 Task: Add a dependency to the task Create a new online store for a retail business , the existing task  Implement a new enterprise resource planning (ERP) system in the project AgileBuddy
Action: Mouse moved to (65, 378)
Screenshot: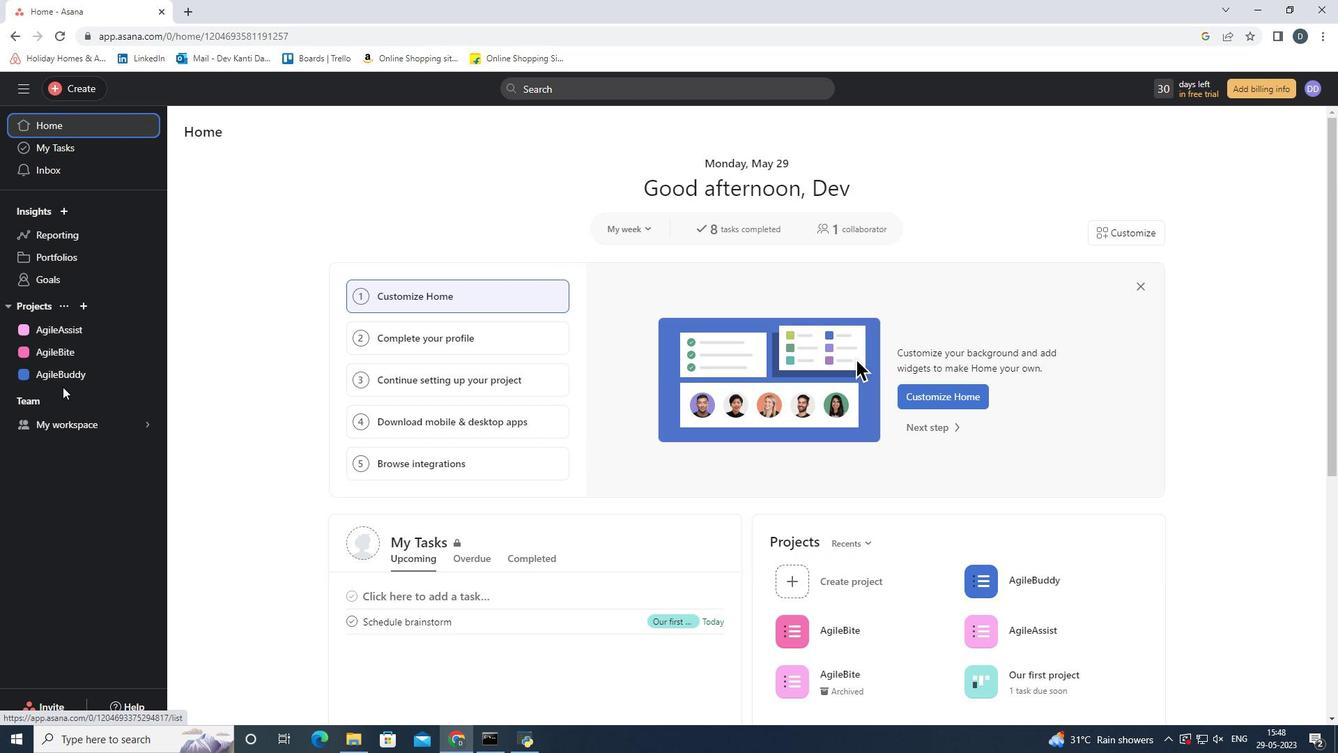 
Action: Mouse pressed left at (65, 378)
Screenshot: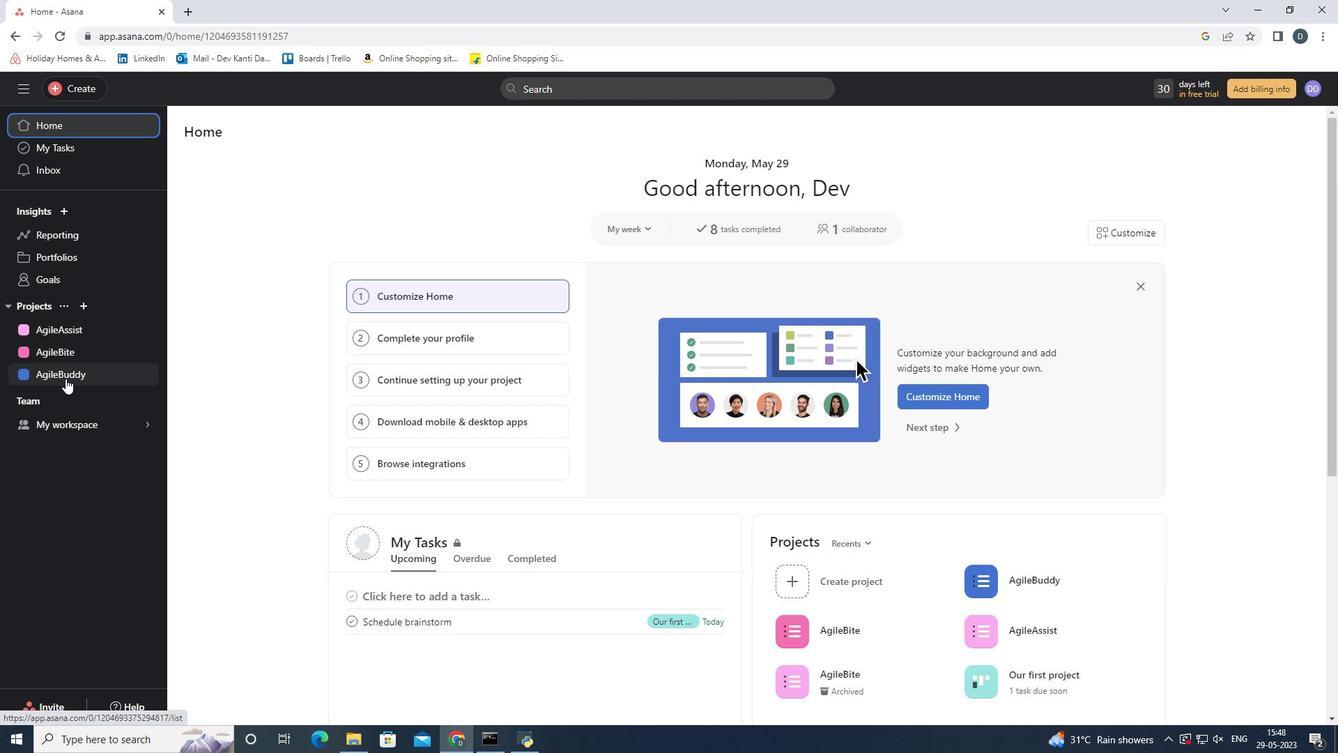 
Action: Mouse moved to (470, 508)
Screenshot: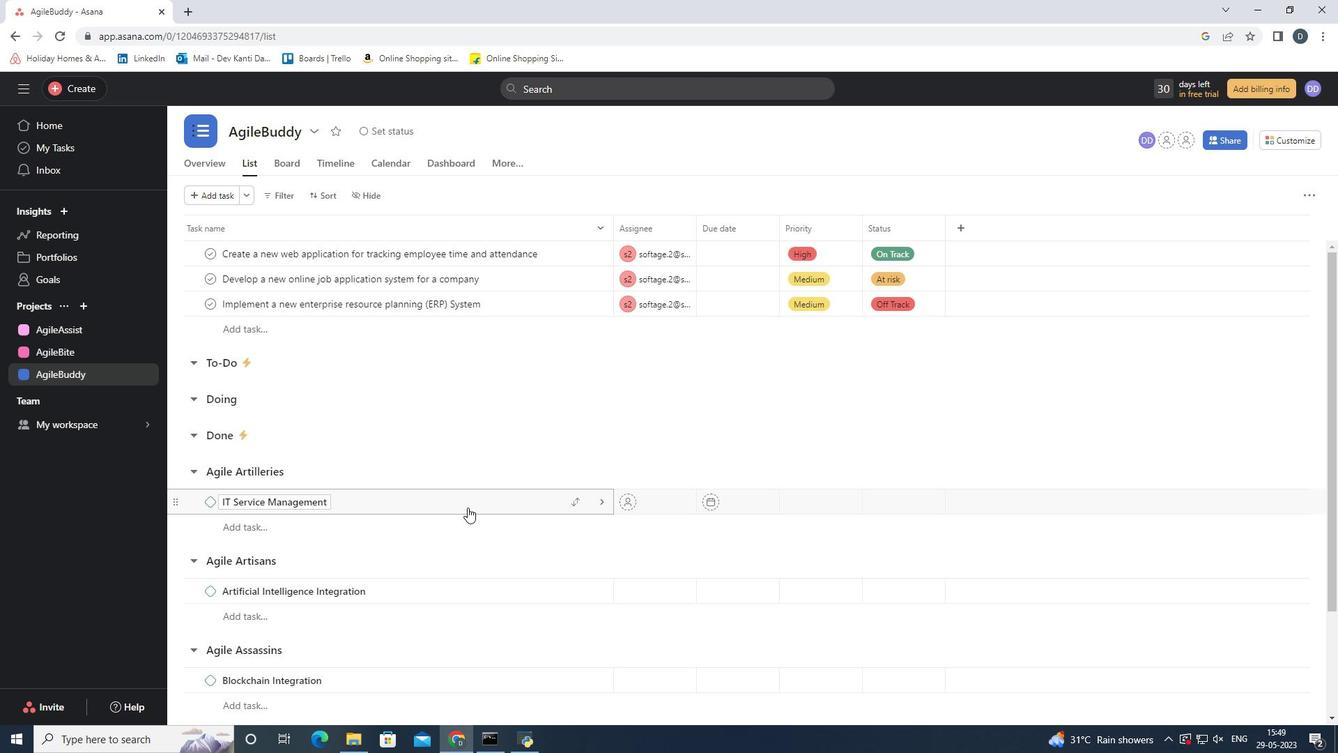 
Action: Mouse scrolled (470, 507) with delta (0, 0)
Screenshot: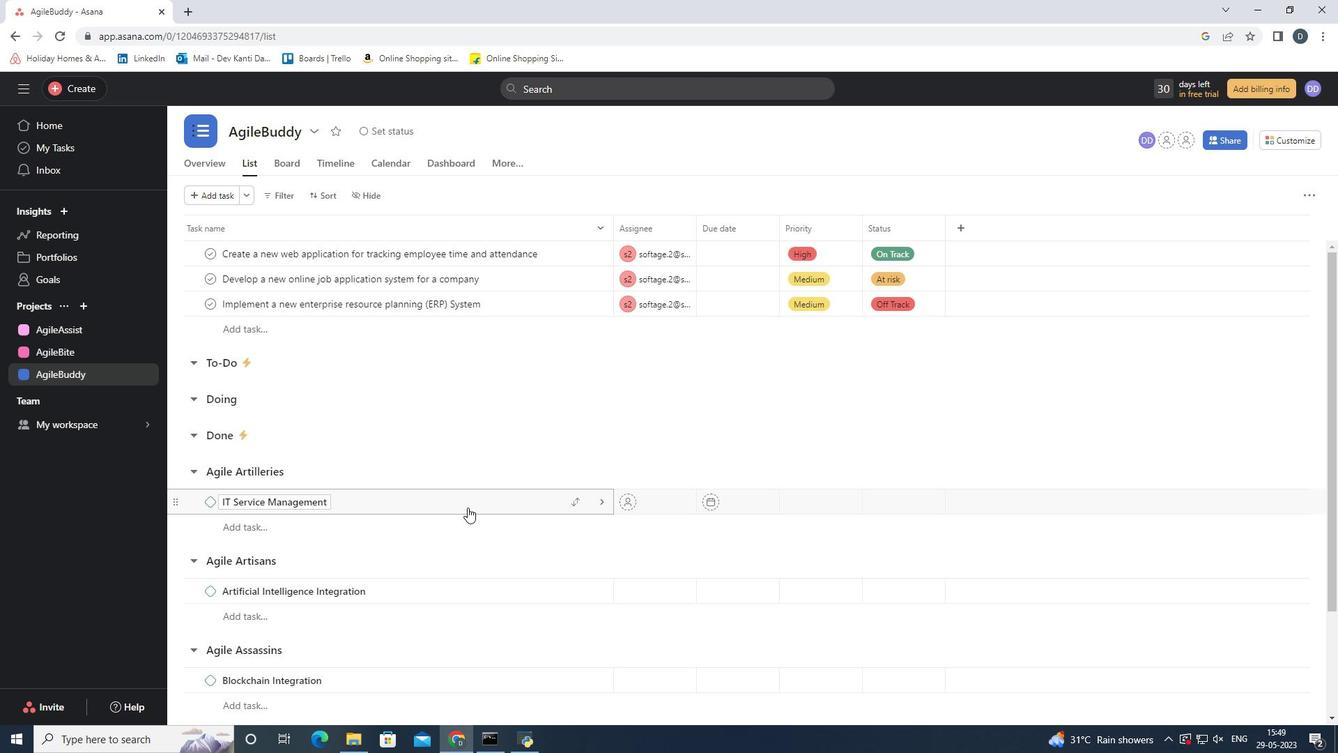
Action: Mouse moved to (472, 509)
Screenshot: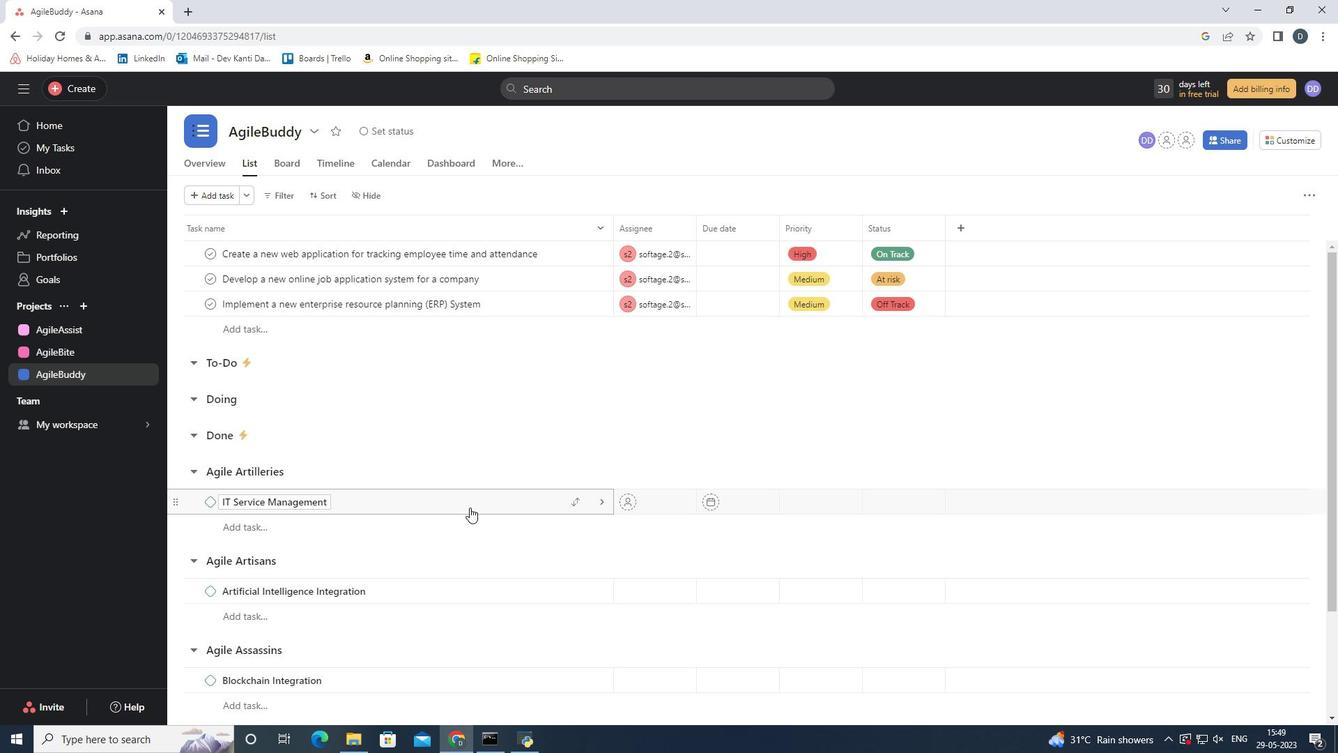 
Action: Mouse scrolled (472, 508) with delta (0, 0)
Screenshot: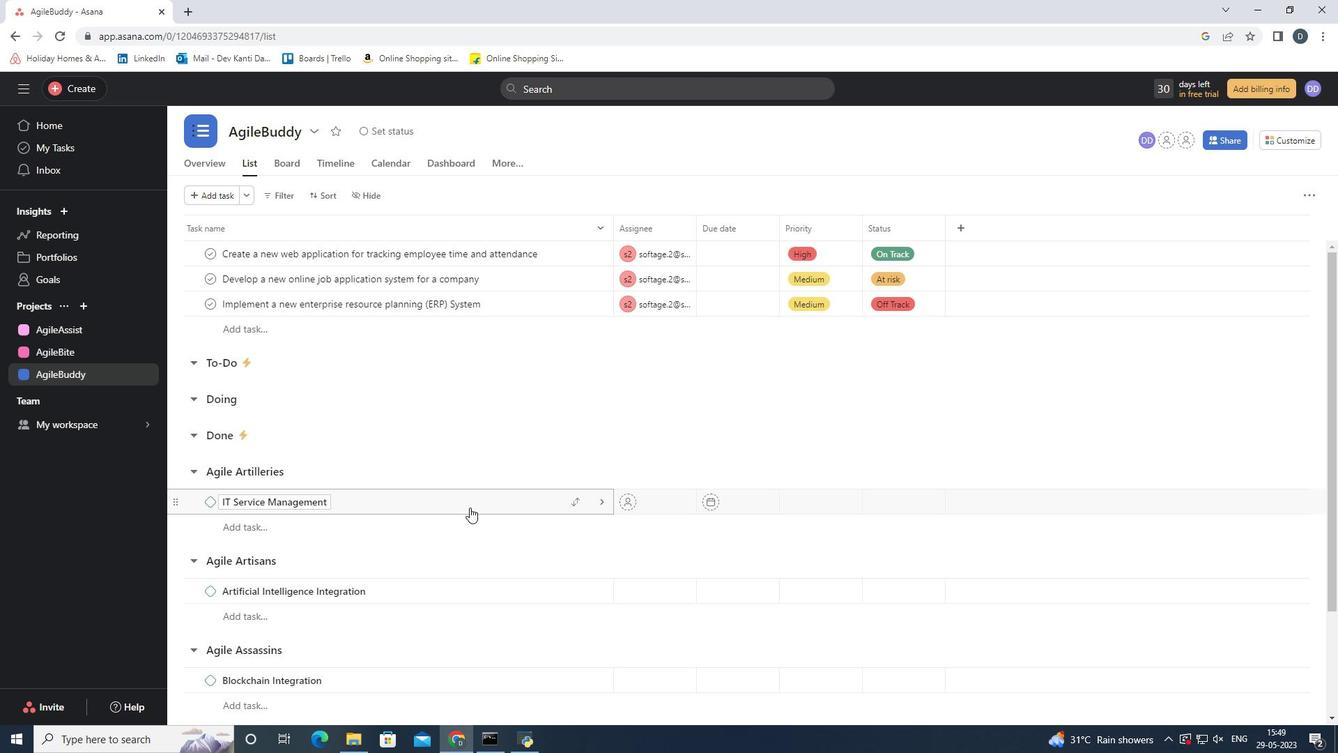 
Action: Mouse moved to (477, 513)
Screenshot: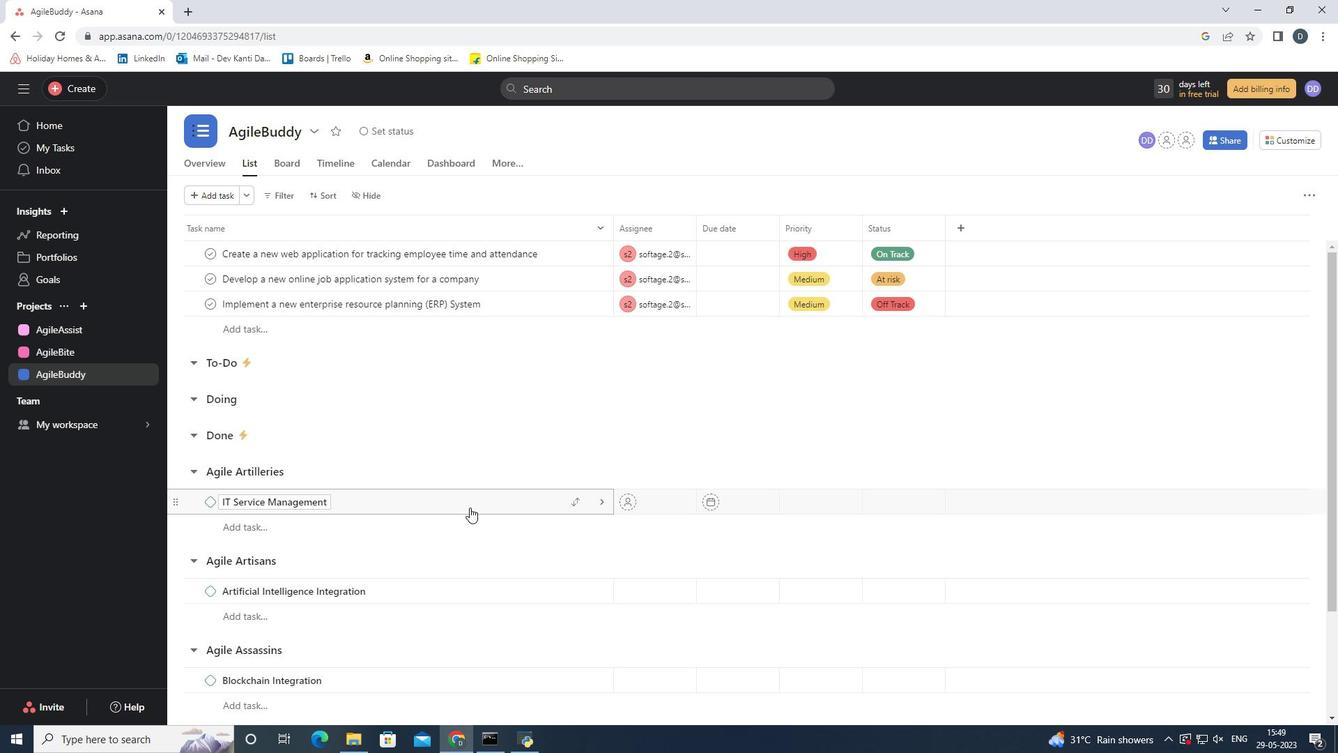 
Action: Mouse scrolled (474, 510) with delta (0, 0)
Screenshot: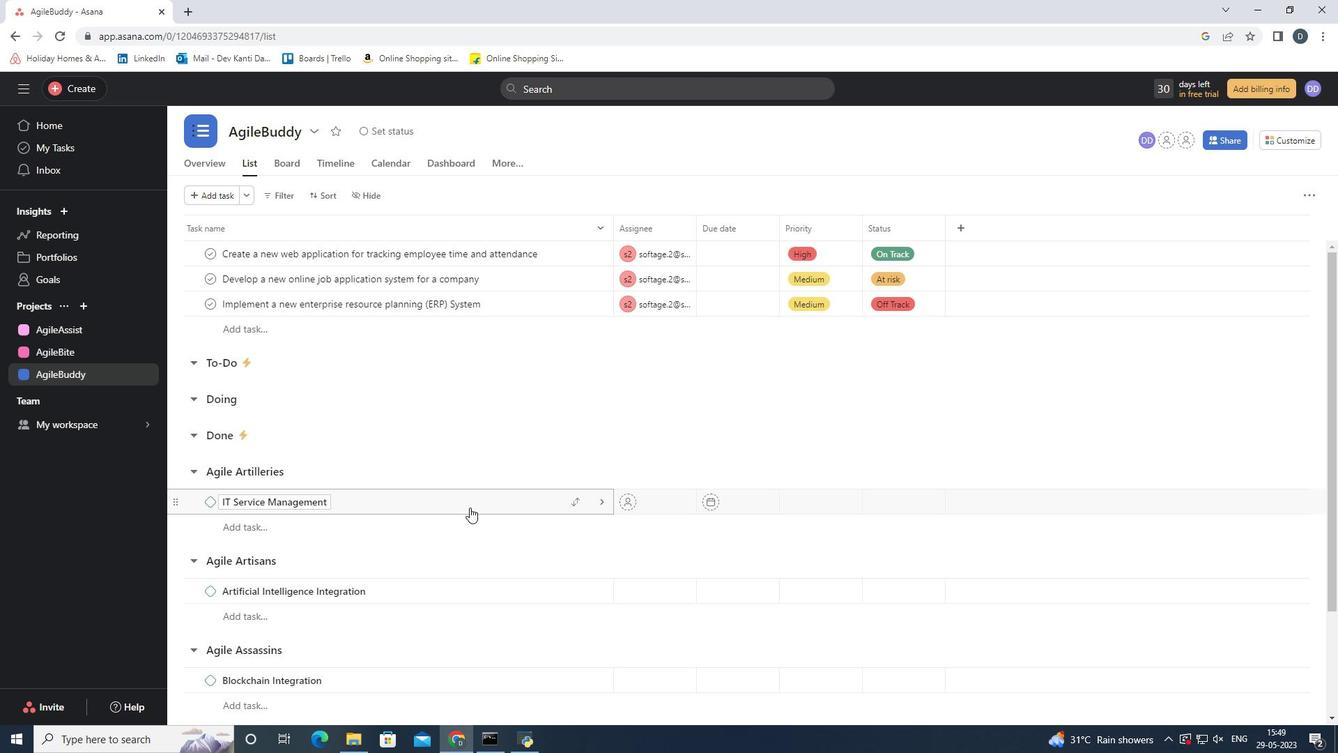 
Action: Mouse moved to (477, 513)
Screenshot: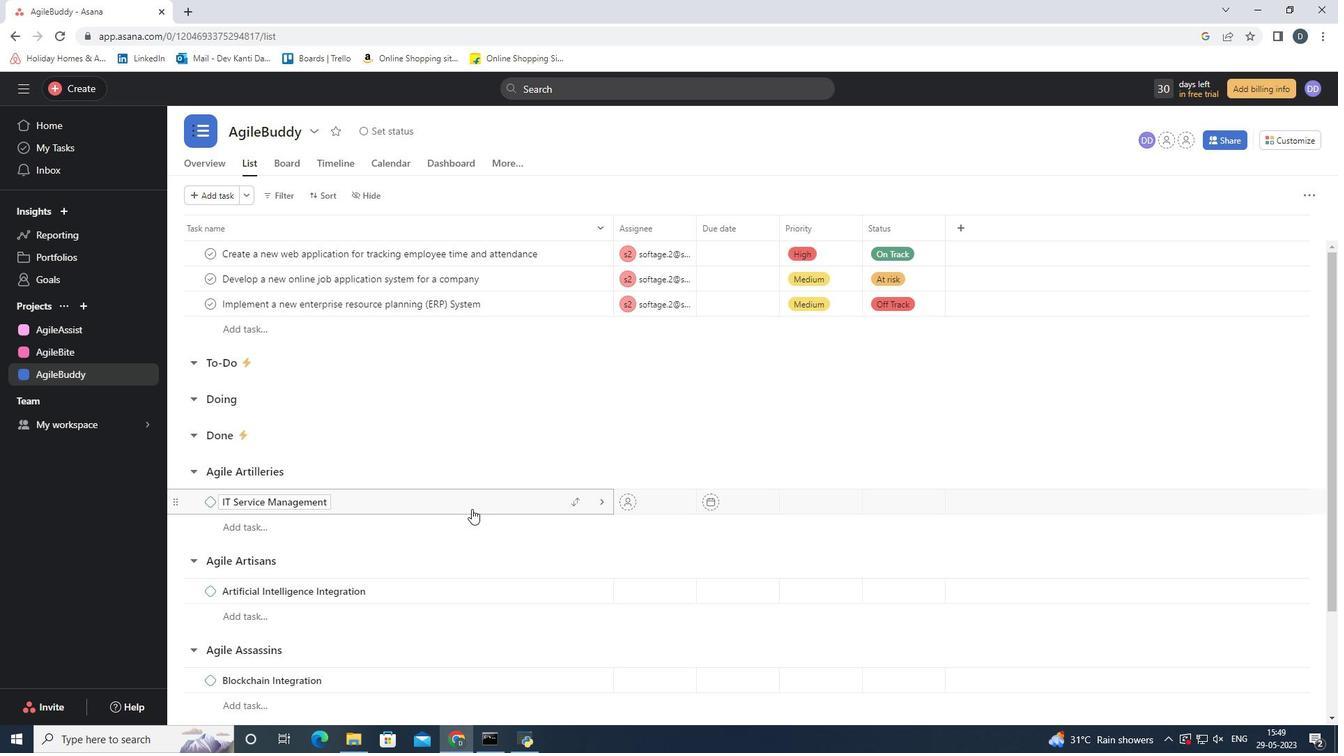 
Action: Mouse scrolled (475, 510) with delta (0, 0)
Screenshot: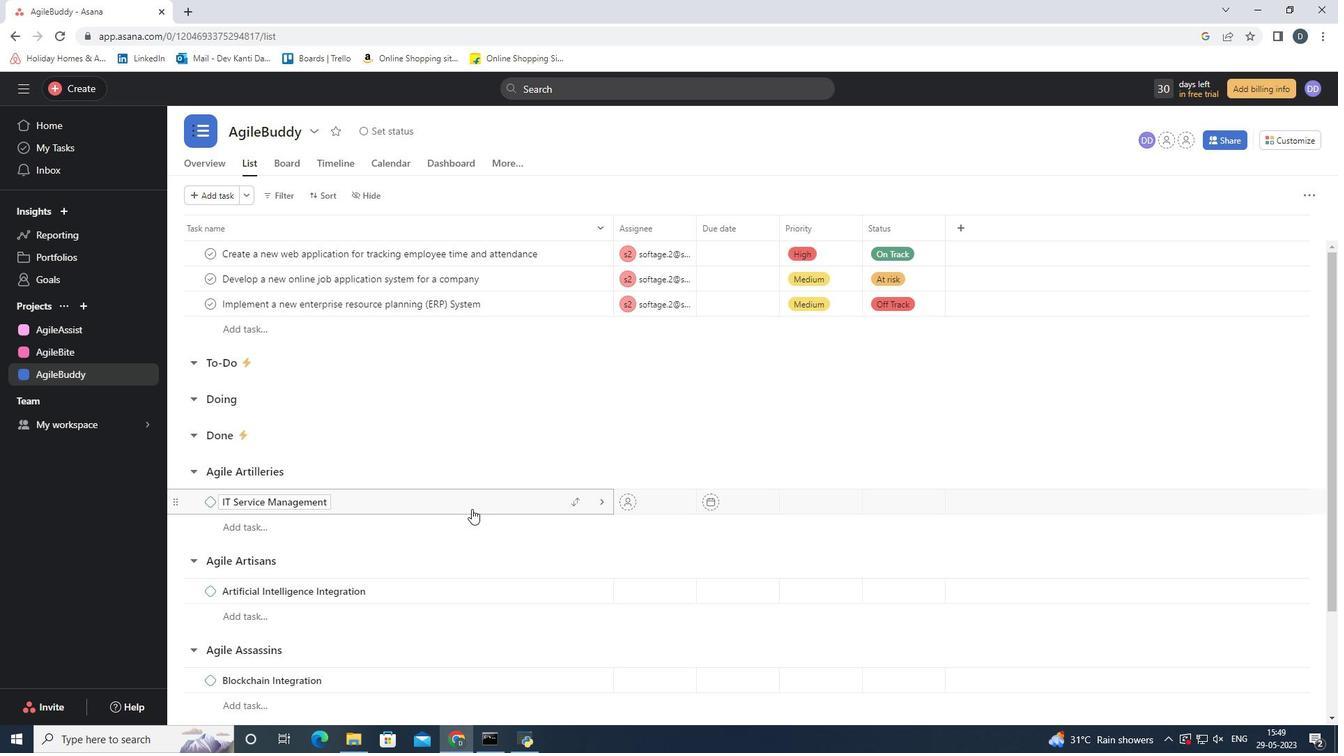 
Action: Mouse moved to (601, 635)
Screenshot: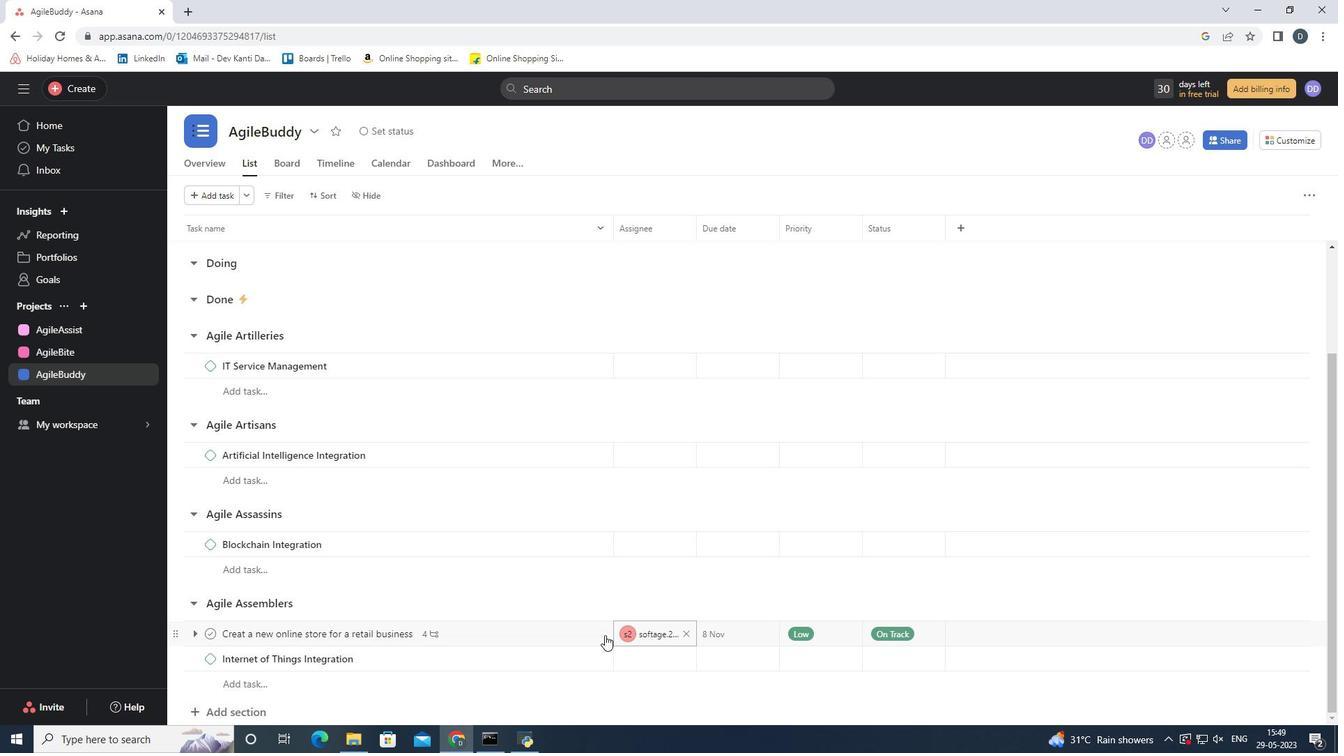 
Action: Mouse pressed left at (601, 635)
Screenshot: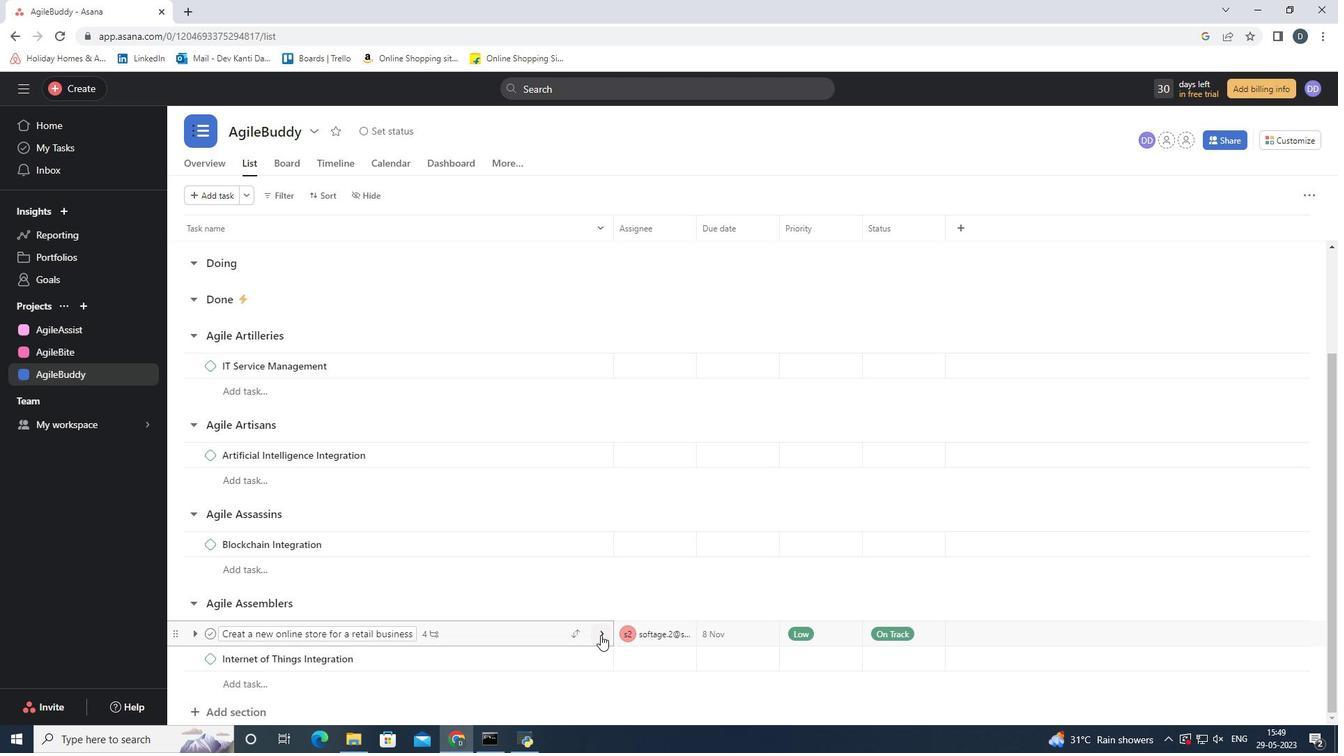 
Action: Mouse moved to (1007, 412)
Screenshot: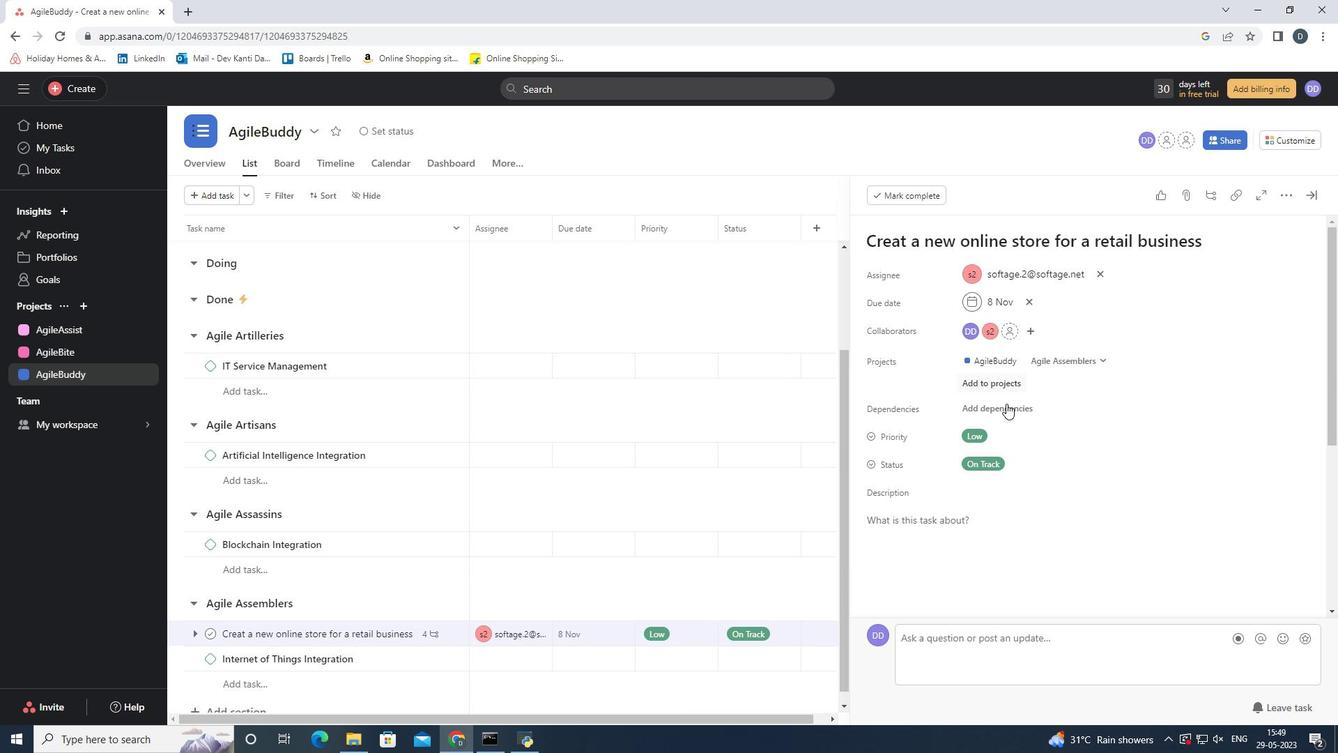 
Action: Mouse pressed left at (1007, 412)
Screenshot: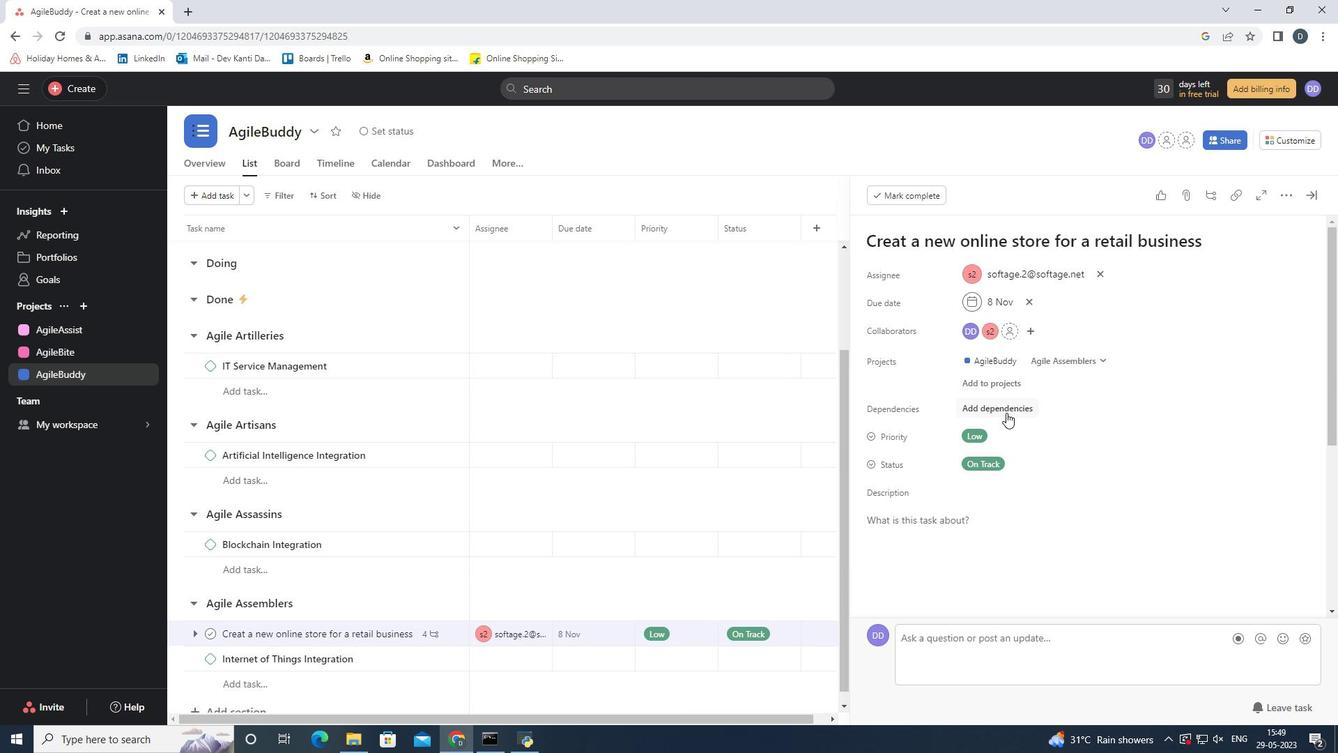 
Action: Mouse moved to (1191, 440)
Screenshot: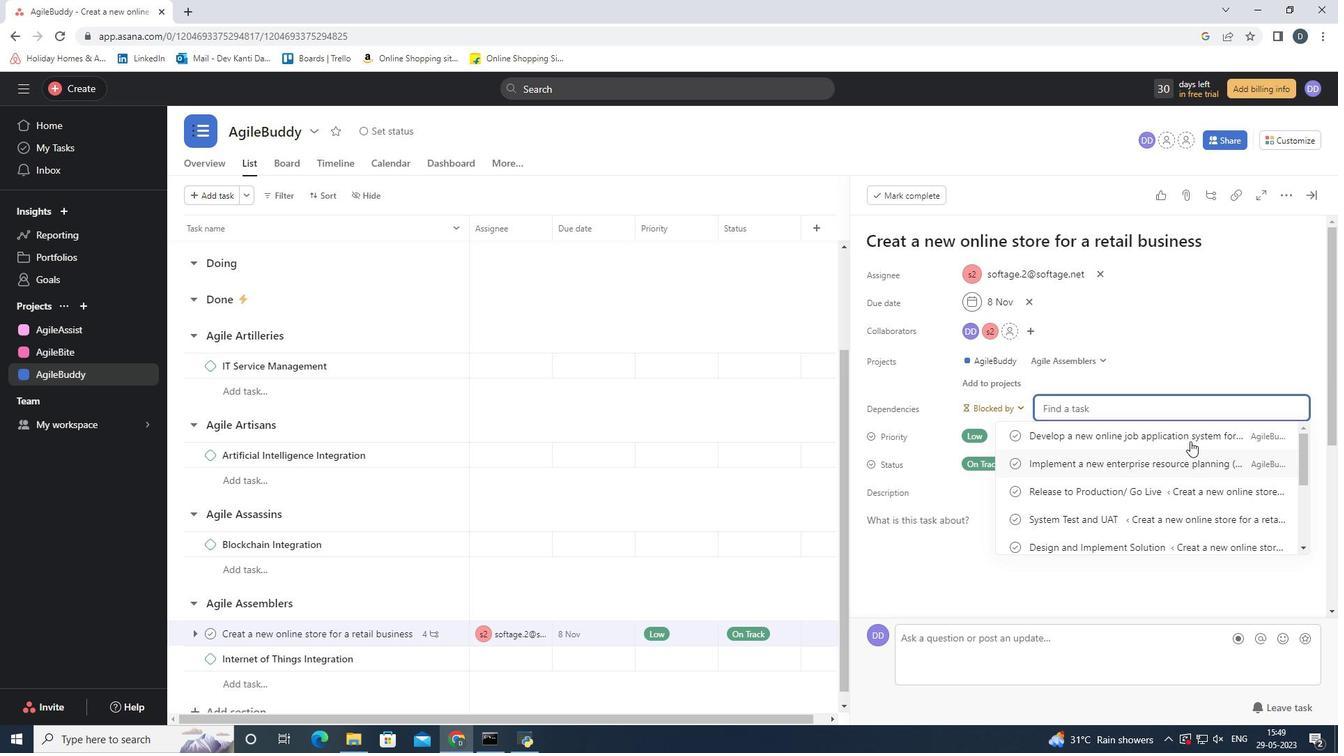 
Action: Mouse scrolled (1191, 440) with delta (0, 0)
Screenshot: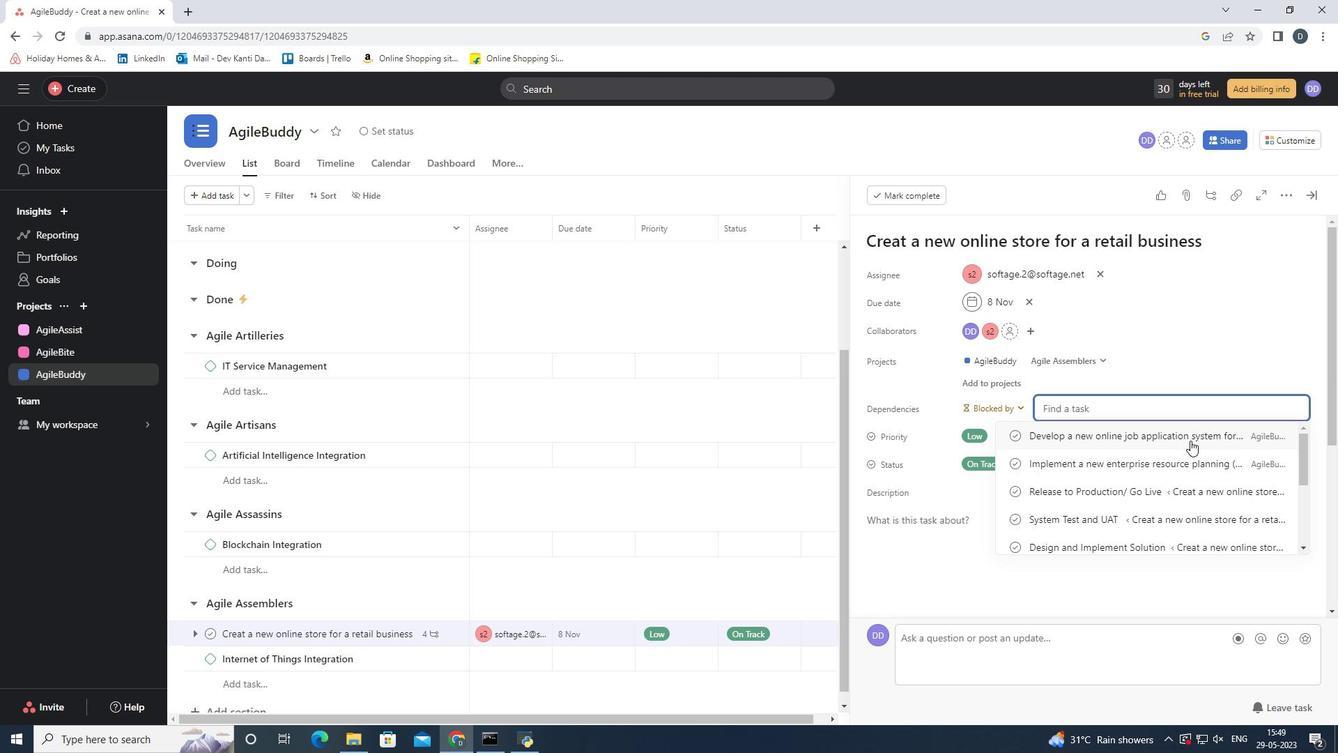 
Action: Mouse moved to (1196, 511)
Screenshot: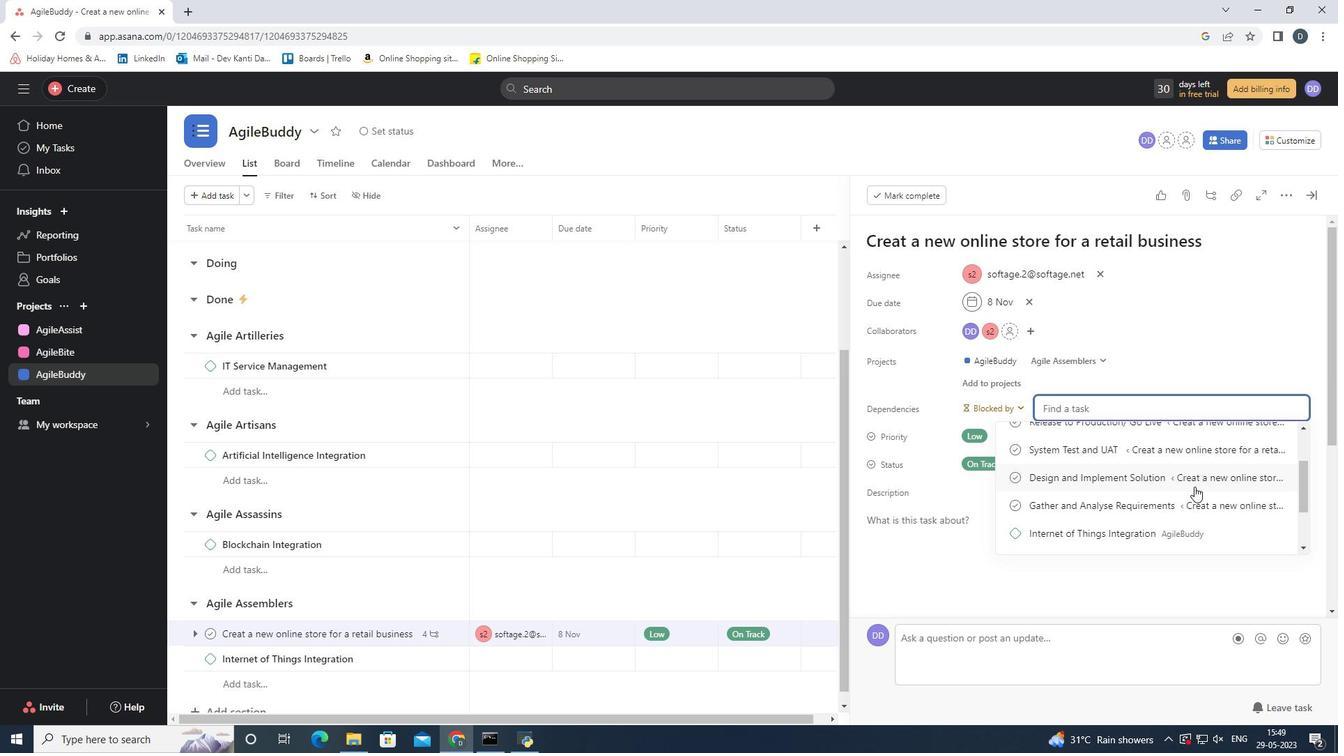 
Action: Mouse scrolled (1196, 511) with delta (0, 0)
Screenshot: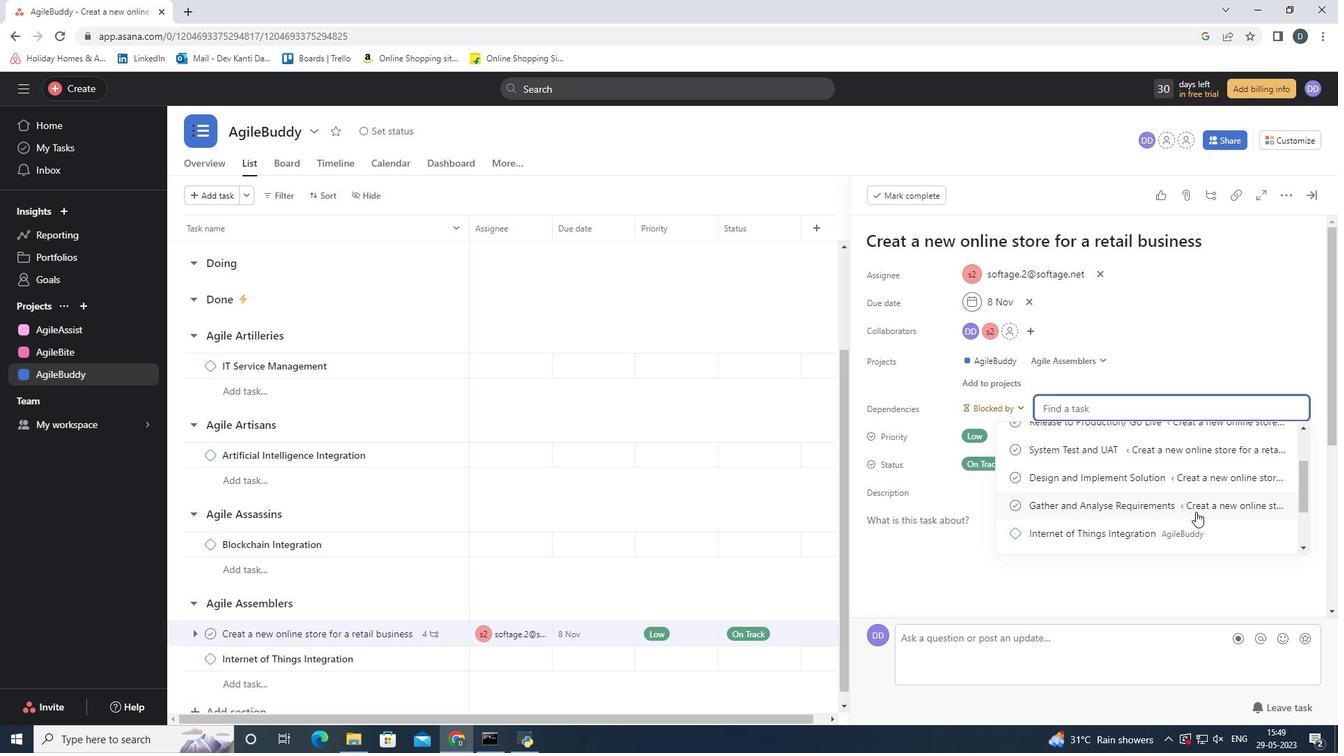 
Action: Mouse scrolled (1196, 511) with delta (0, 0)
Screenshot: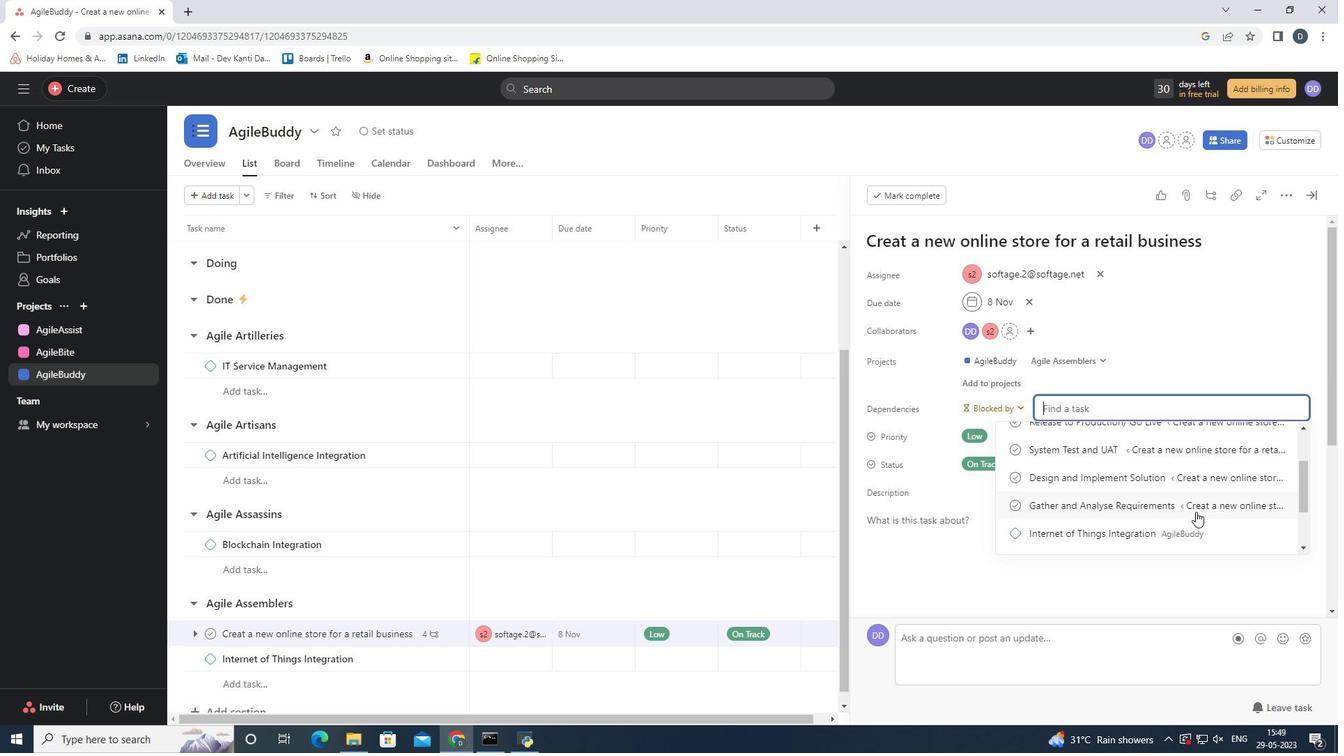 
Action: Mouse moved to (1202, 493)
Screenshot: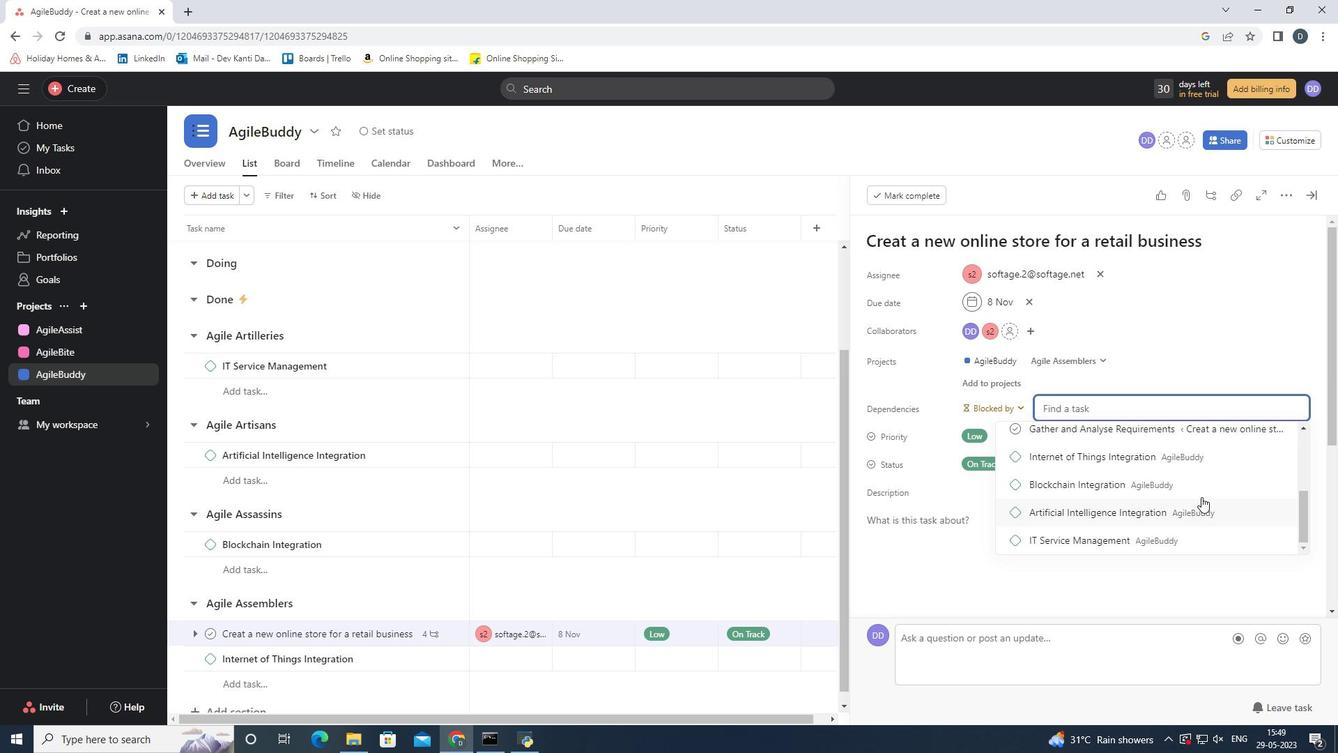 
Action: Mouse scrolled (1202, 493) with delta (0, 0)
Screenshot: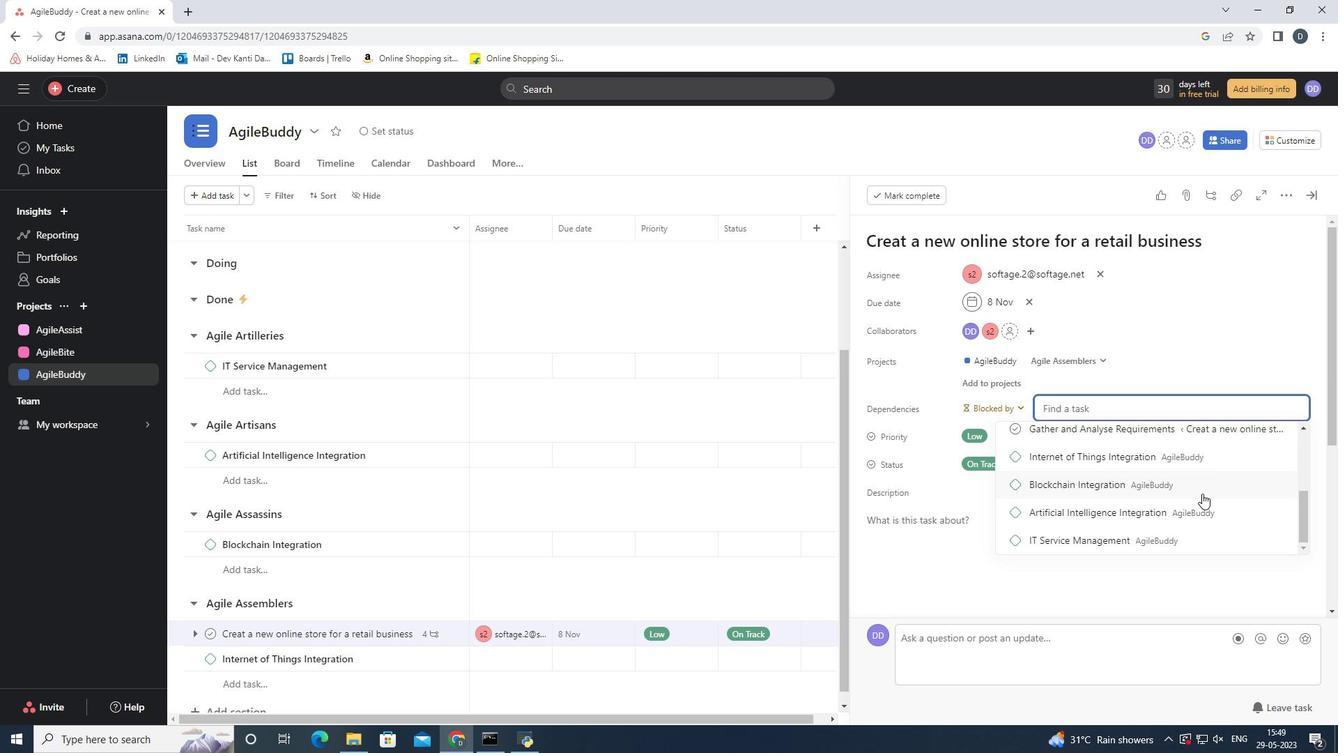 
Action: Mouse scrolled (1202, 493) with delta (0, 0)
Screenshot: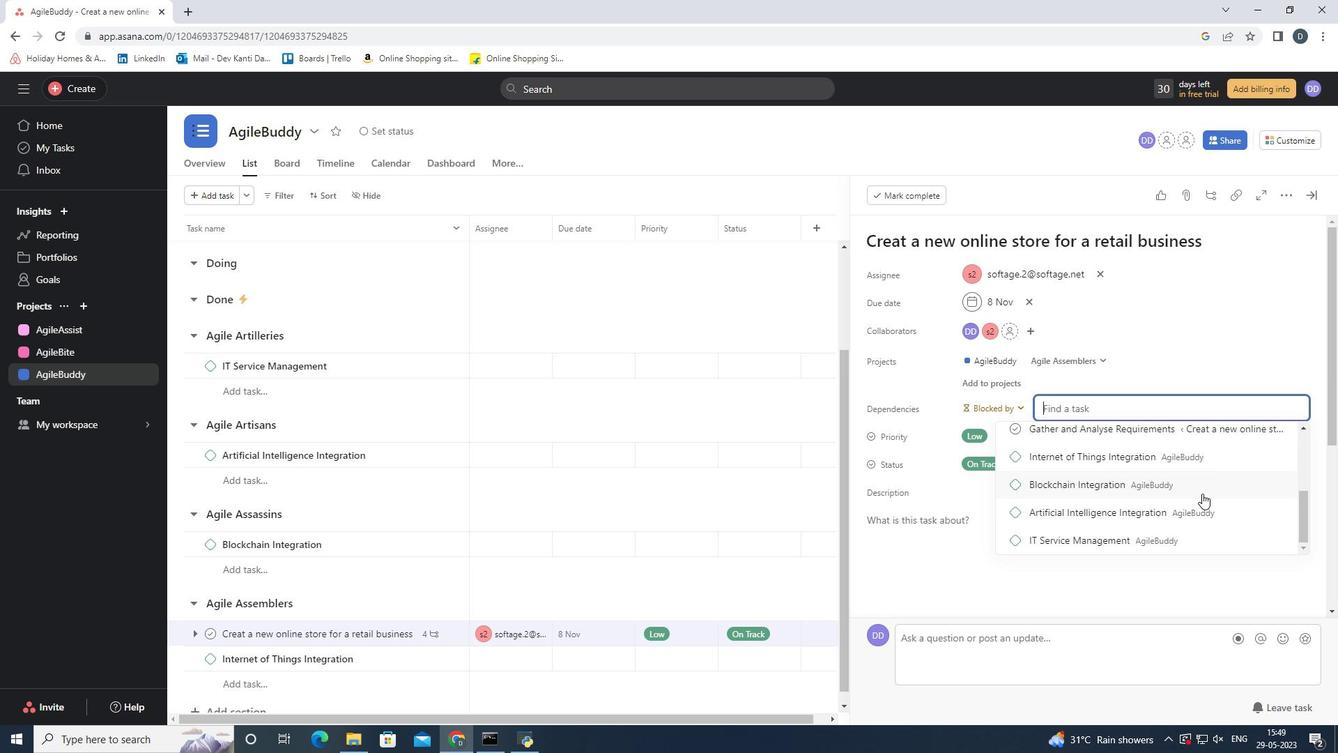 
Action: Mouse scrolled (1202, 493) with delta (0, 0)
Screenshot: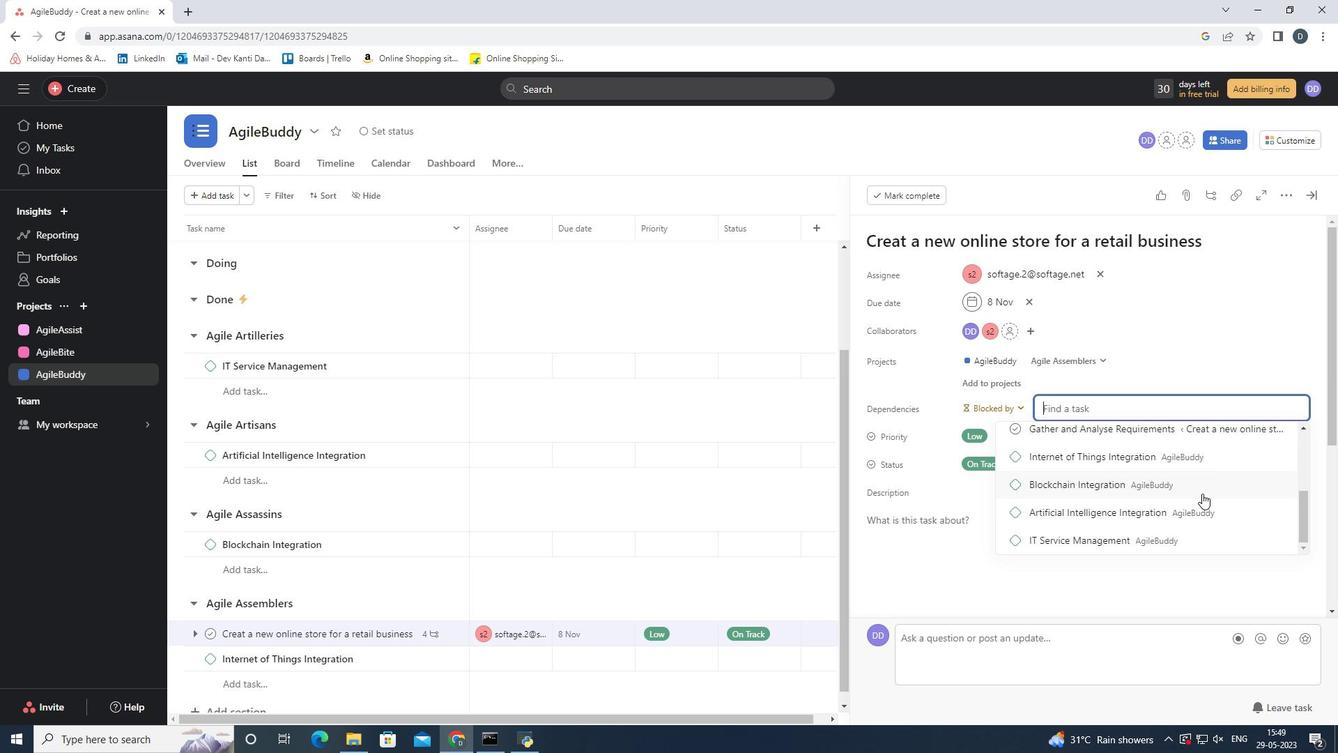 
Action: Mouse scrolled (1202, 493) with delta (0, 0)
Screenshot: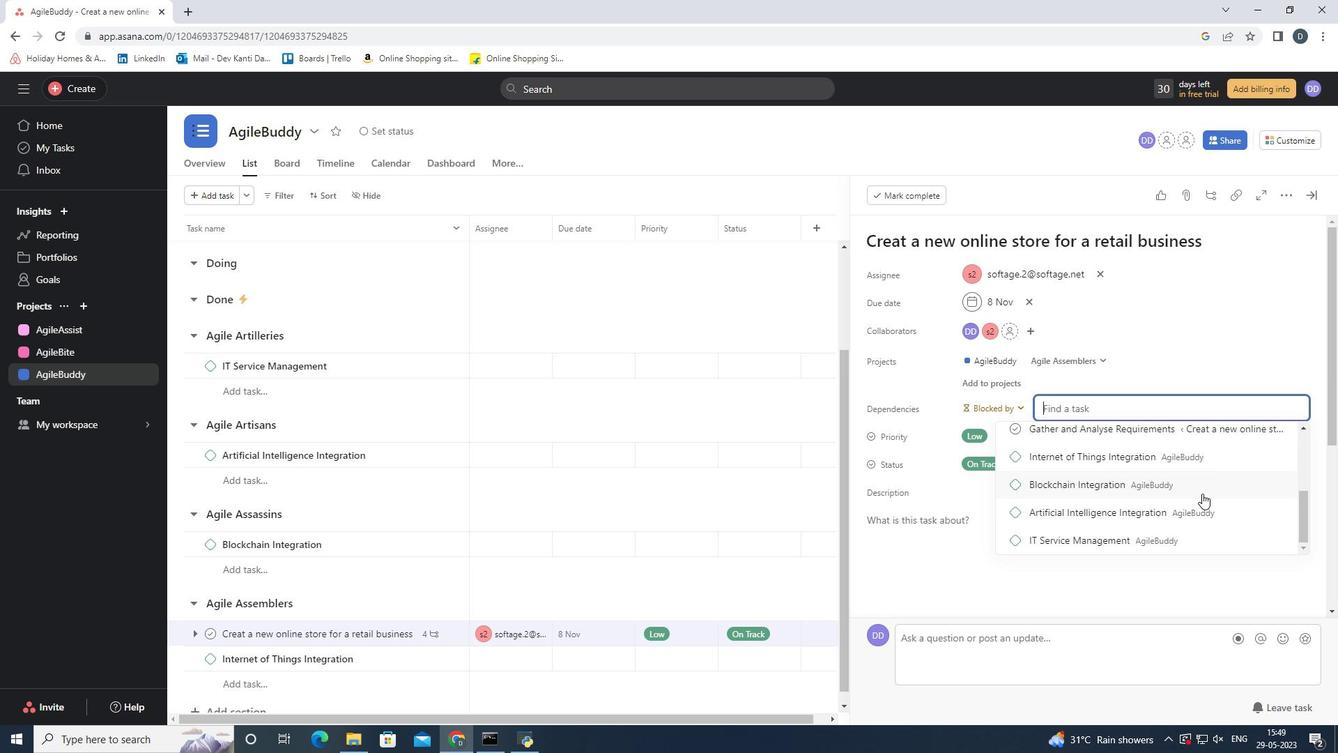 
Action: Mouse scrolled (1202, 493) with delta (0, 0)
Screenshot: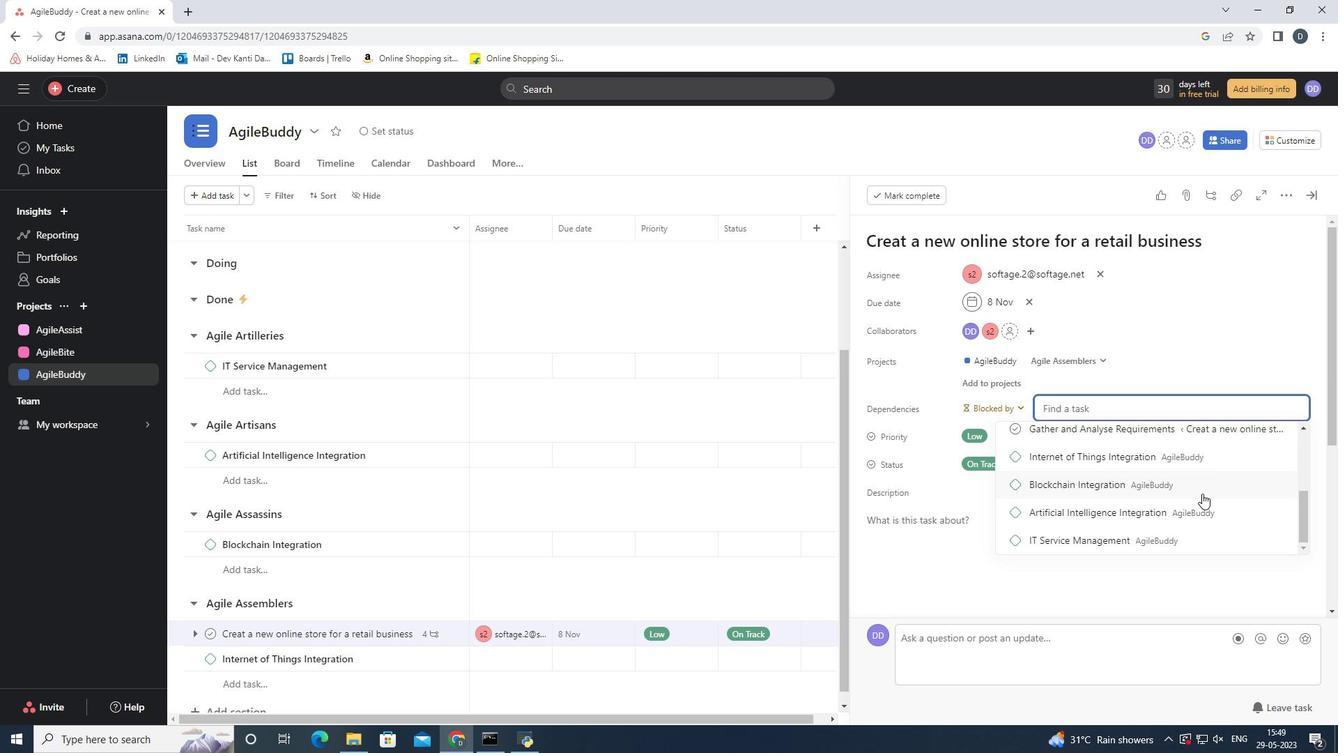 
Action: Mouse scrolled (1202, 493) with delta (0, 0)
Screenshot: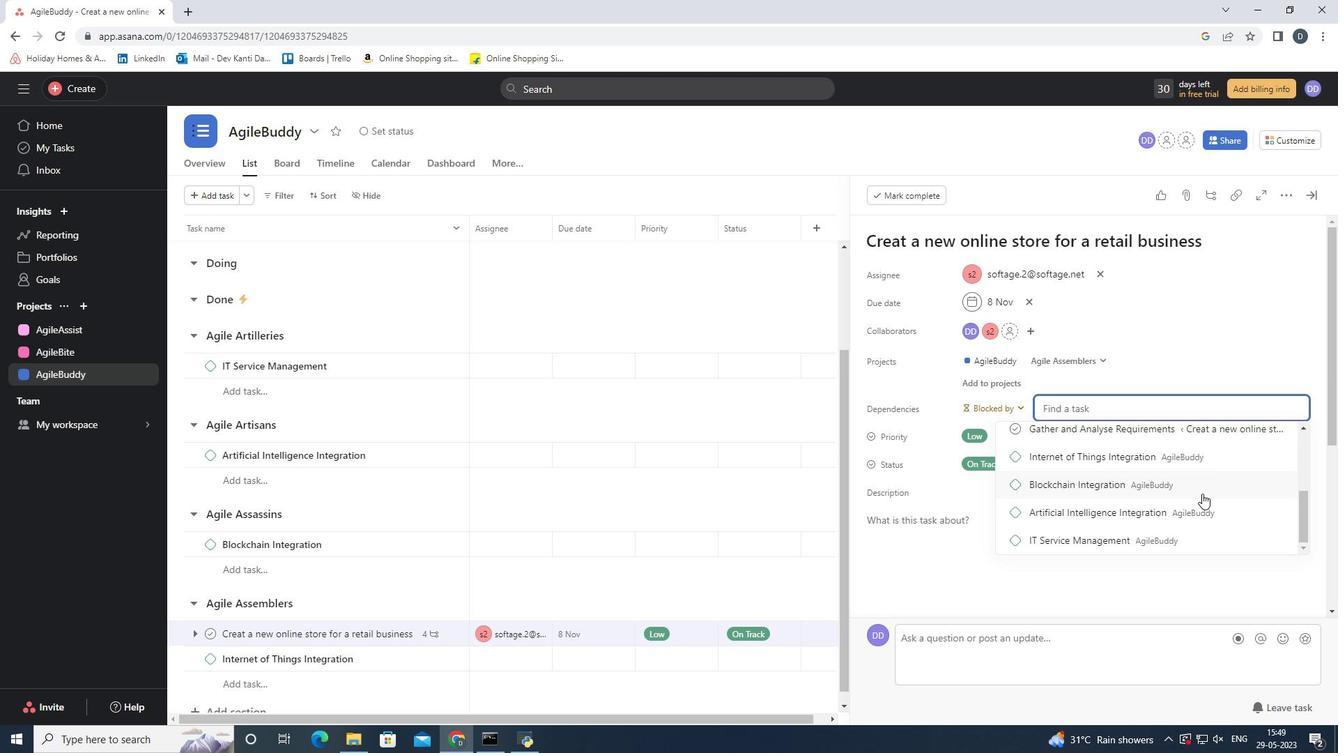 
Action: Mouse moved to (1164, 518)
Screenshot: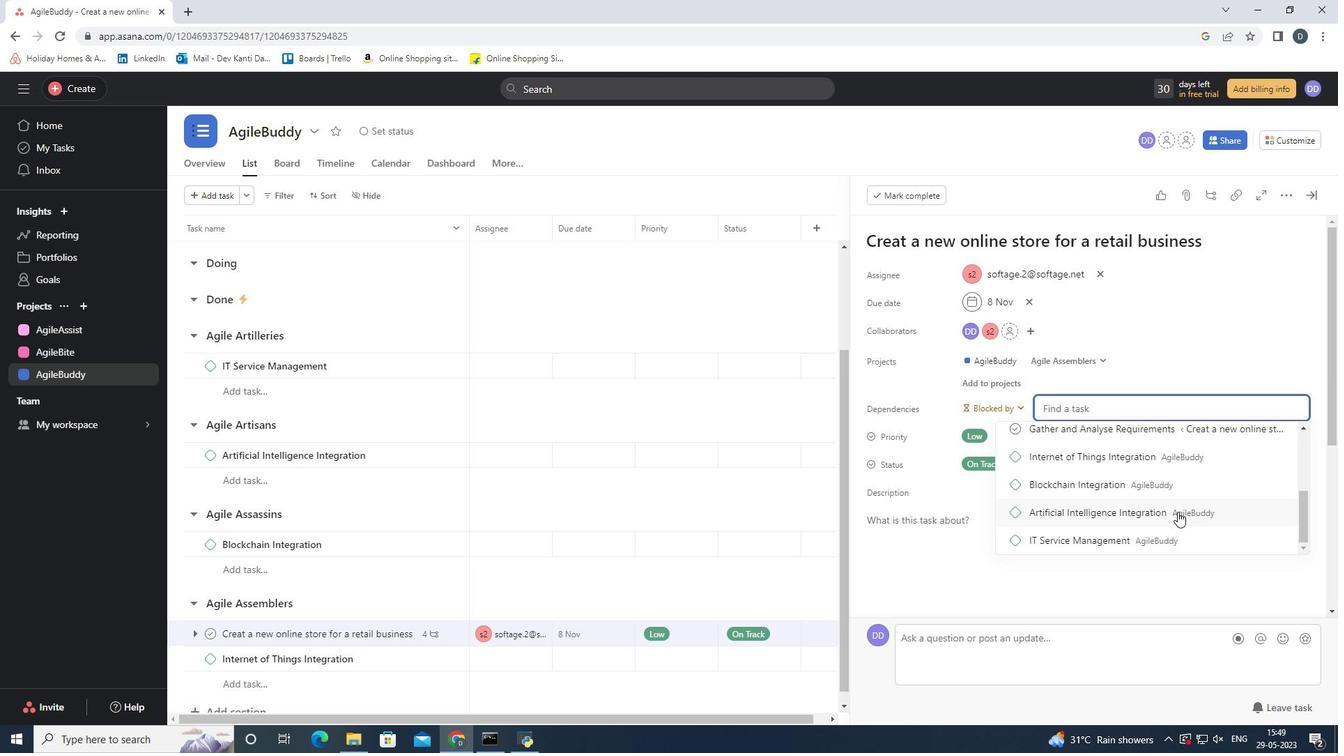 
Action: Mouse scrolled (1164, 519) with delta (0, 0)
Screenshot: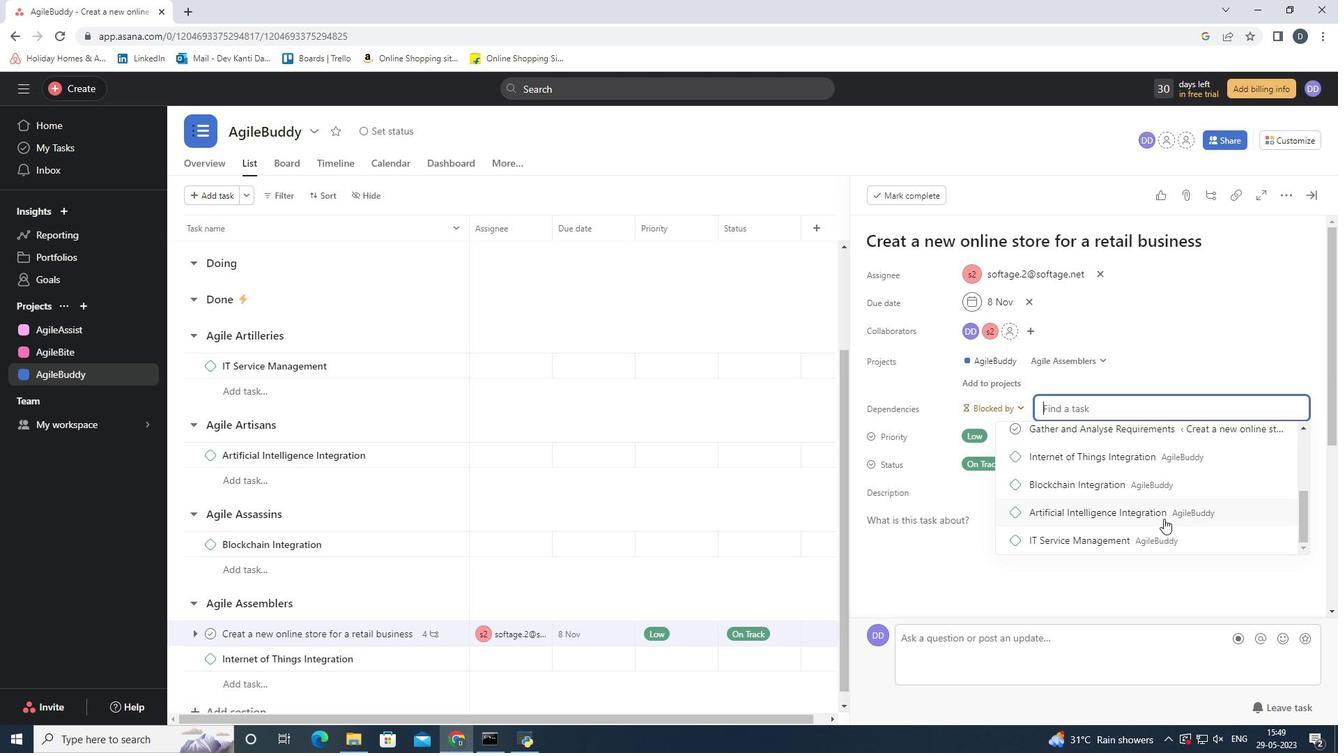 
Action: Mouse scrolled (1164, 519) with delta (0, 0)
Screenshot: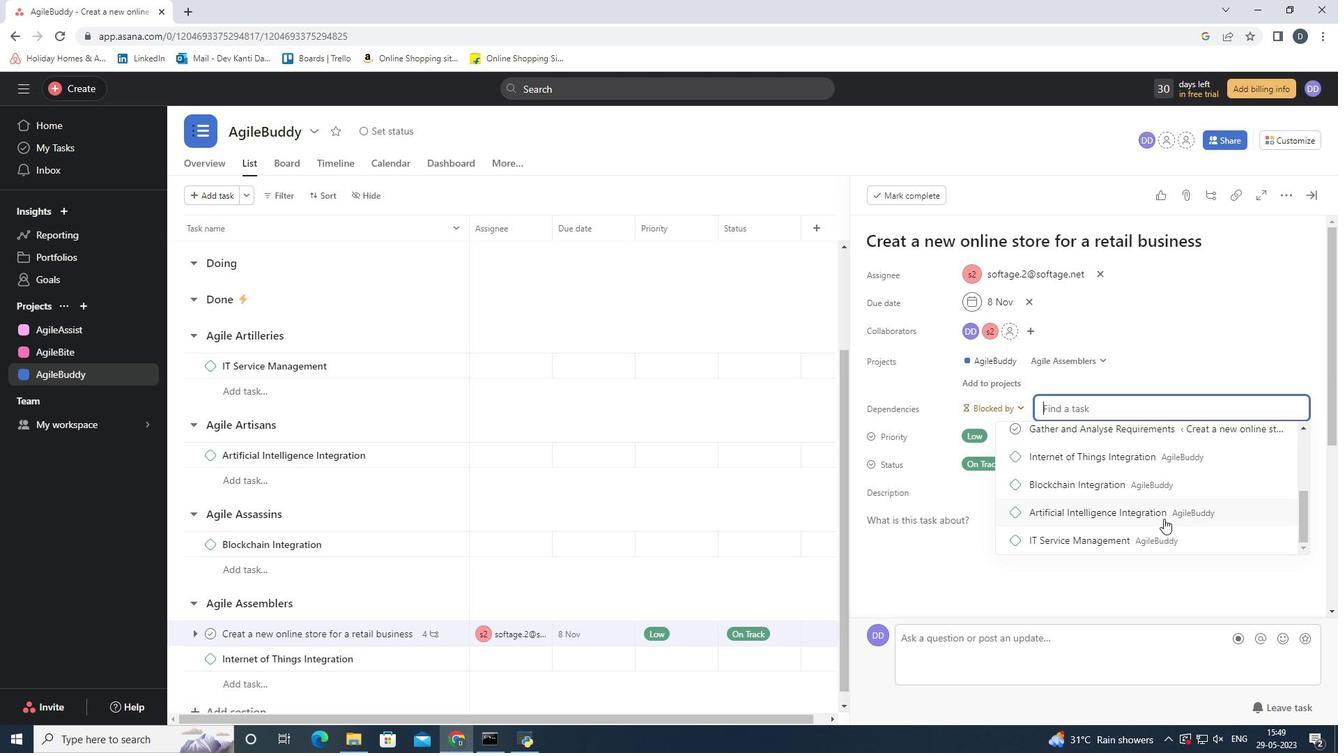 
Action: Mouse scrolled (1164, 519) with delta (0, 0)
Screenshot: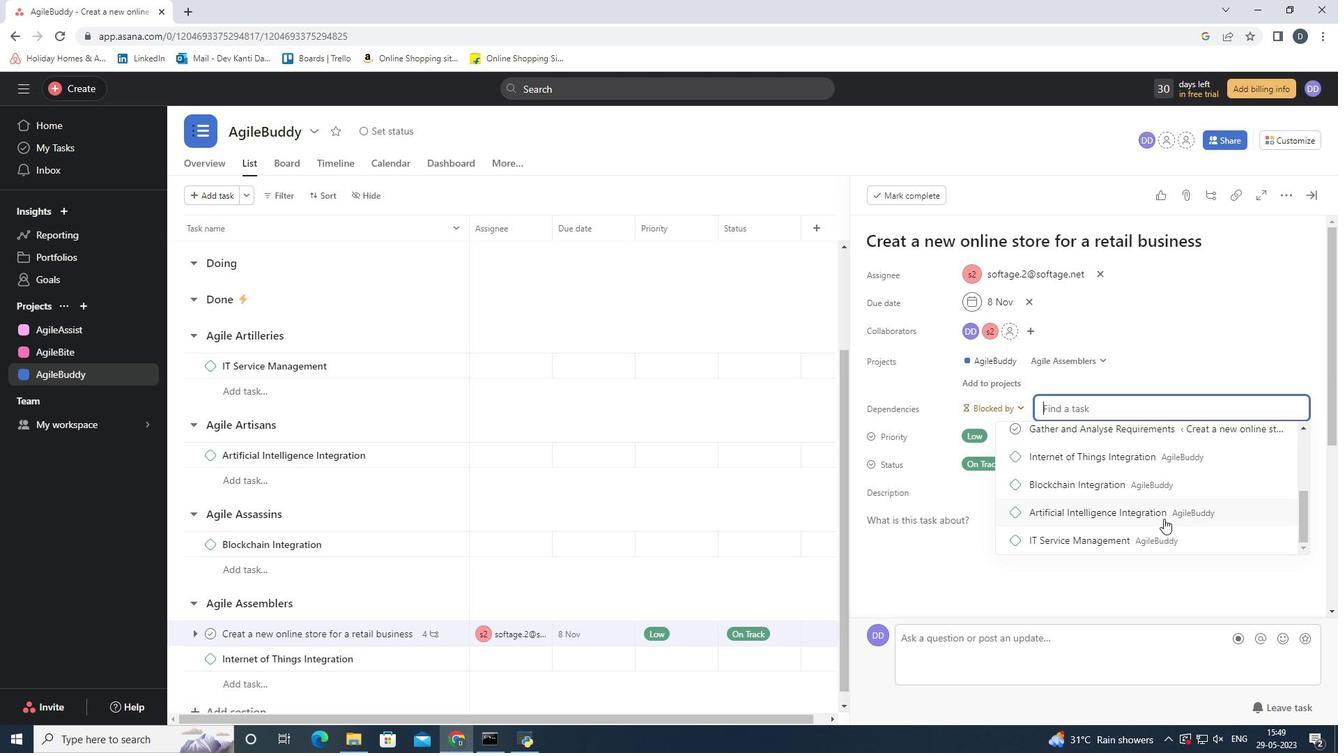 
Action: Mouse scrolled (1164, 519) with delta (0, 0)
Screenshot: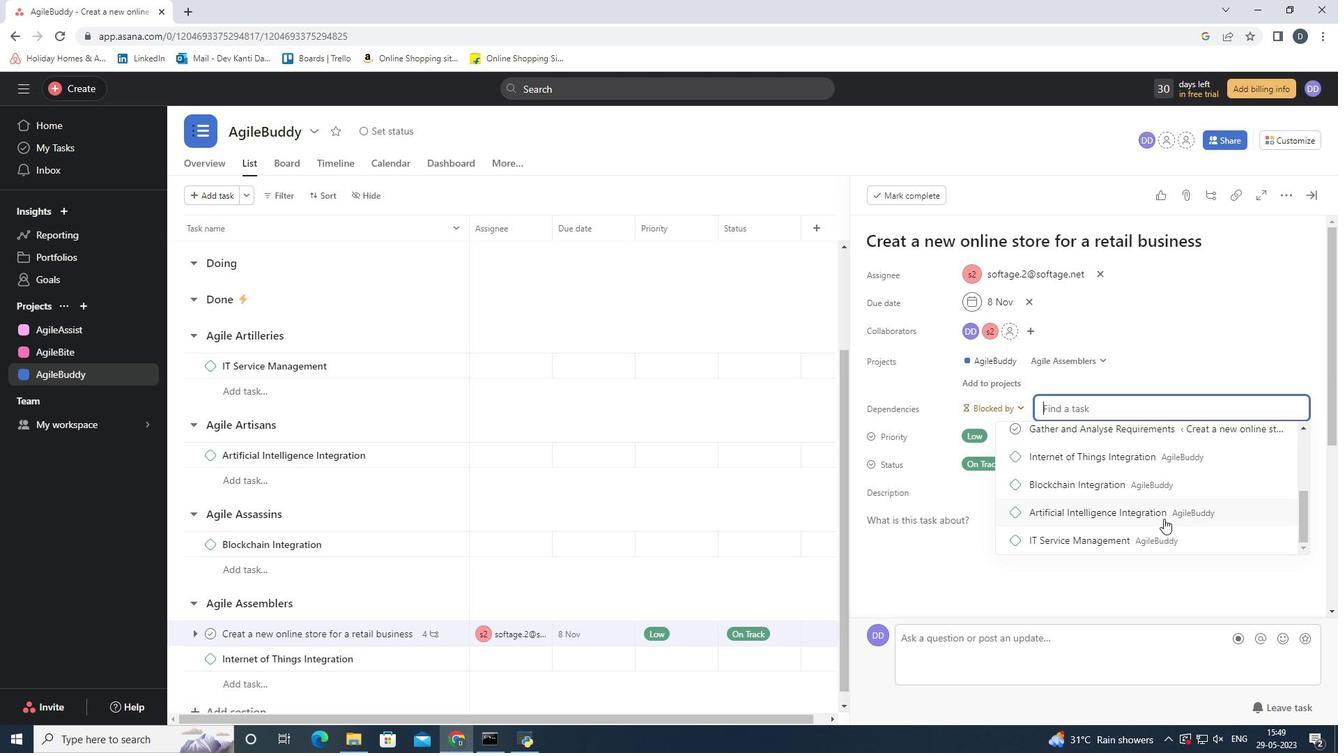 
Action: Mouse scrolled (1164, 519) with delta (0, 0)
Screenshot: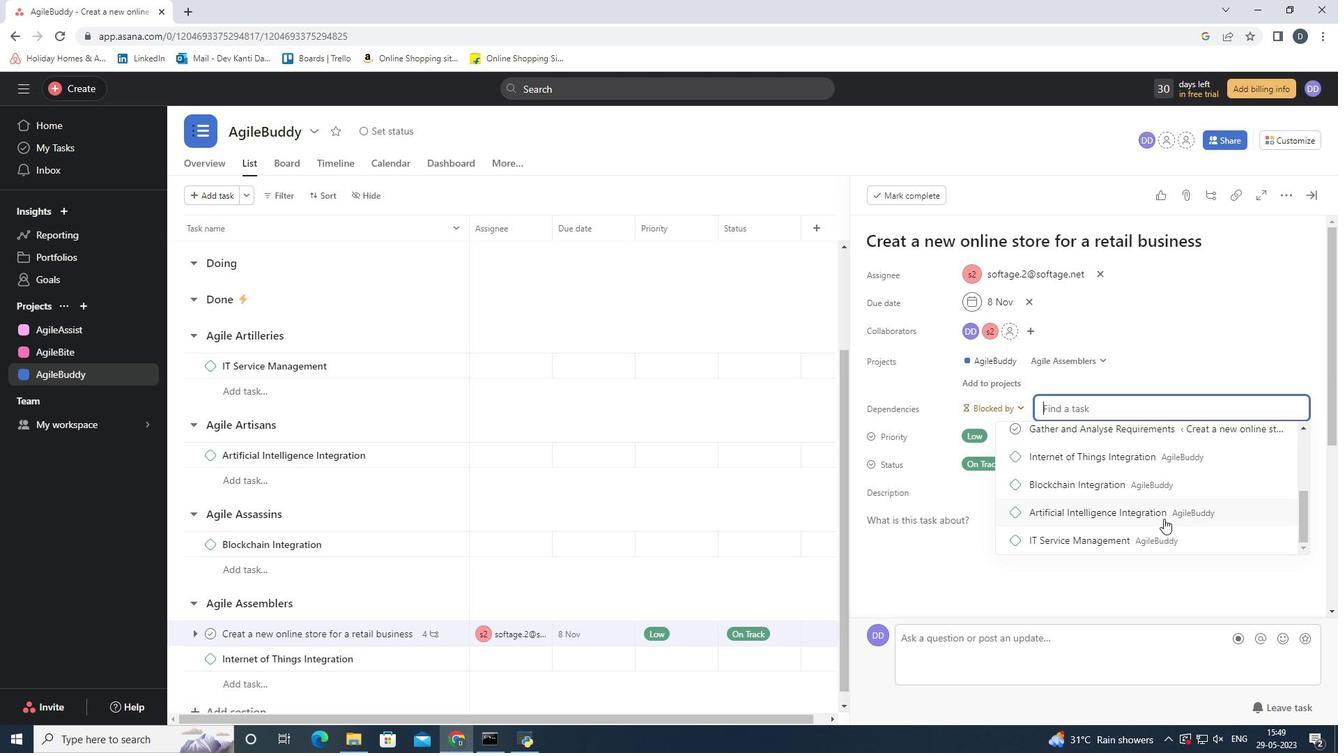 
Action: Mouse moved to (1221, 468)
Screenshot: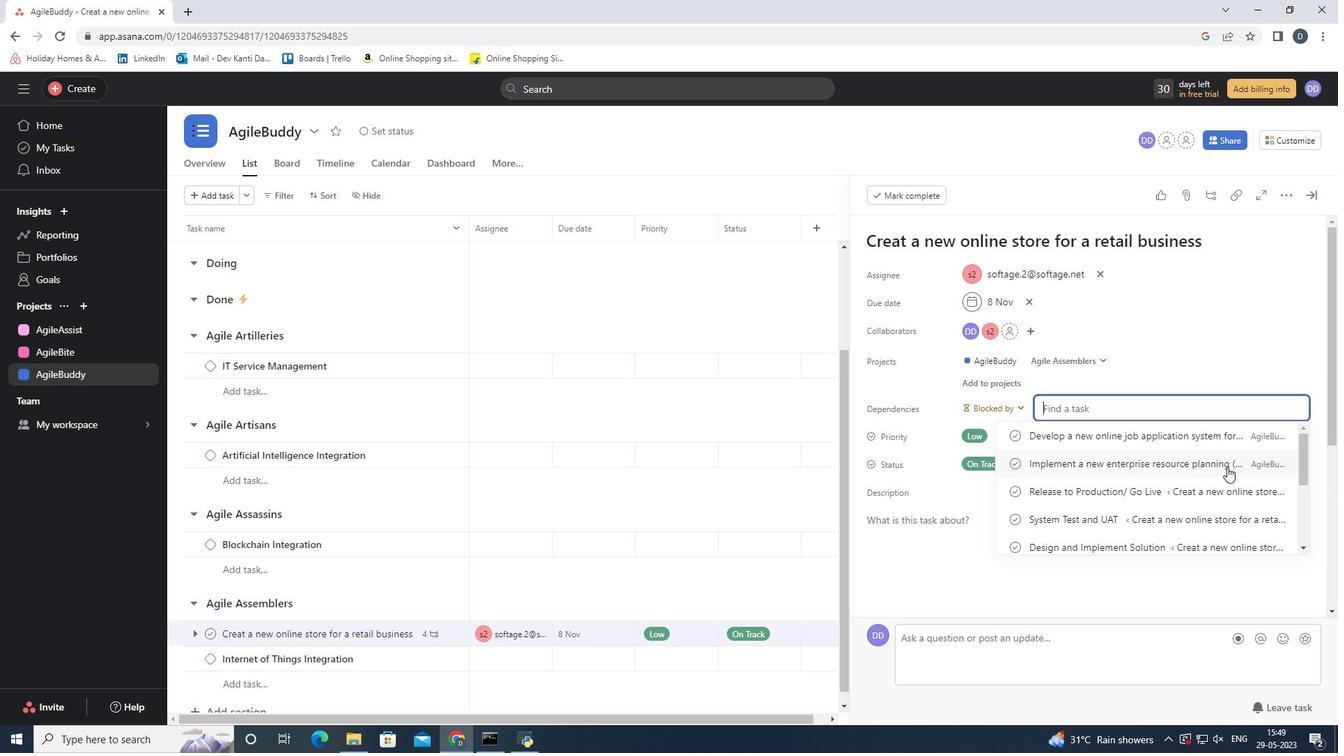 
Action: Mouse pressed left at (1221, 468)
Screenshot: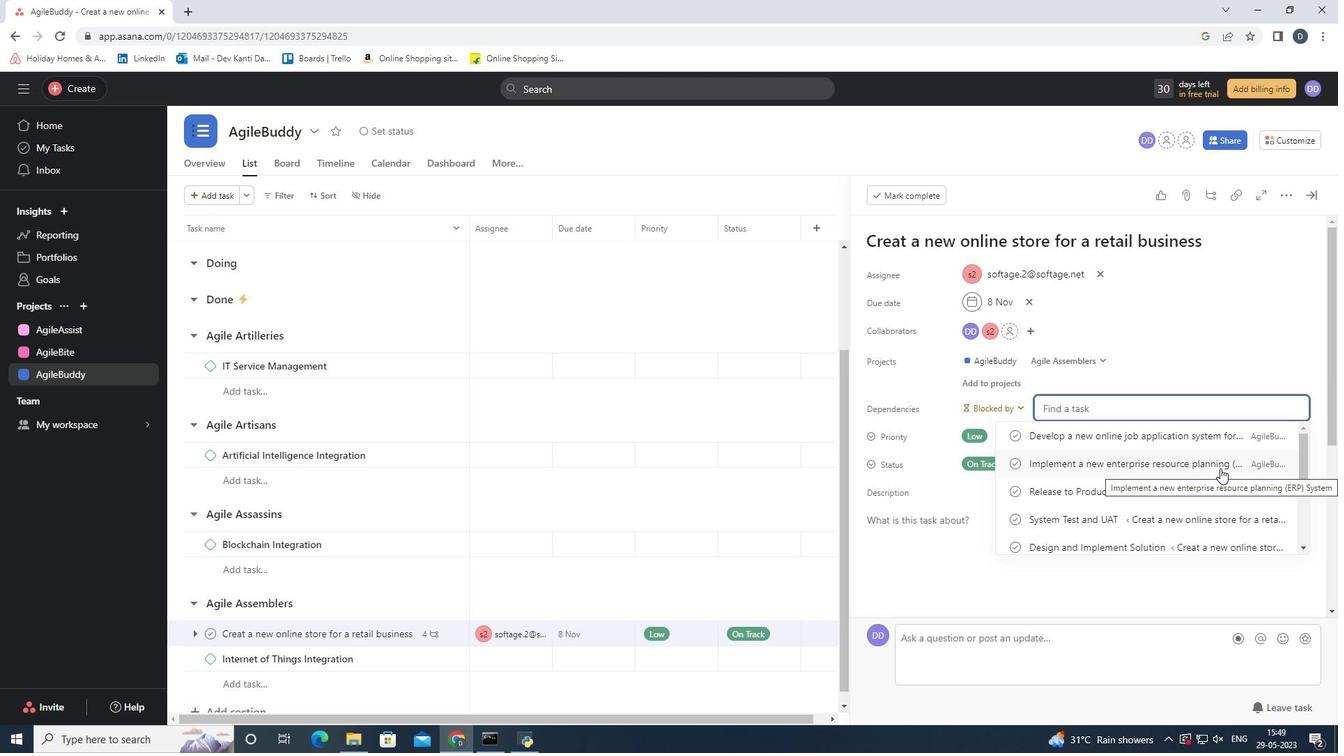 
Action: Mouse moved to (1166, 506)
Screenshot: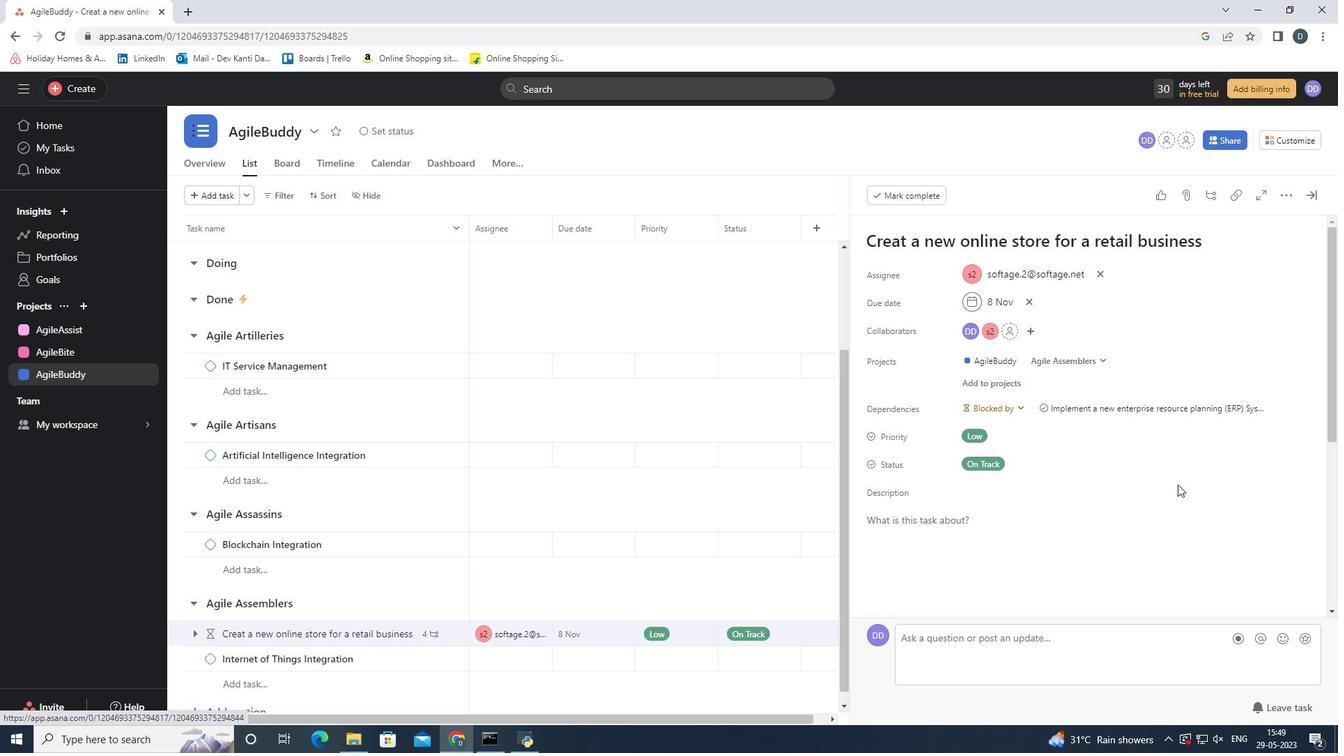 
Action: Mouse scrolled (1166, 506) with delta (0, 0)
Screenshot: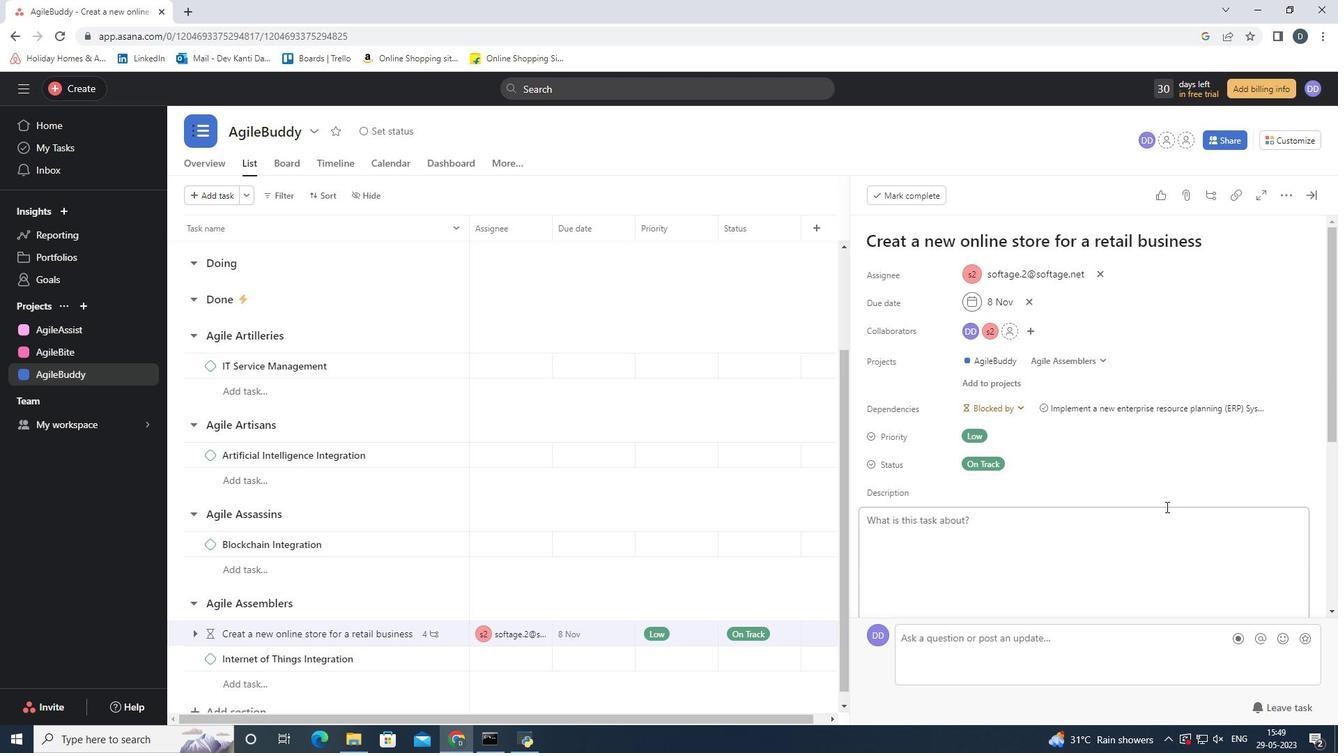 
Action: Mouse scrolled (1166, 506) with delta (0, 0)
Screenshot: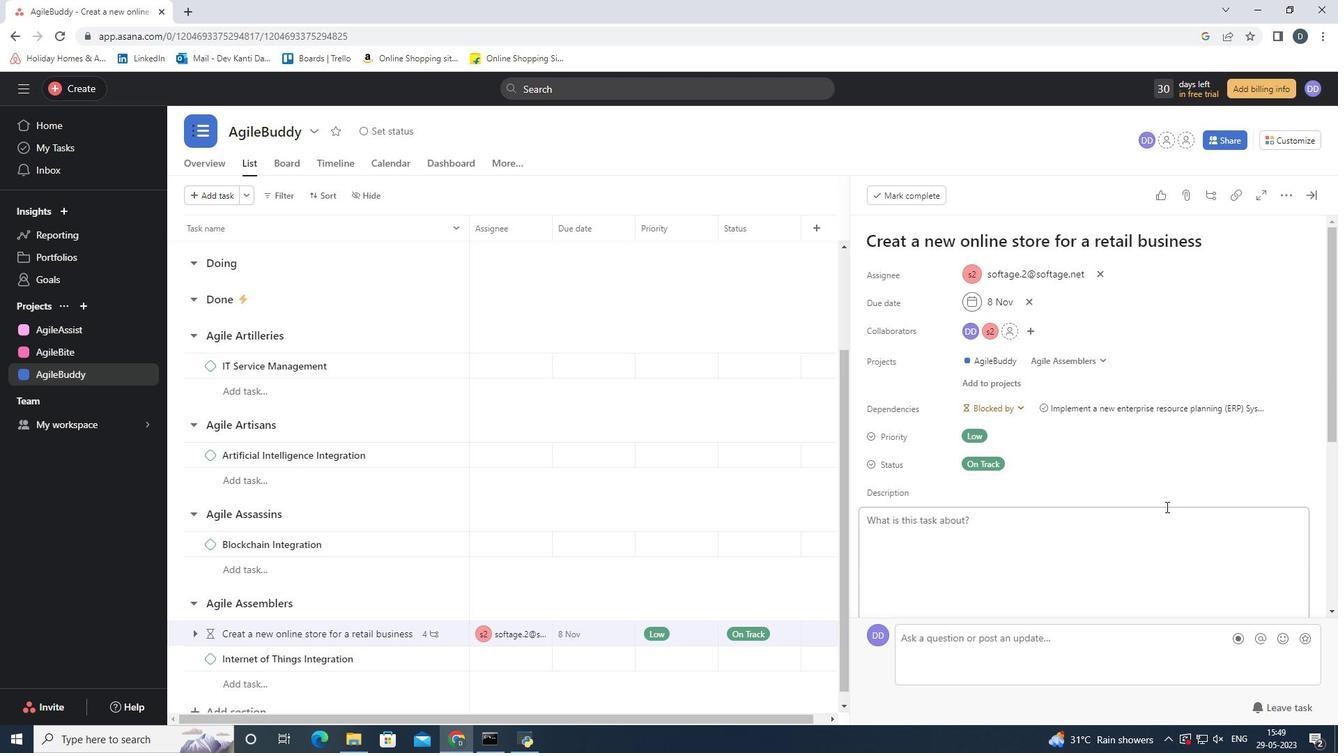
Action: Mouse scrolled (1166, 506) with delta (0, 0)
Screenshot: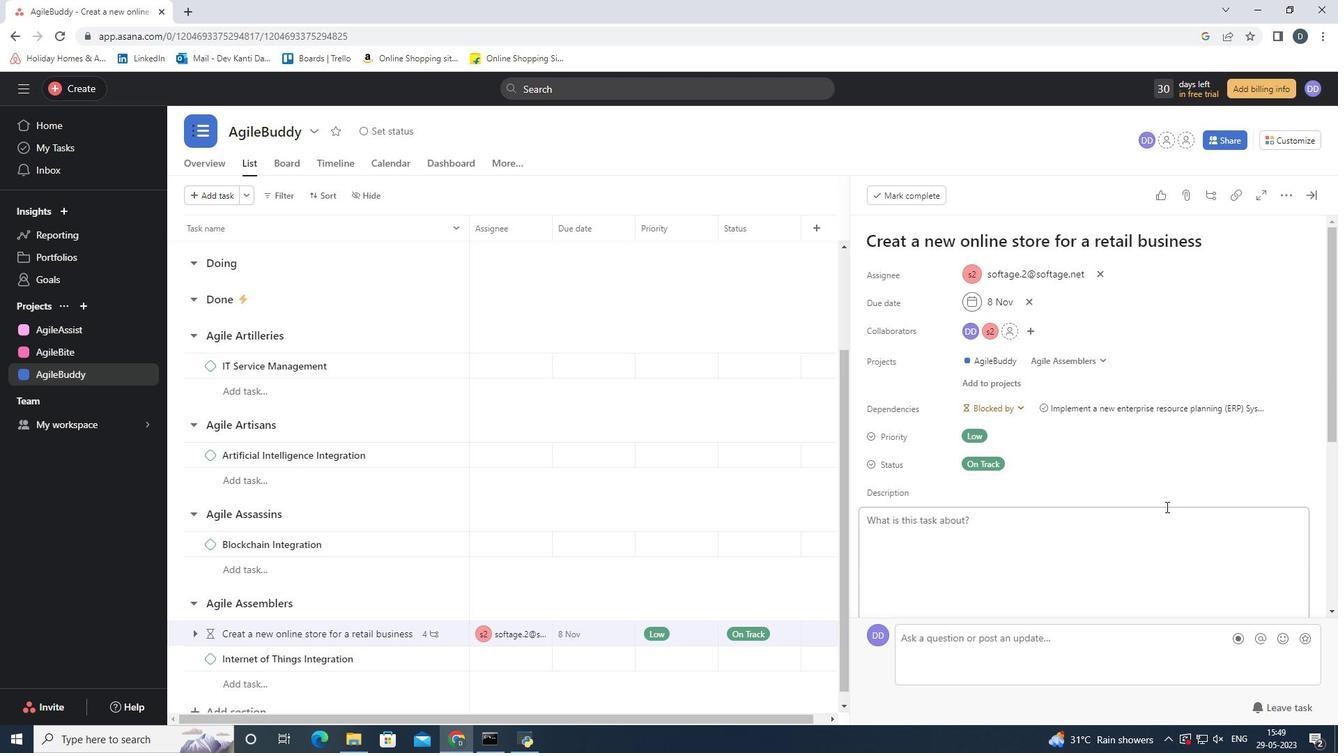 
Action: Mouse scrolled (1166, 506) with delta (0, 0)
Screenshot: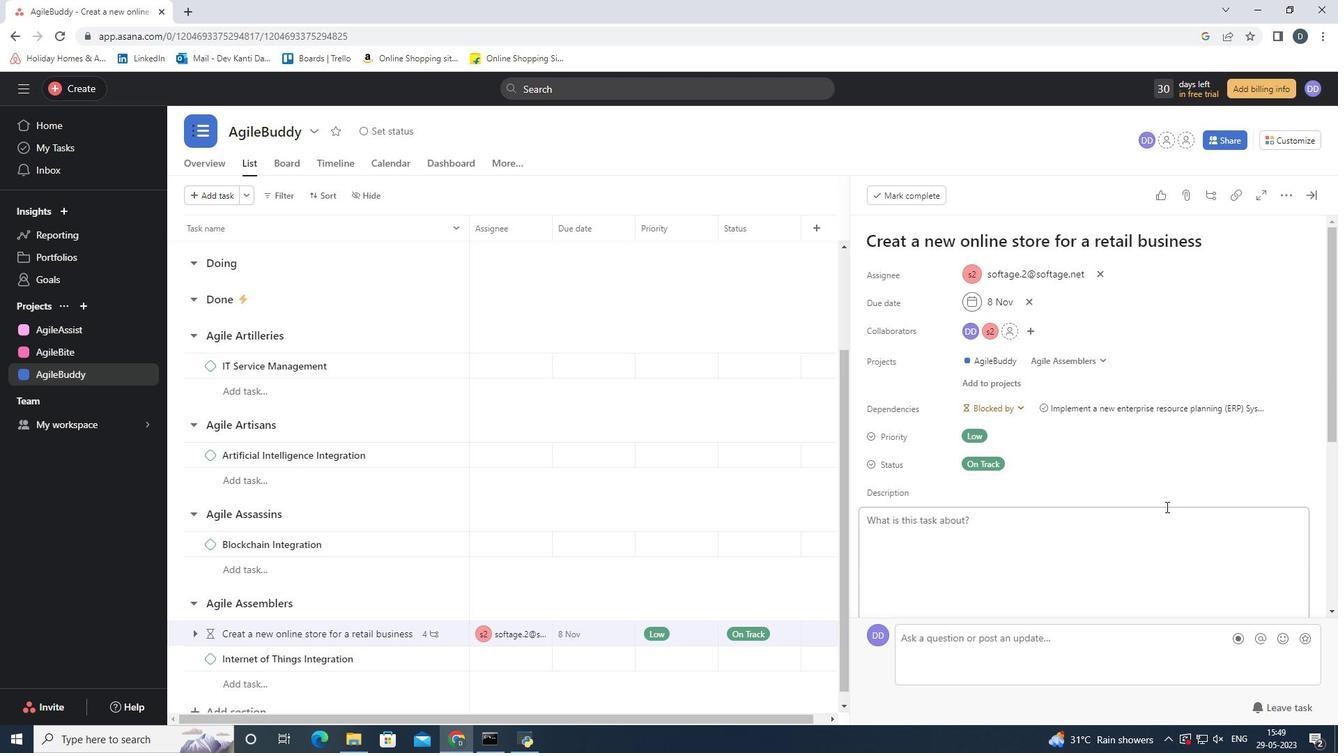 
Action: Mouse scrolled (1166, 507) with delta (0, 0)
Screenshot: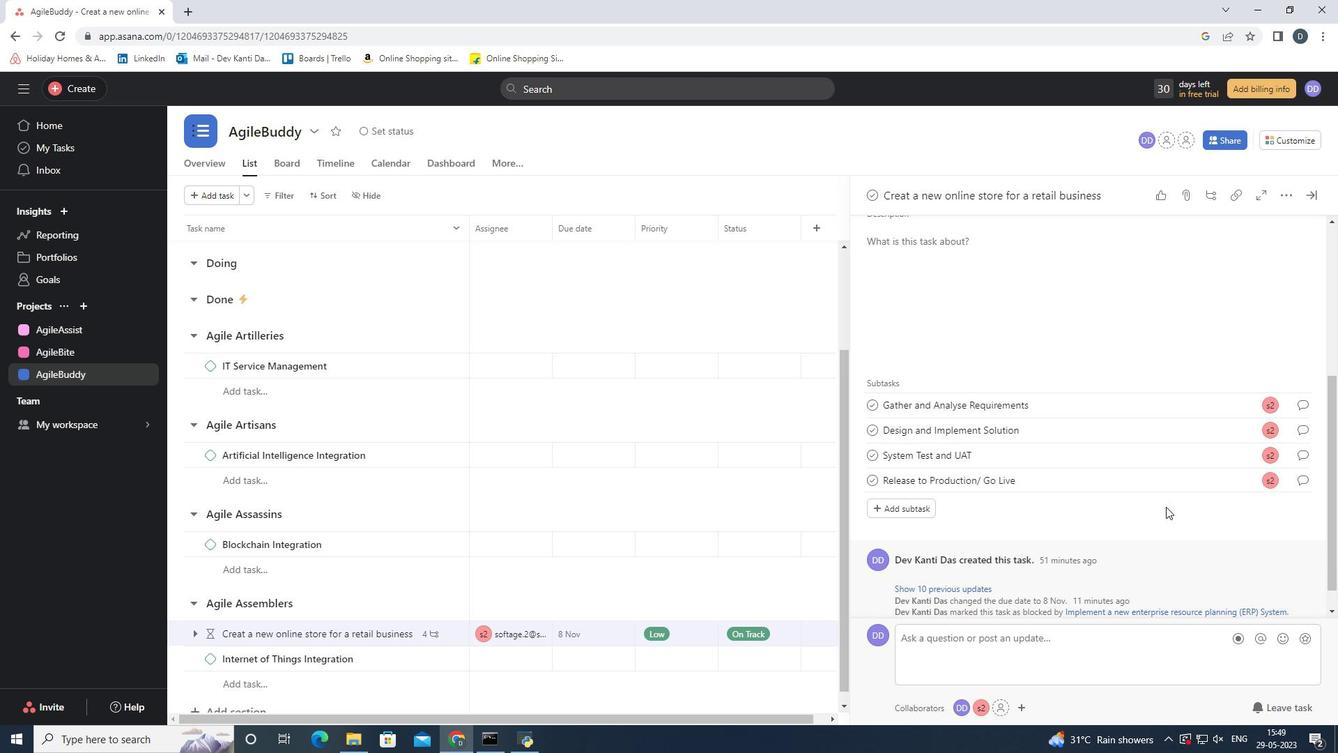 
Action: Mouse scrolled (1166, 507) with delta (0, 0)
Screenshot: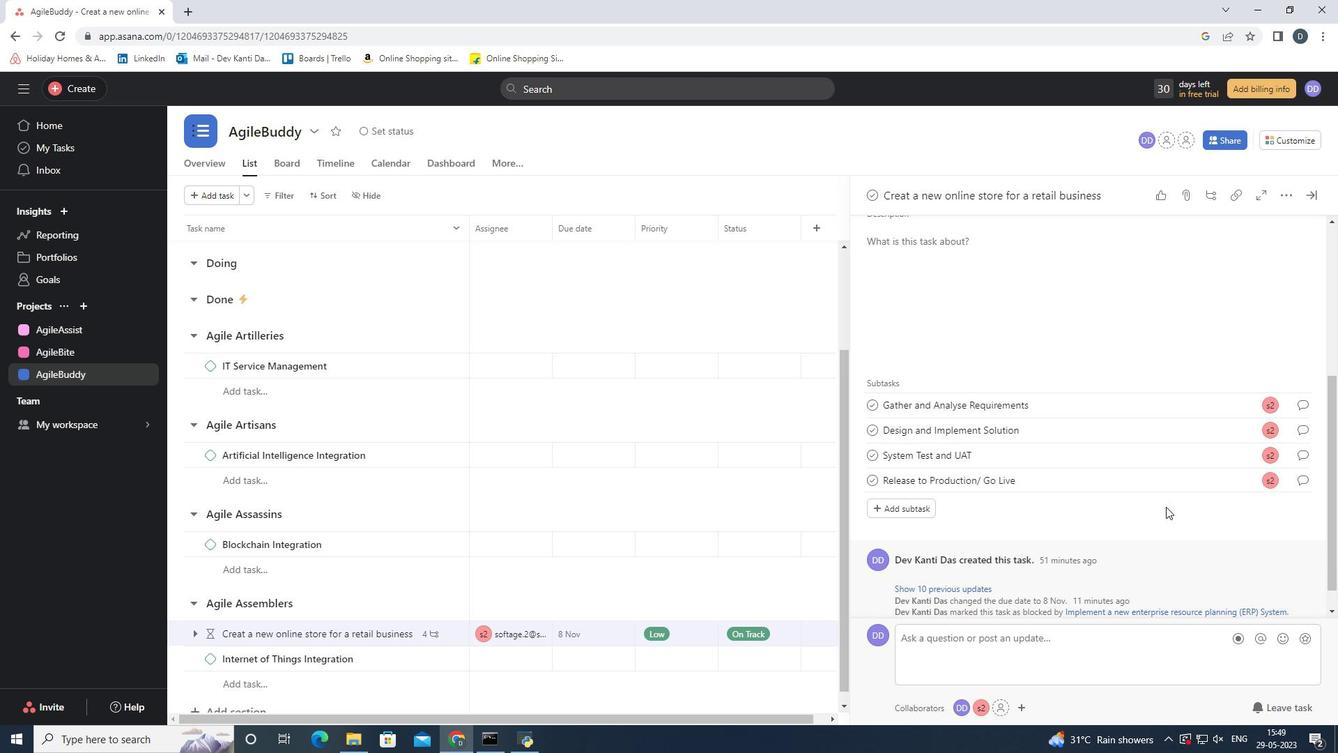 
Action: Mouse scrolled (1166, 507) with delta (0, 0)
Screenshot: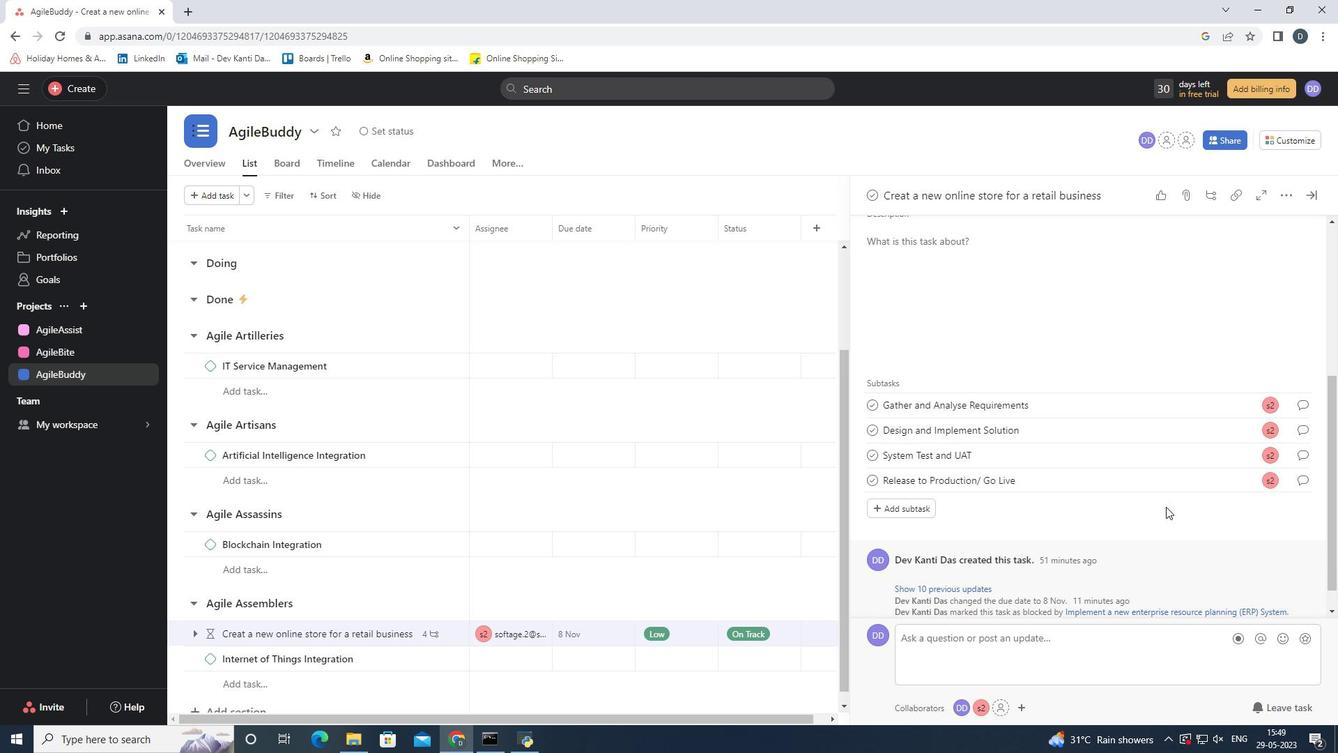 
Action: Mouse scrolled (1166, 507) with delta (0, 0)
Screenshot: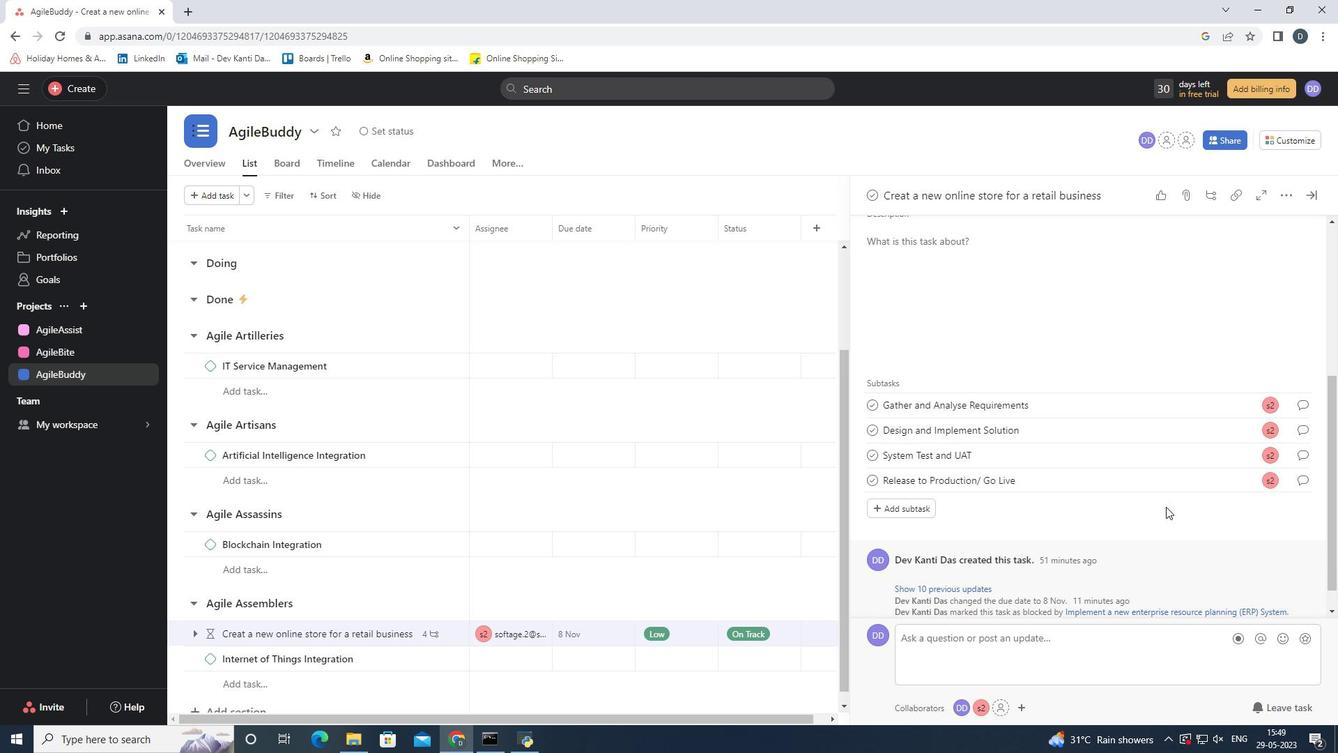 
Action: Mouse scrolled (1166, 507) with delta (0, 0)
Screenshot: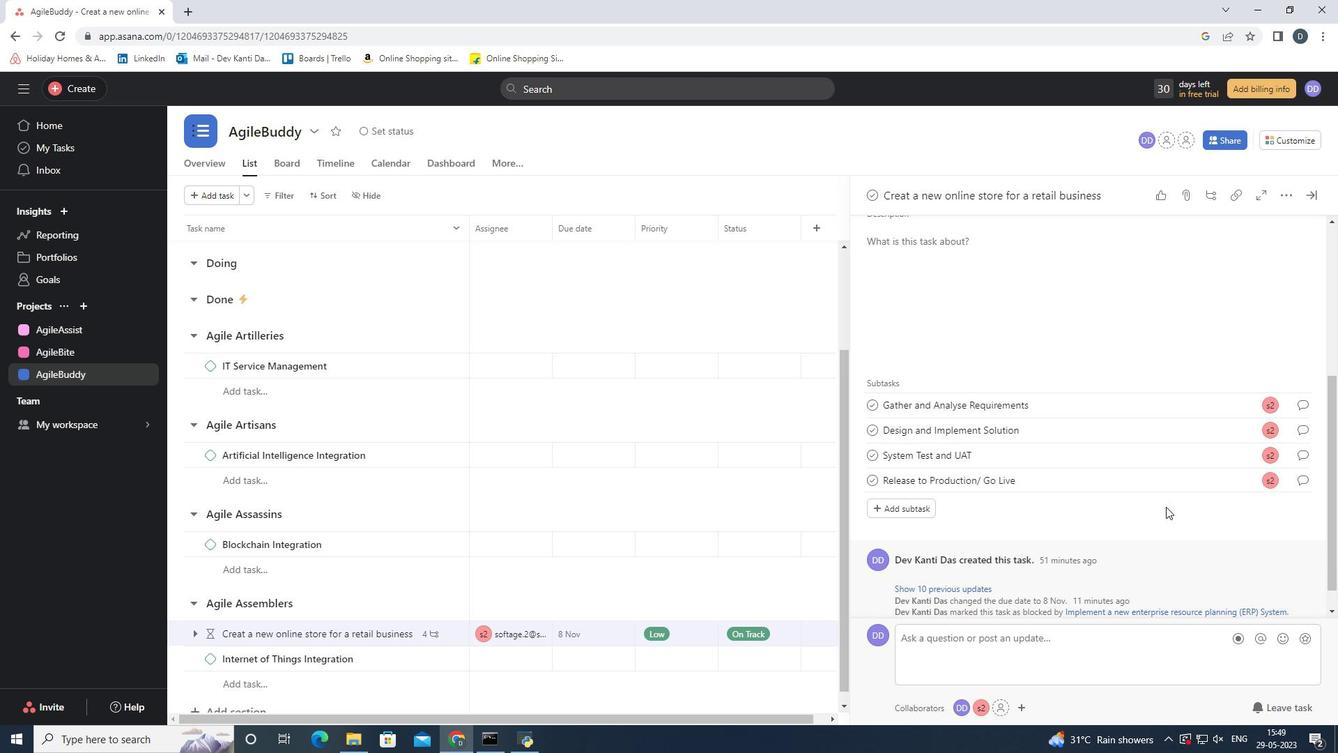
Action: Mouse moved to (1156, 462)
Screenshot: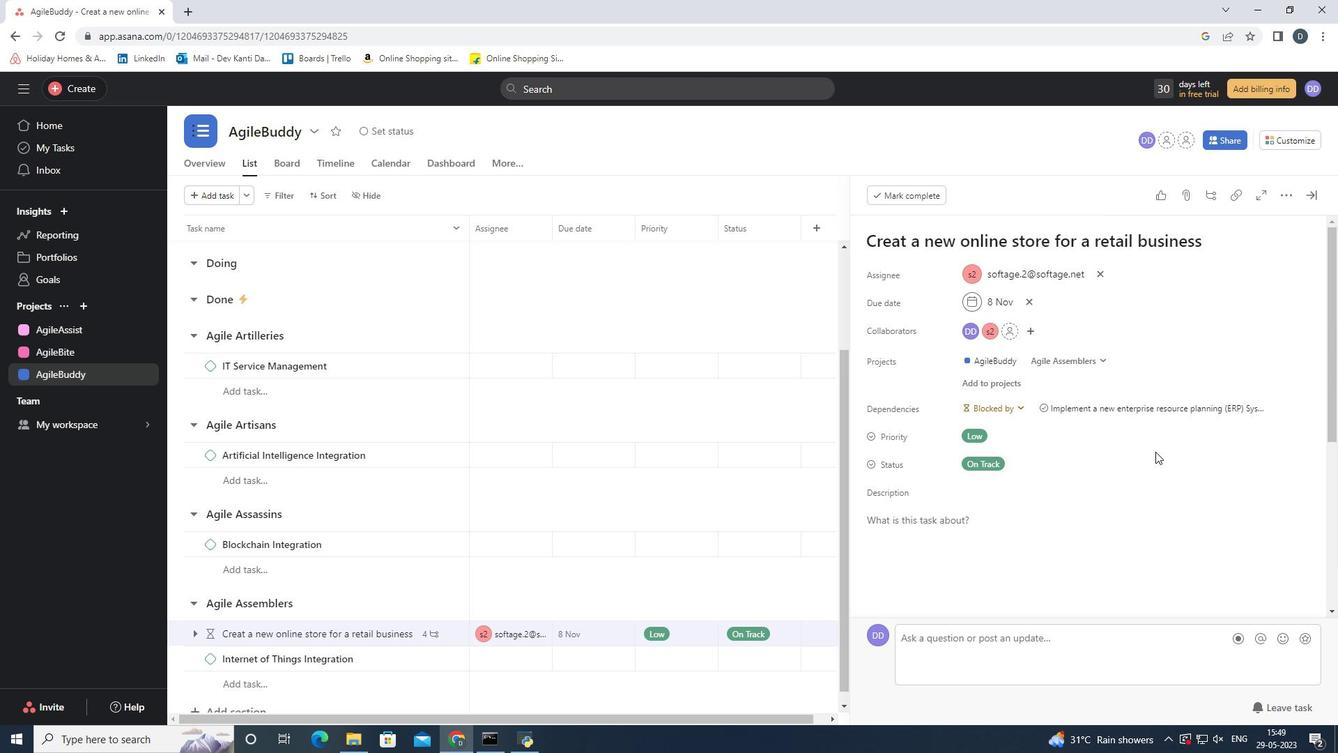 
Action: Mouse scrolled (1156, 461) with delta (0, 0)
Screenshot: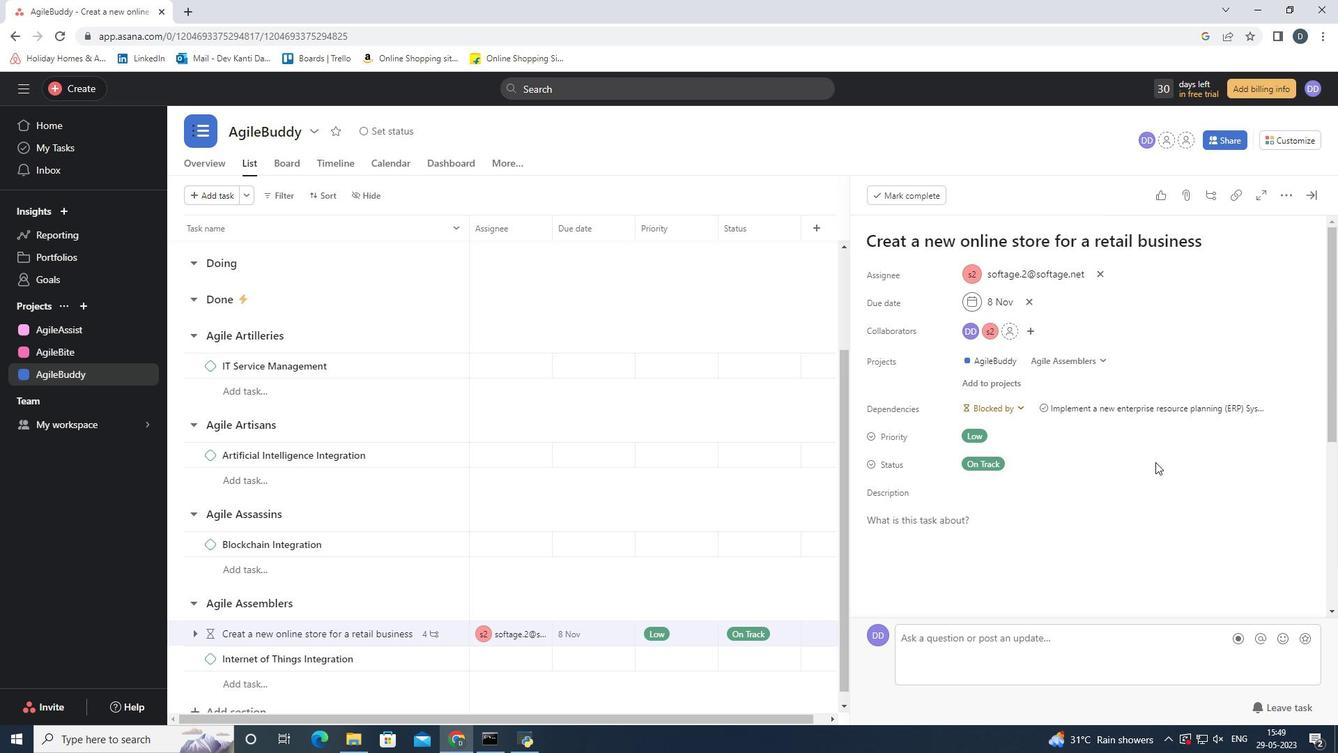 
Action: Mouse scrolled (1156, 461) with delta (0, 0)
Screenshot: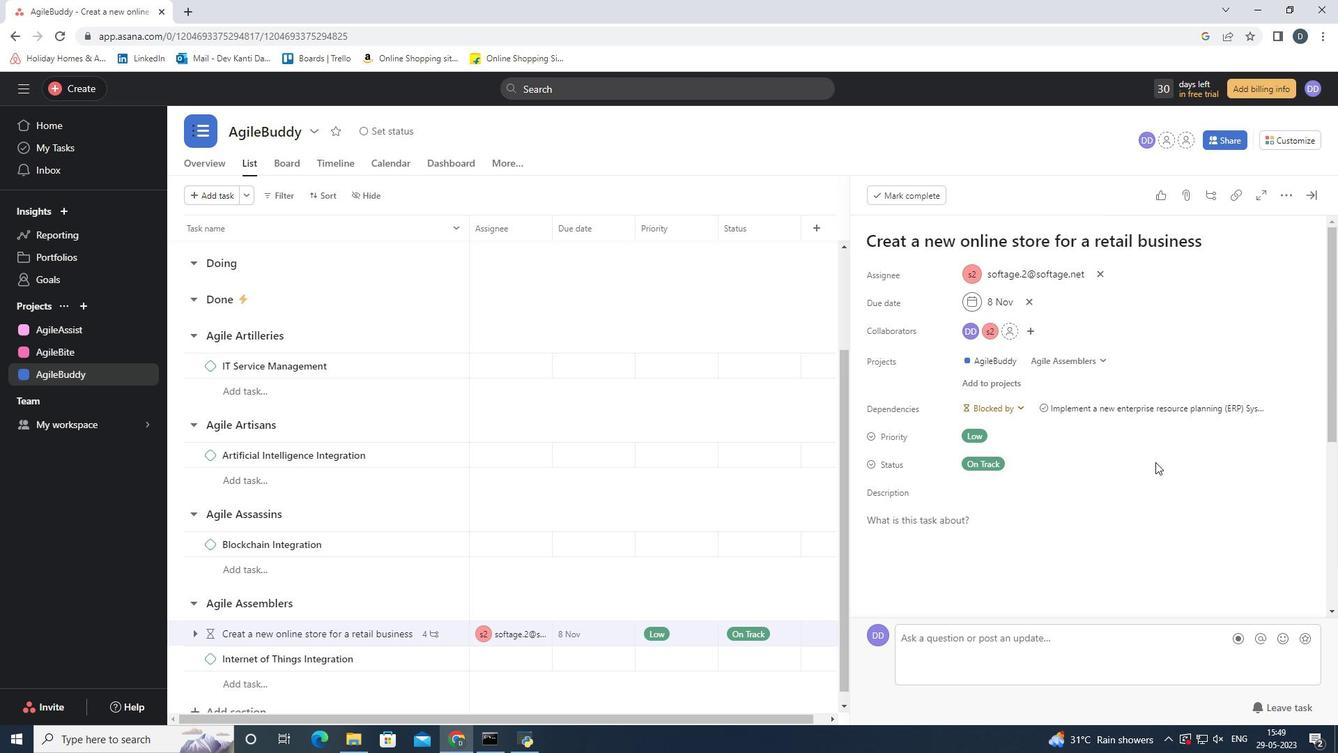 
Action: Mouse scrolled (1156, 461) with delta (0, 0)
Screenshot: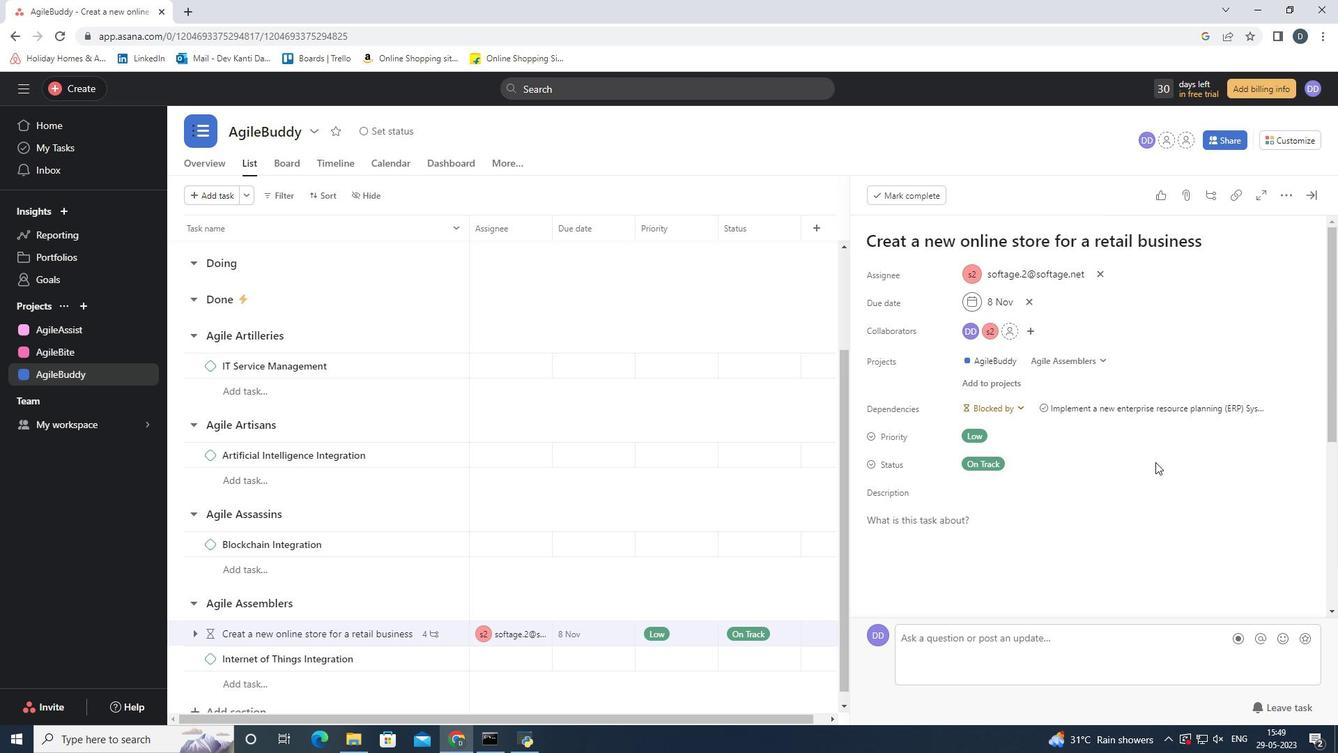 
Action: Mouse scrolled (1156, 461) with delta (0, 0)
Screenshot: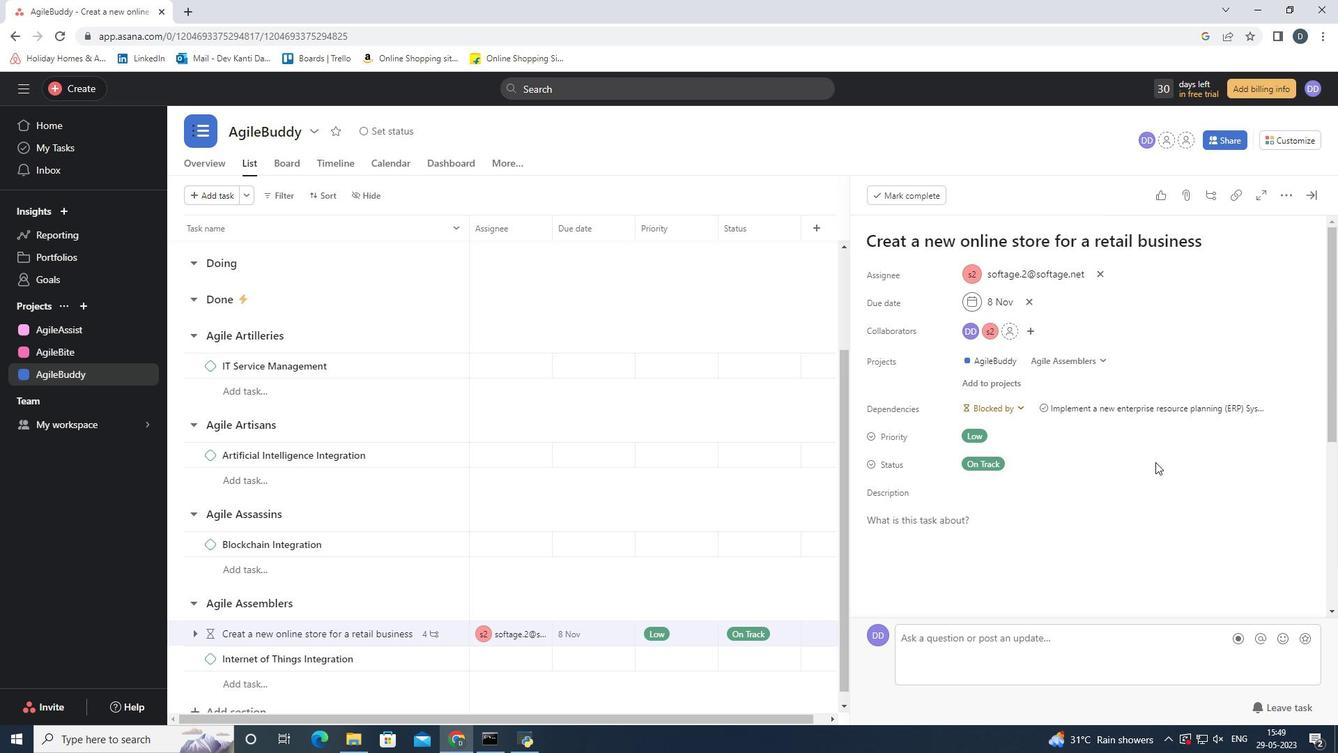 
Action: Mouse scrolled (1156, 461) with delta (0, 0)
Screenshot: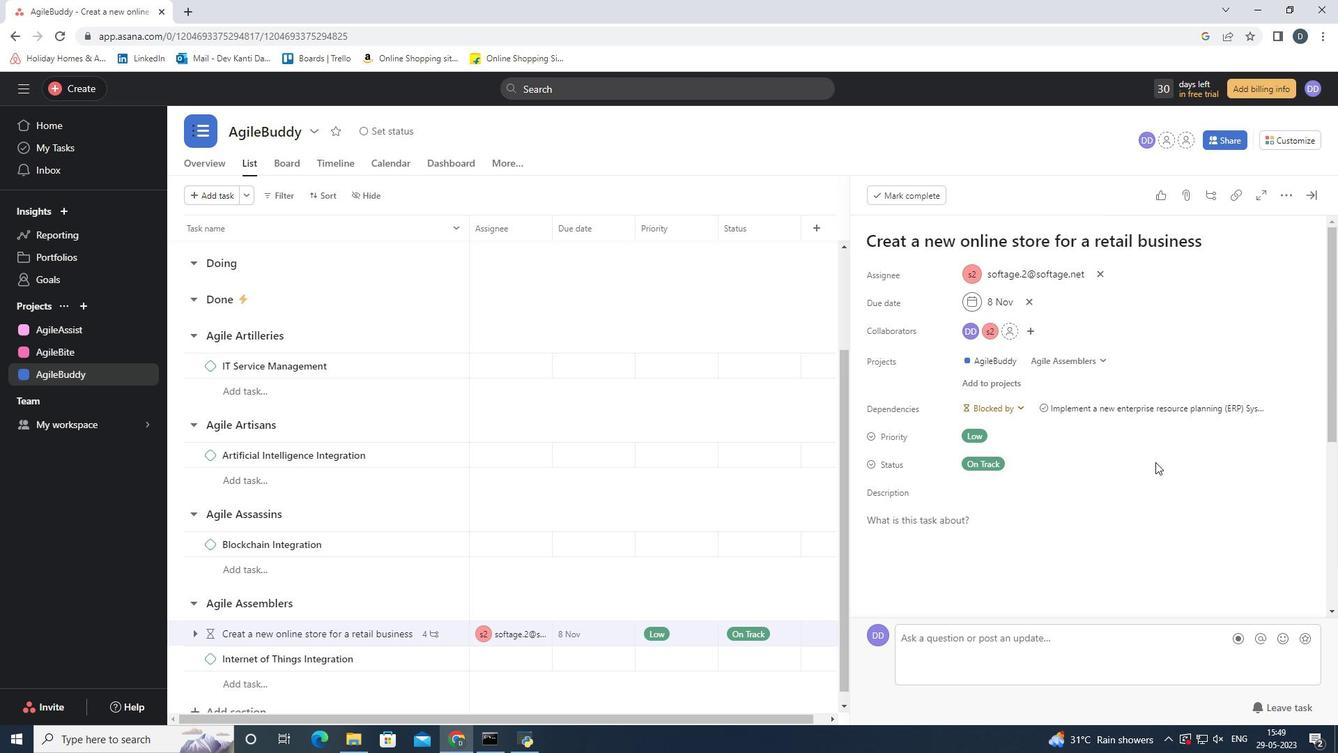 
Action: Mouse scrolled (1156, 461) with delta (0, 0)
Screenshot: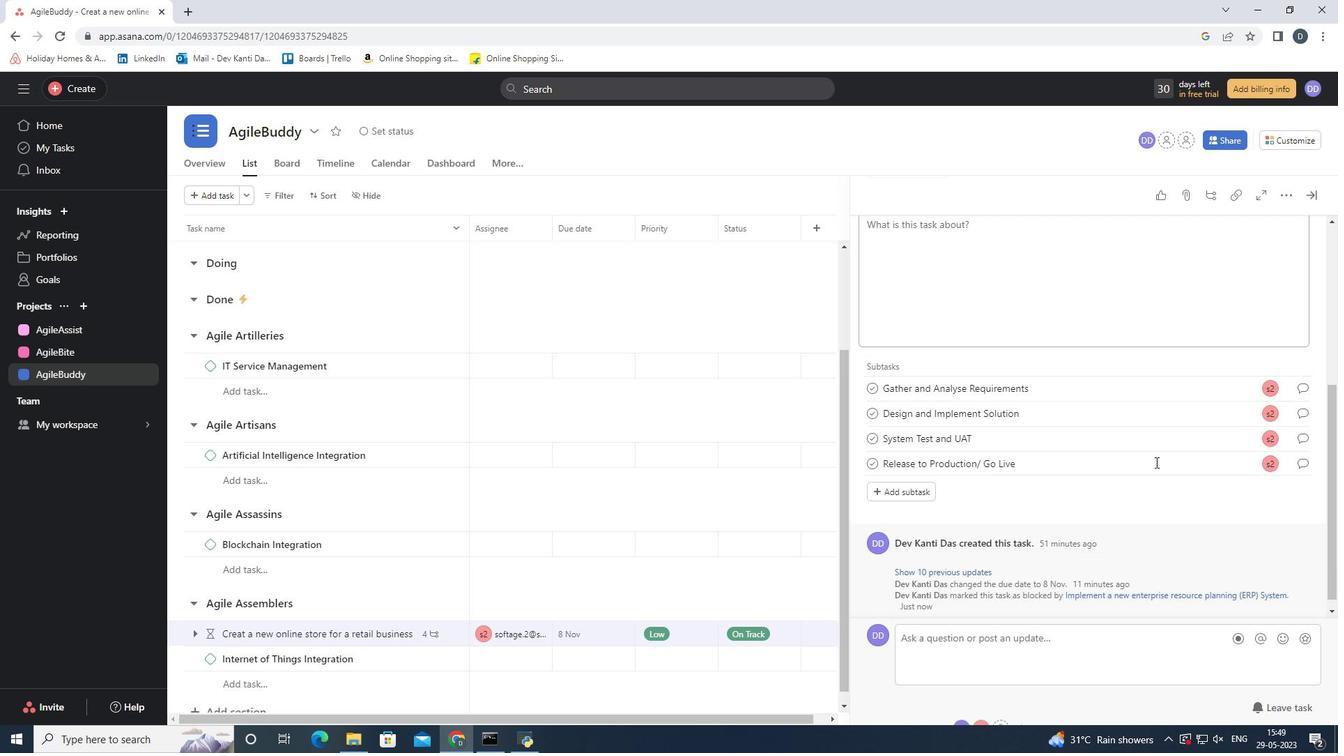 
Action: Mouse scrolled (1156, 461) with delta (0, 0)
Screenshot: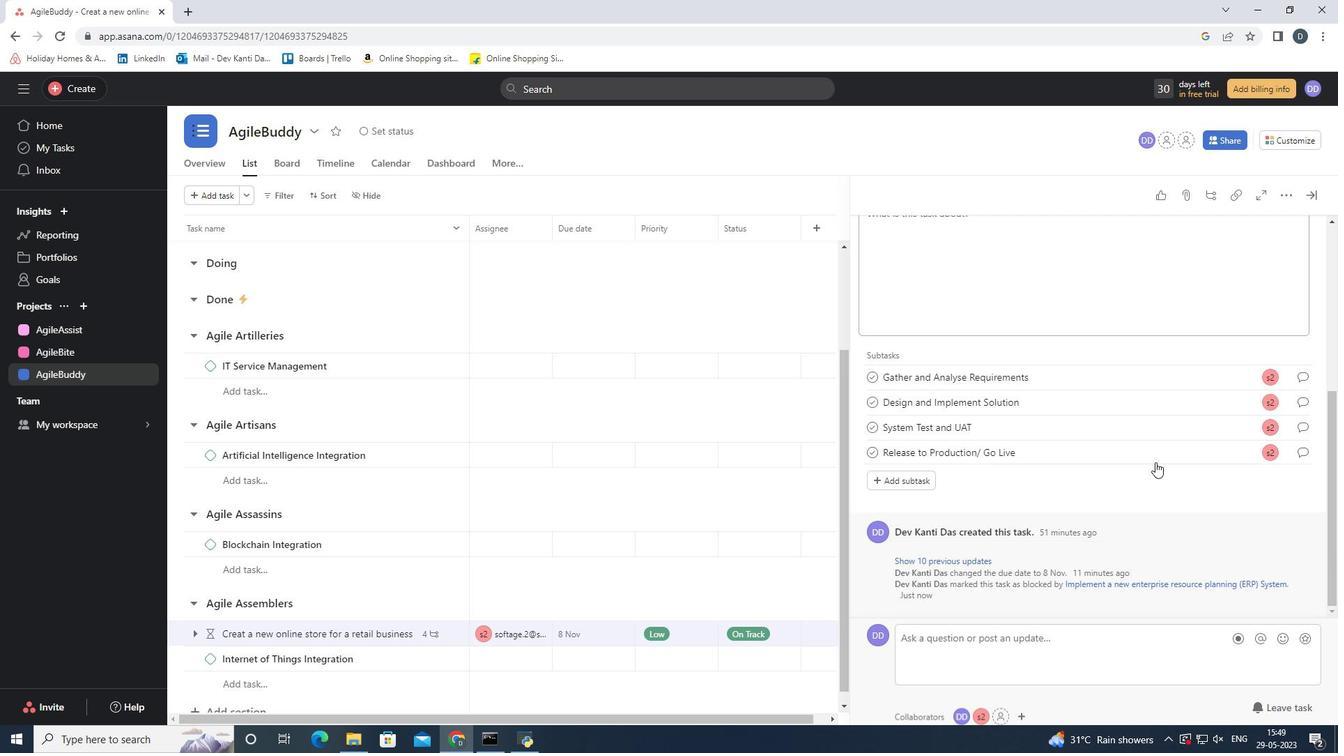 
Action: Mouse scrolled (1156, 461) with delta (0, 0)
Screenshot: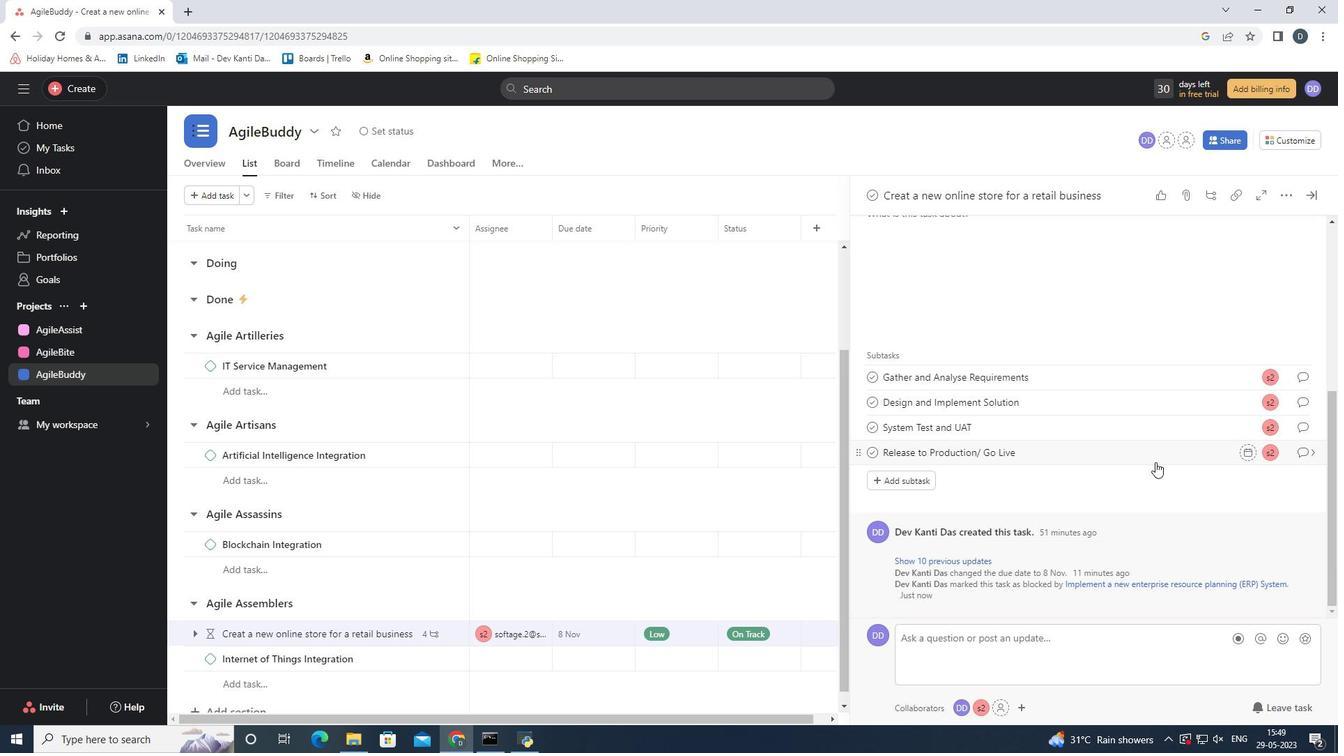 
Action: Mouse scrolled (1156, 461) with delta (0, 0)
Screenshot: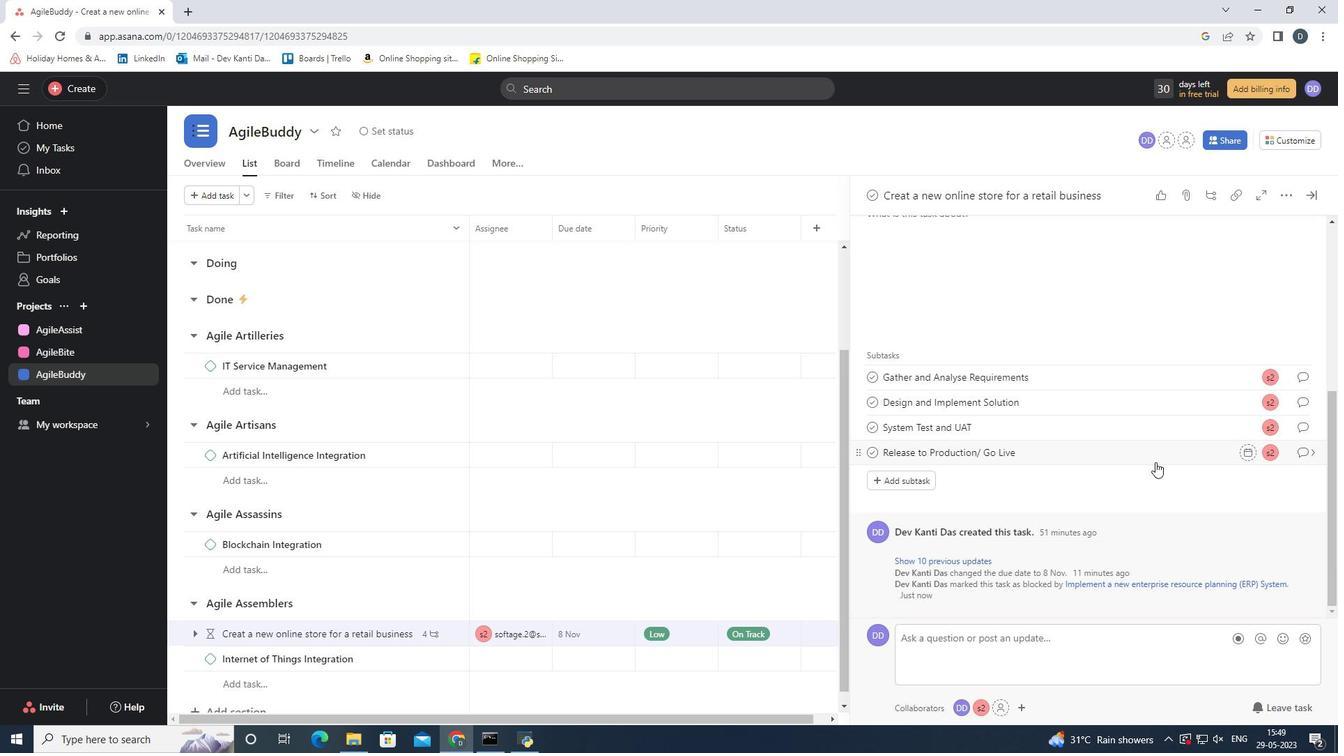 
Action: Mouse scrolled (1156, 461) with delta (0, 0)
Screenshot: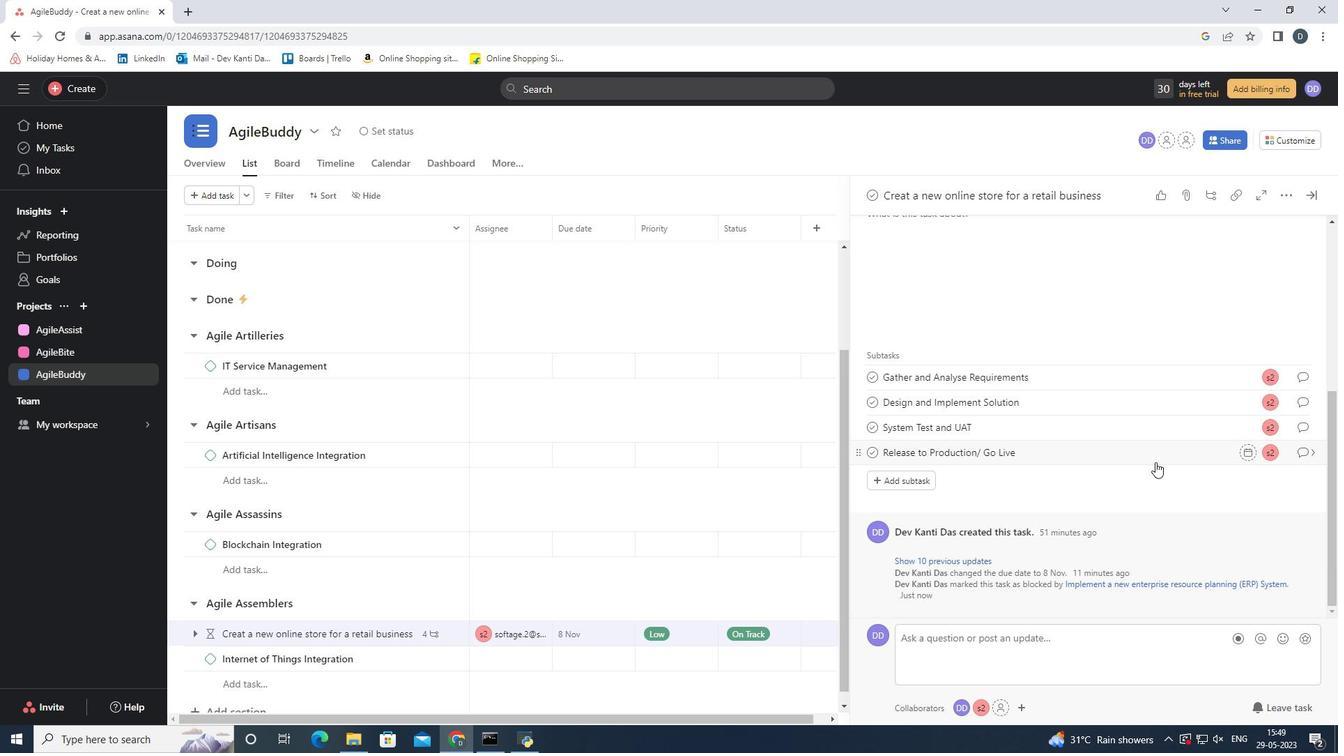 
Action: Mouse scrolled (1156, 463) with delta (0, 0)
Screenshot: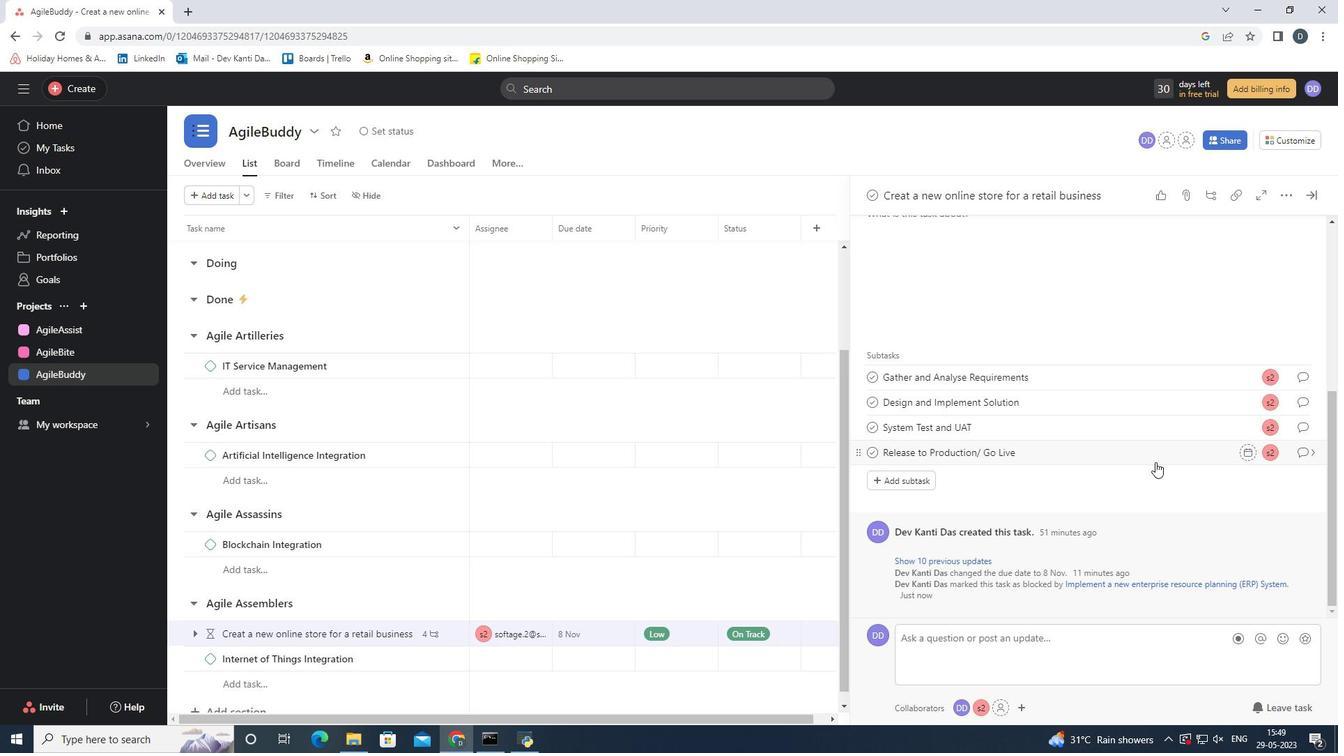 
Action: Mouse scrolled (1156, 463) with delta (0, 0)
Screenshot: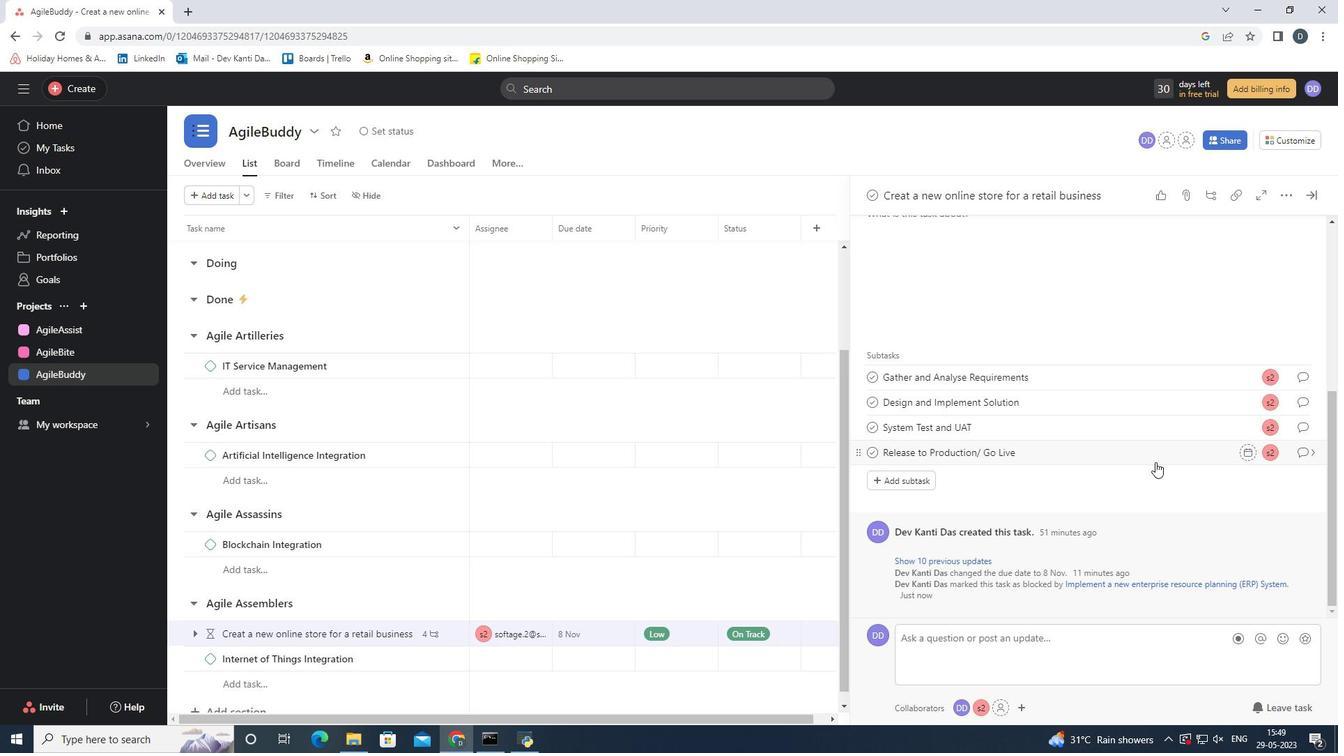 
Action: Mouse scrolled (1156, 463) with delta (0, 0)
Screenshot: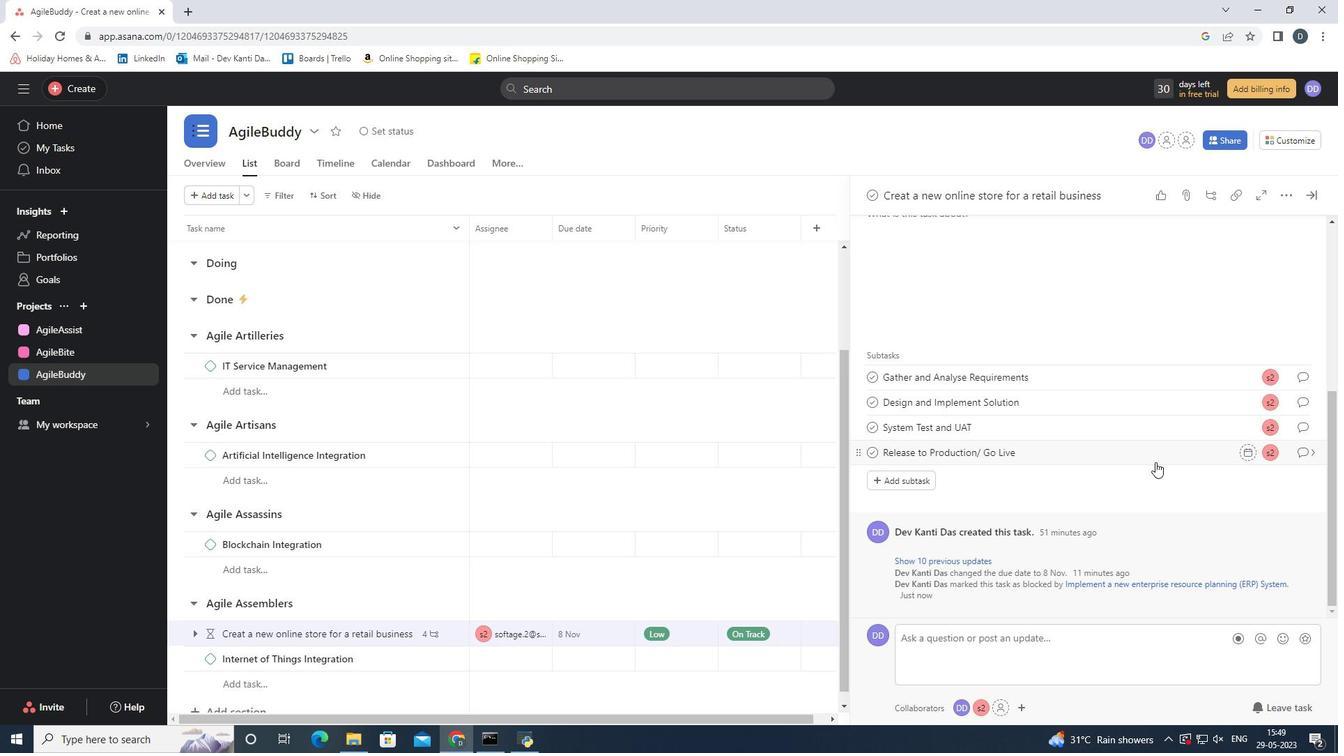 
Action: Mouse scrolled (1156, 463) with delta (0, 0)
Screenshot: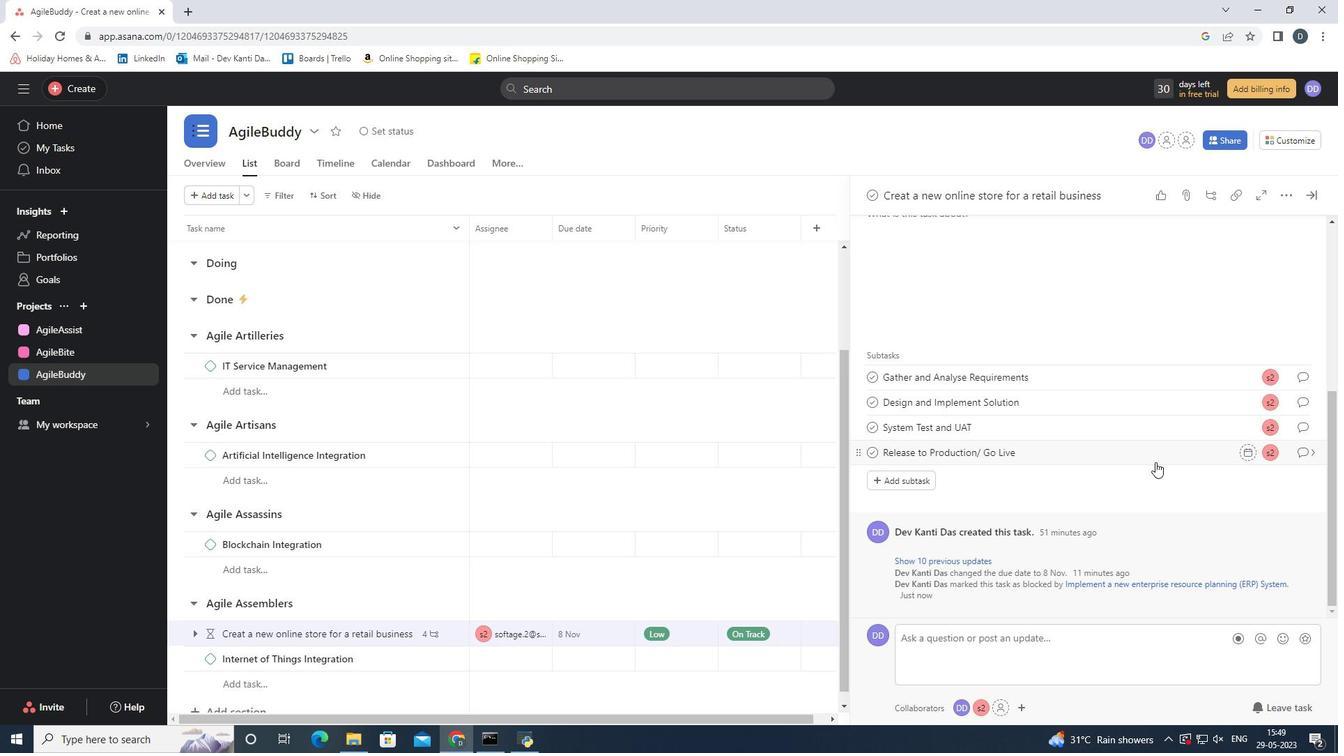 
Action: Mouse scrolled (1156, 463) with delta (0, 0)
Screenshot: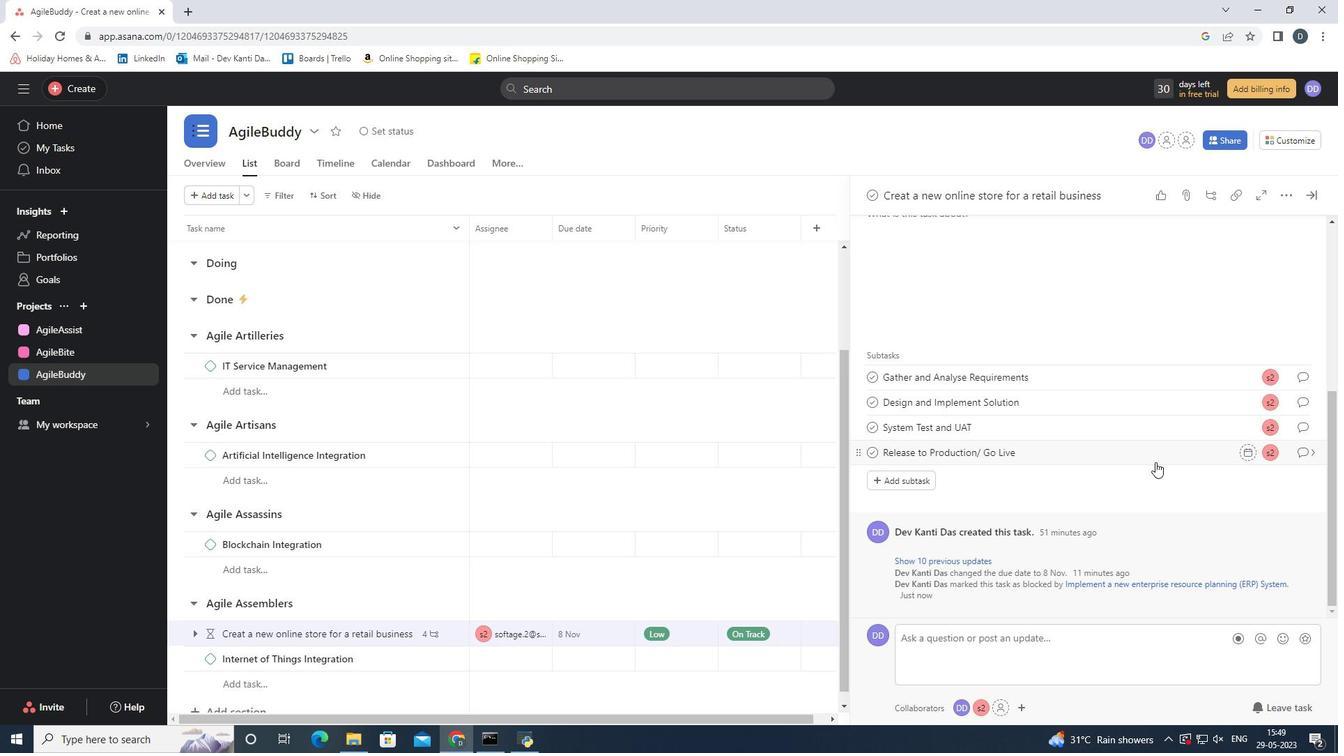 
Action: Mouse scrolled (1156, 463) with delta (0, 0)
Screenshot: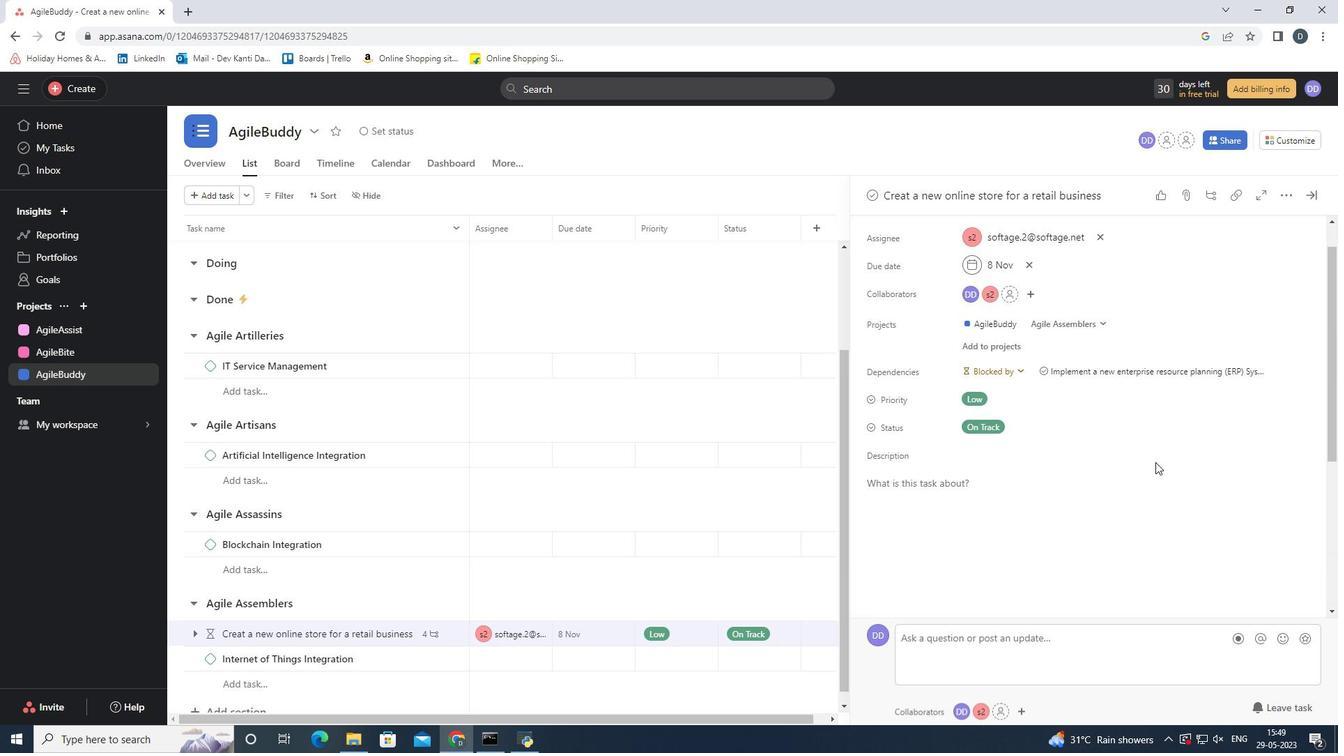 
Action: Mouse scrolled (1156, 463) with delta (0, 0)
Screenshot: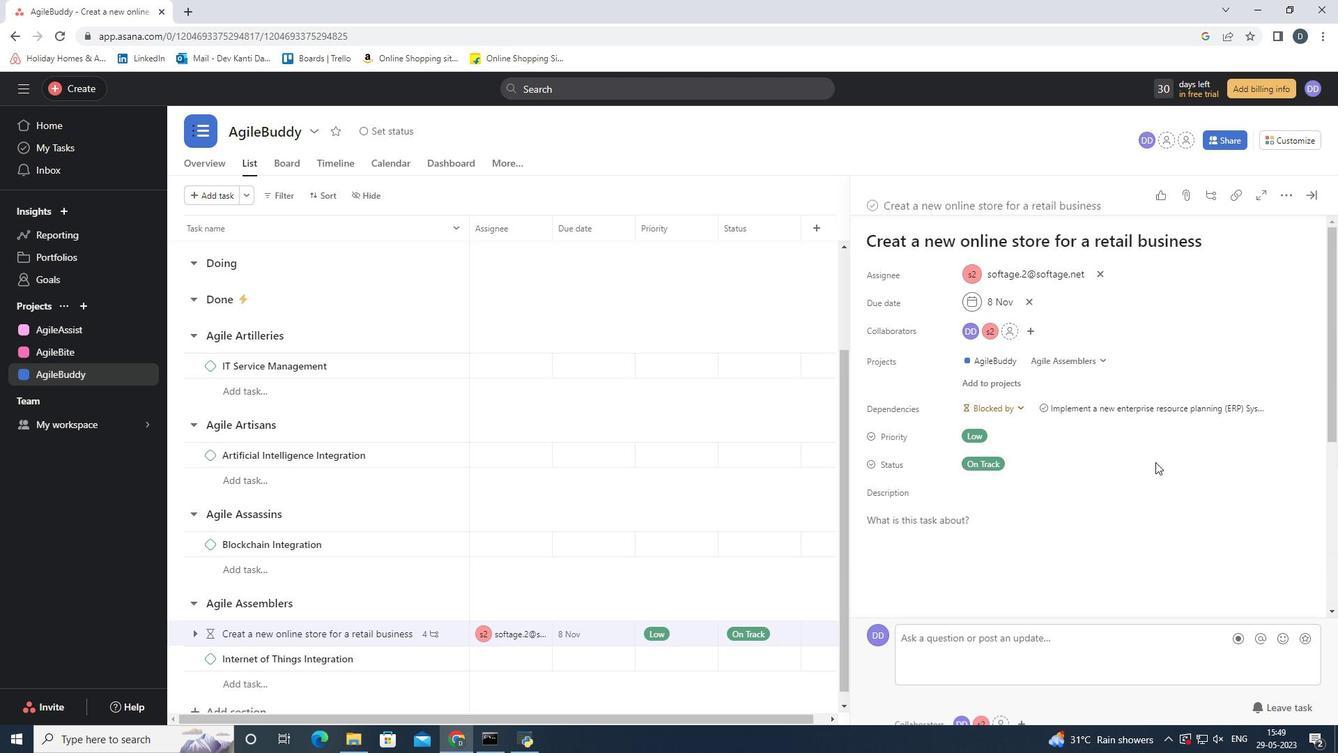 
Action: Mouse moved to (1156, 462)
Screenshot: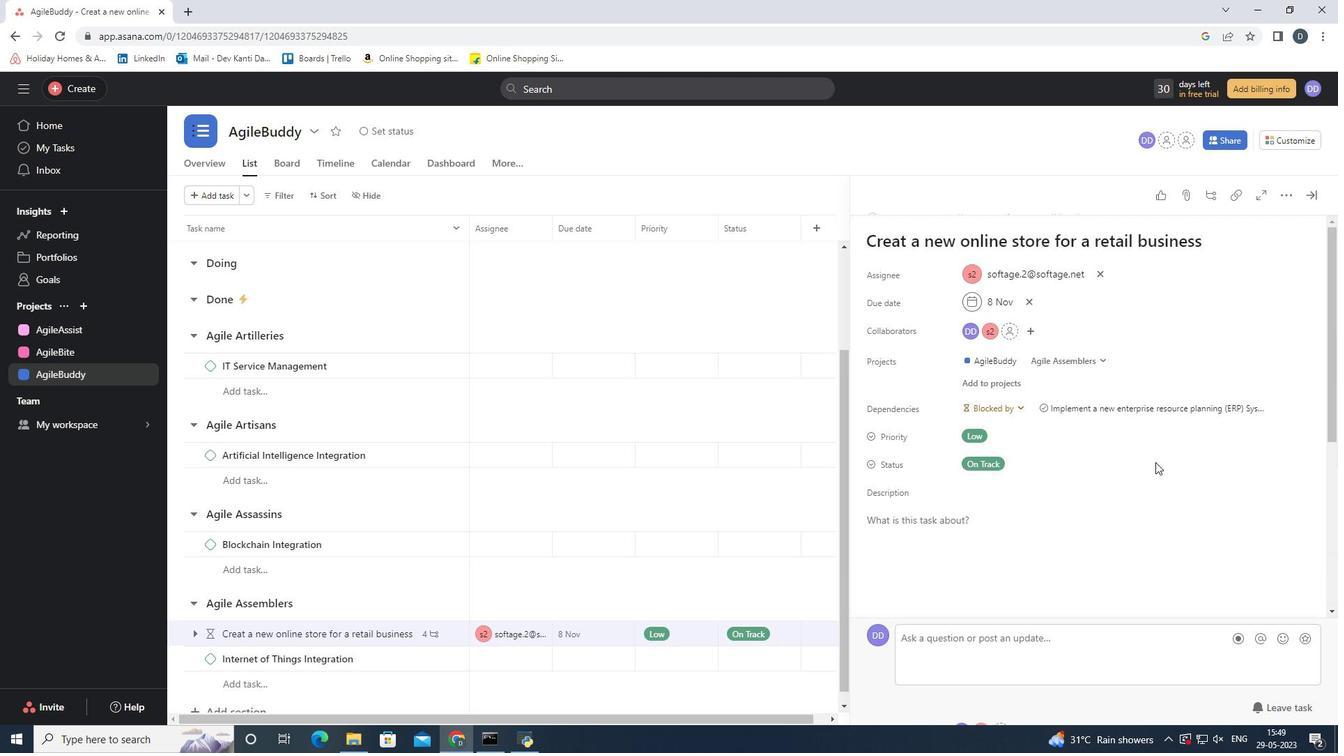 
Action: Mouse scrolled (1156, 463) with delta (0, 0)
Screenshot: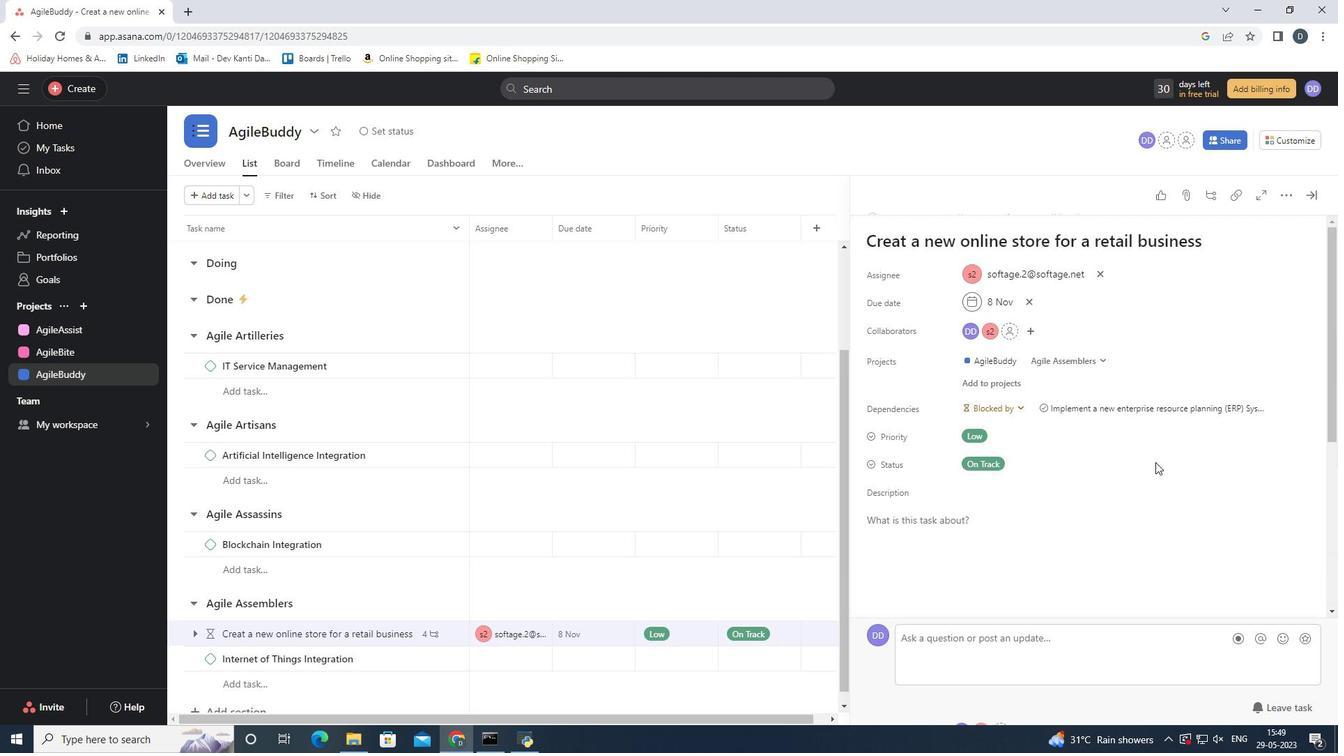 
Action: Mouse scrolled (1156, 463) with delta (0, 0)
Screenshot: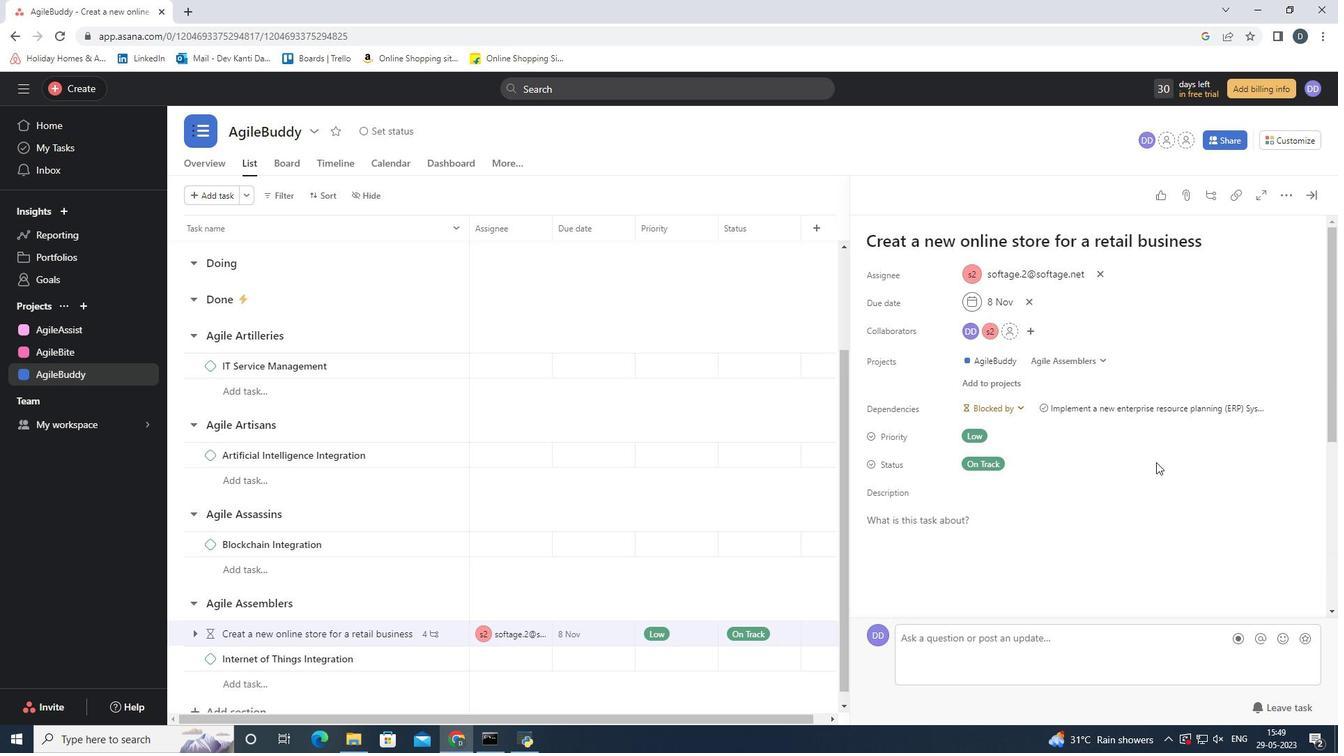 
Action: Mouse scrolled (1156, 461) with delta (0, 0)
Screenshot: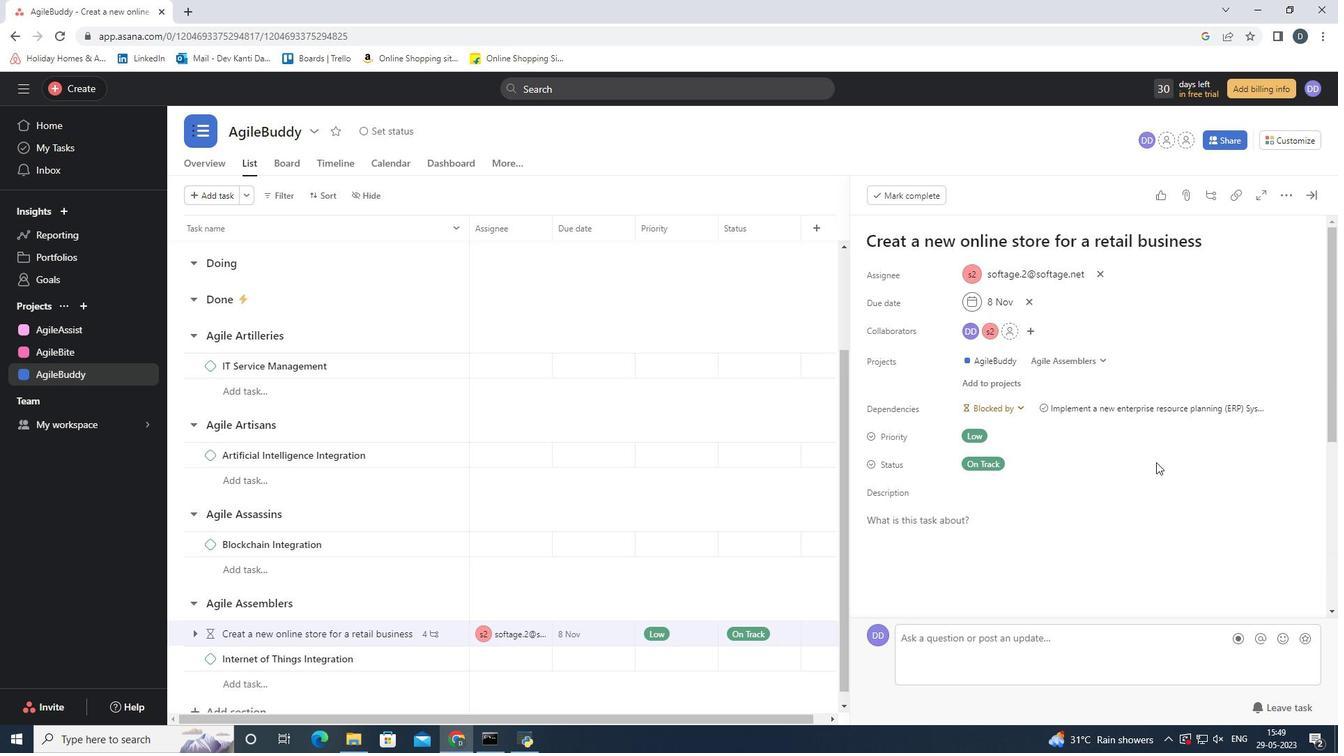 
Action: Mouse scrolled (1156, 461) with delta (0, 0)
Screenshot: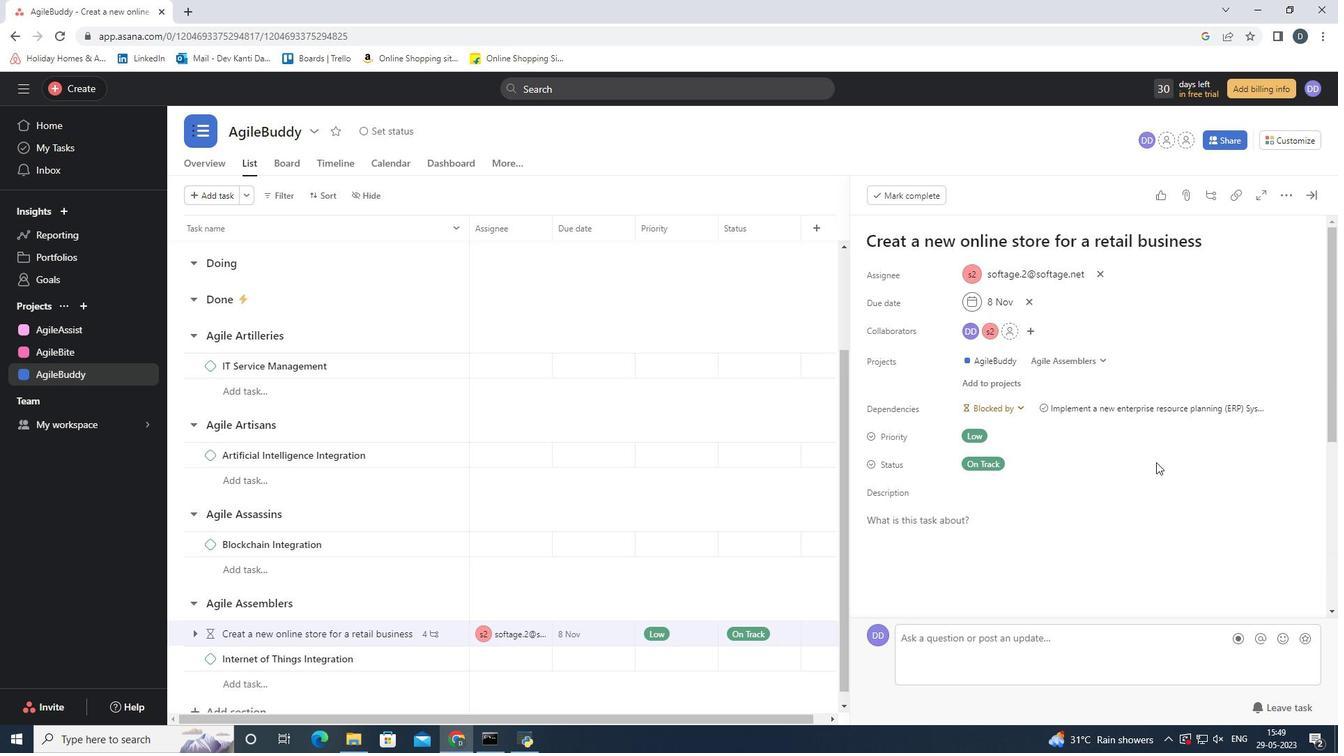 
Action: Mouse scrolled (1156, 461) with delta (0, 0)
Screenshot: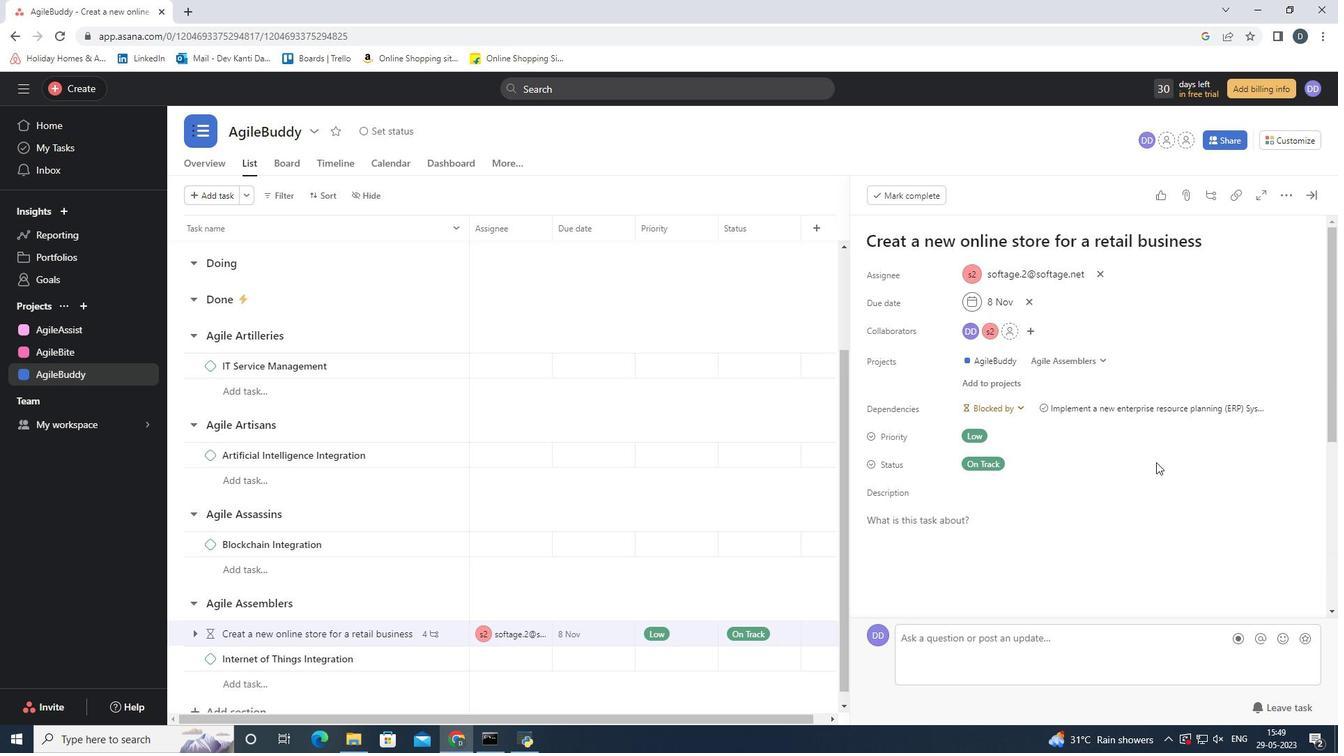 
Action: Mouse scrolled (1156, 461) with delta (0, 0)
Screenshot: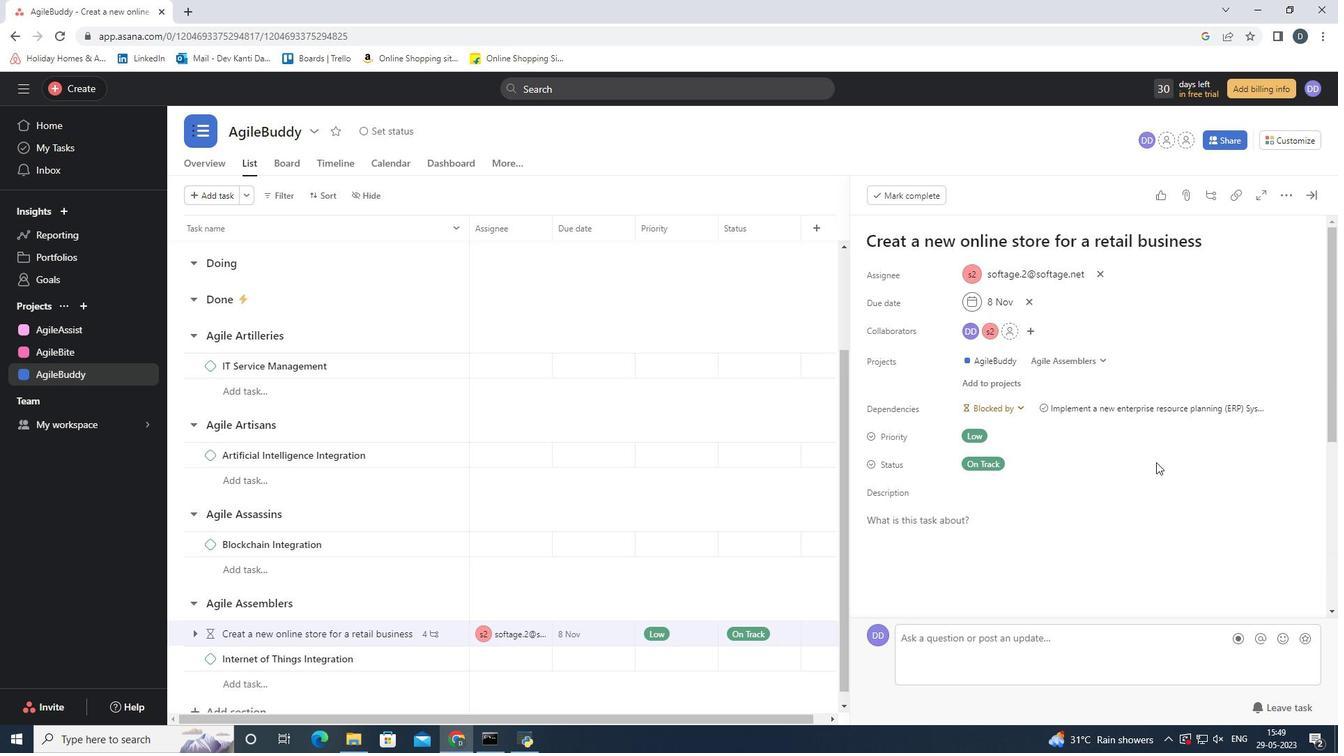 
Action: Mouse scrolled (1156, 461) with delta (0, 0)
Screenshot: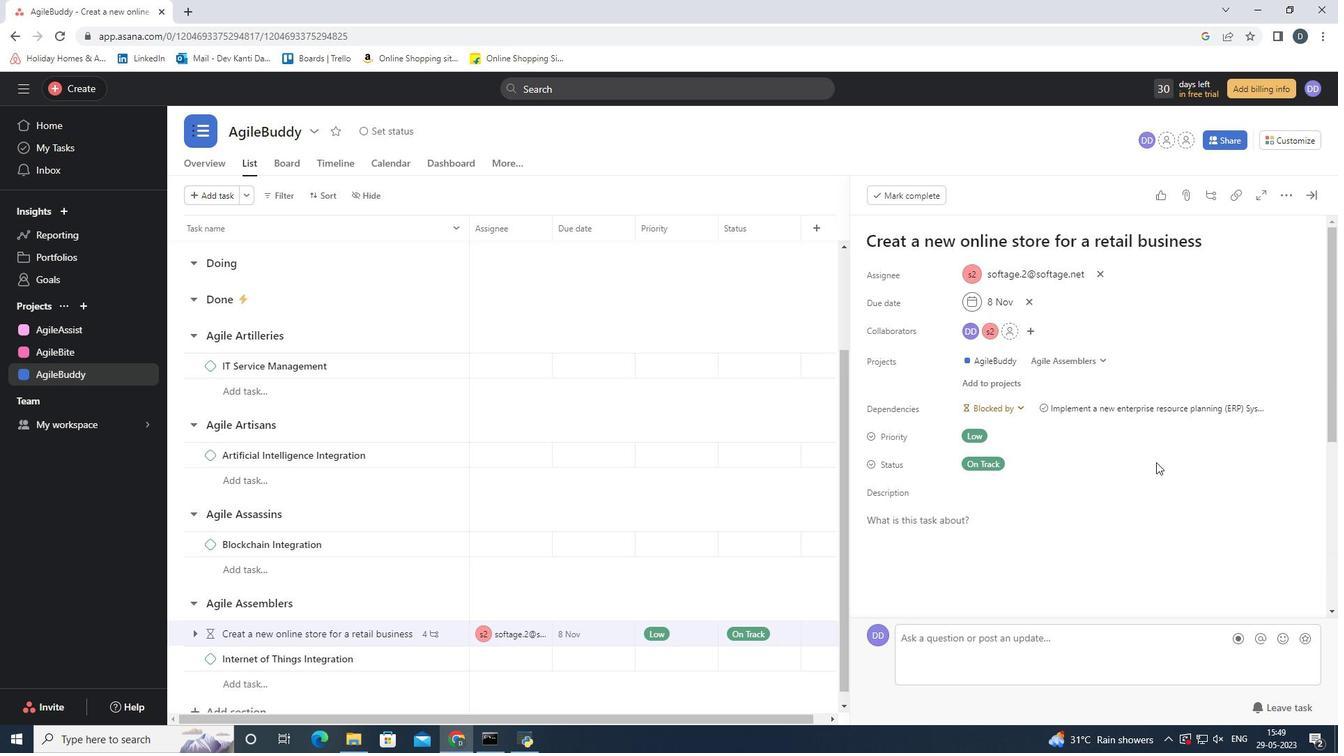 
Action: Mouse scrolled (1156, 461) with delta (0, 0)
Screenshot: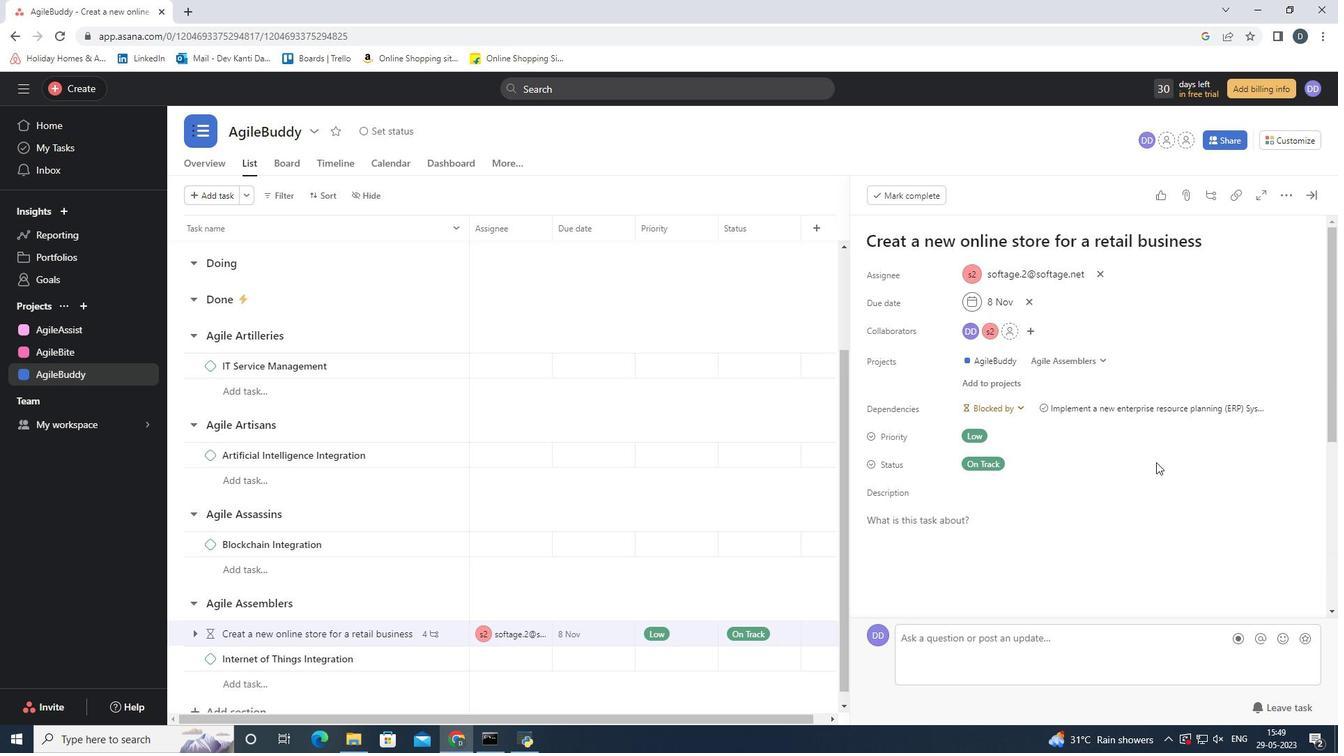 
Action: Mouse scrolled (1156, 463) with delta (0, 0)
Screenshot: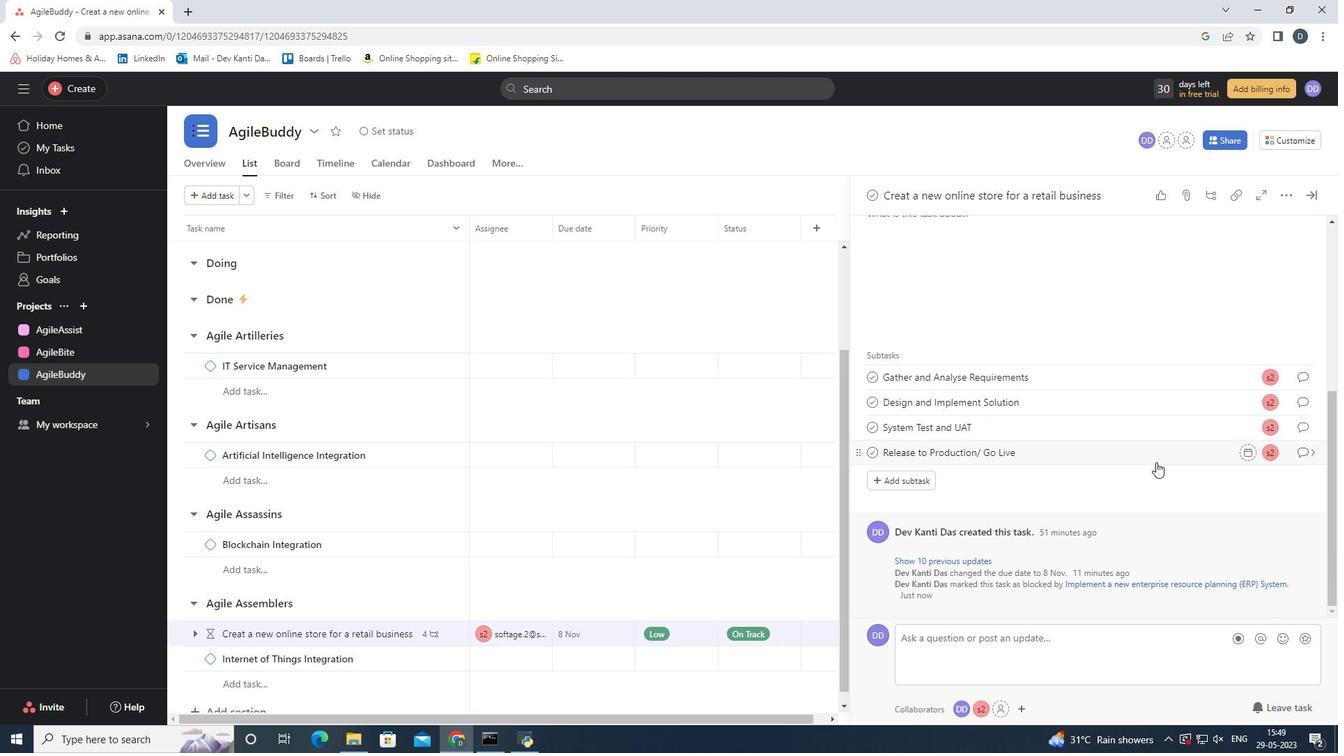 
Action: Mouse scrolled (1156, 463) with delta (0, 0)
Screenshot: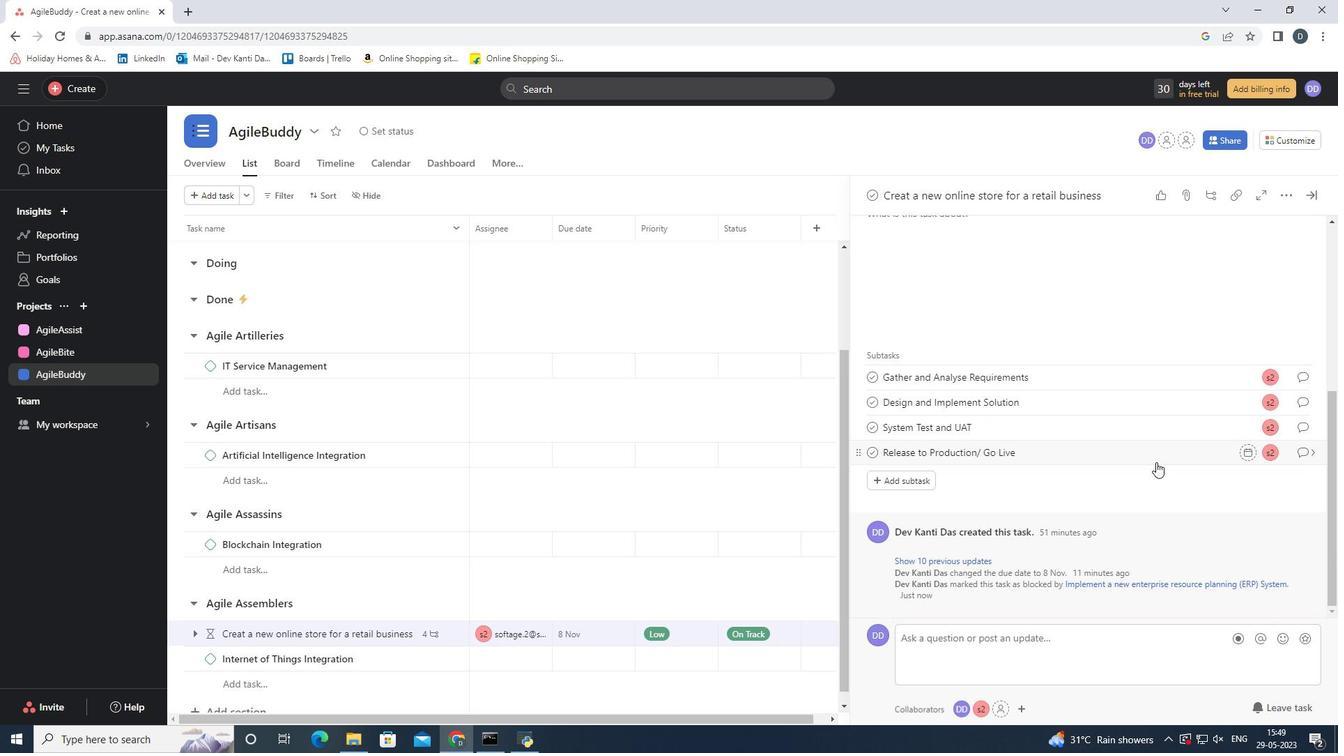 
Action: Mouse scrolled (1156, 463) with delta (0, 0)
Screenshot: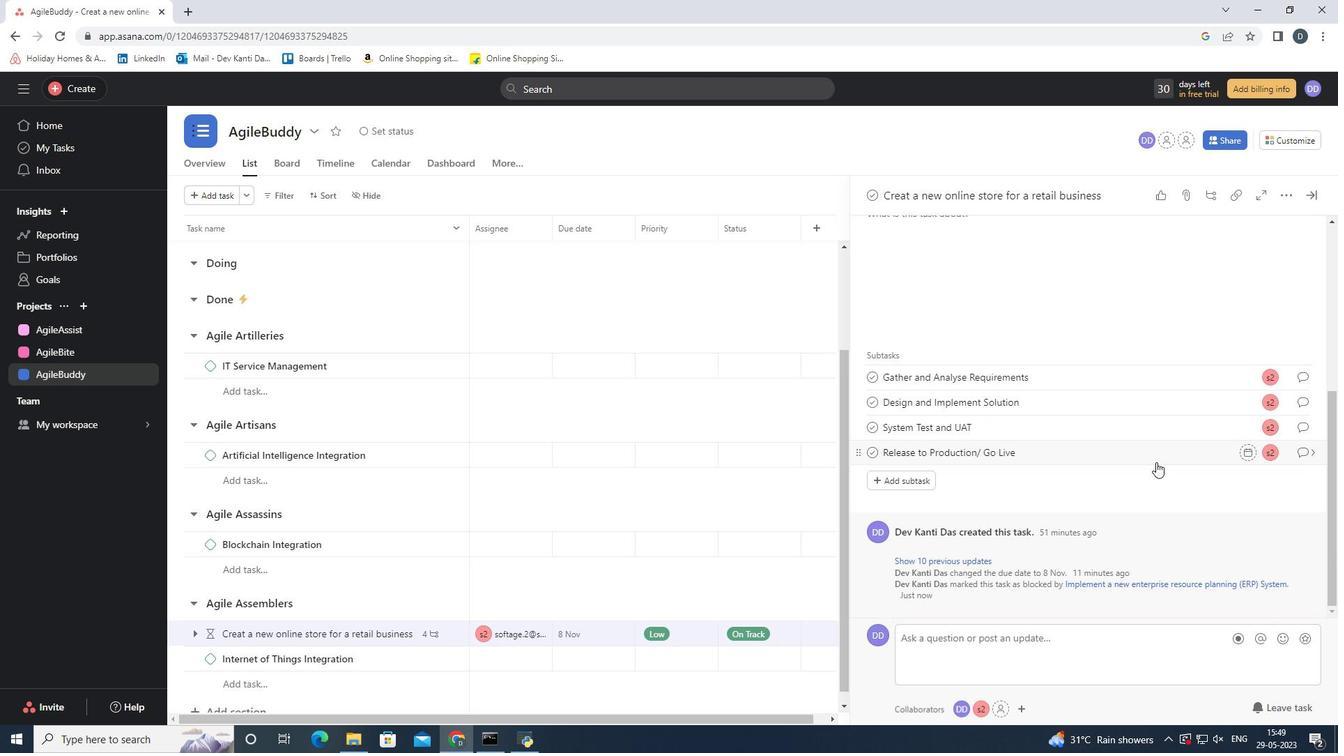 
Action: Mouse scrolled (1156, 463) with delta (0, 0)
Screenshot: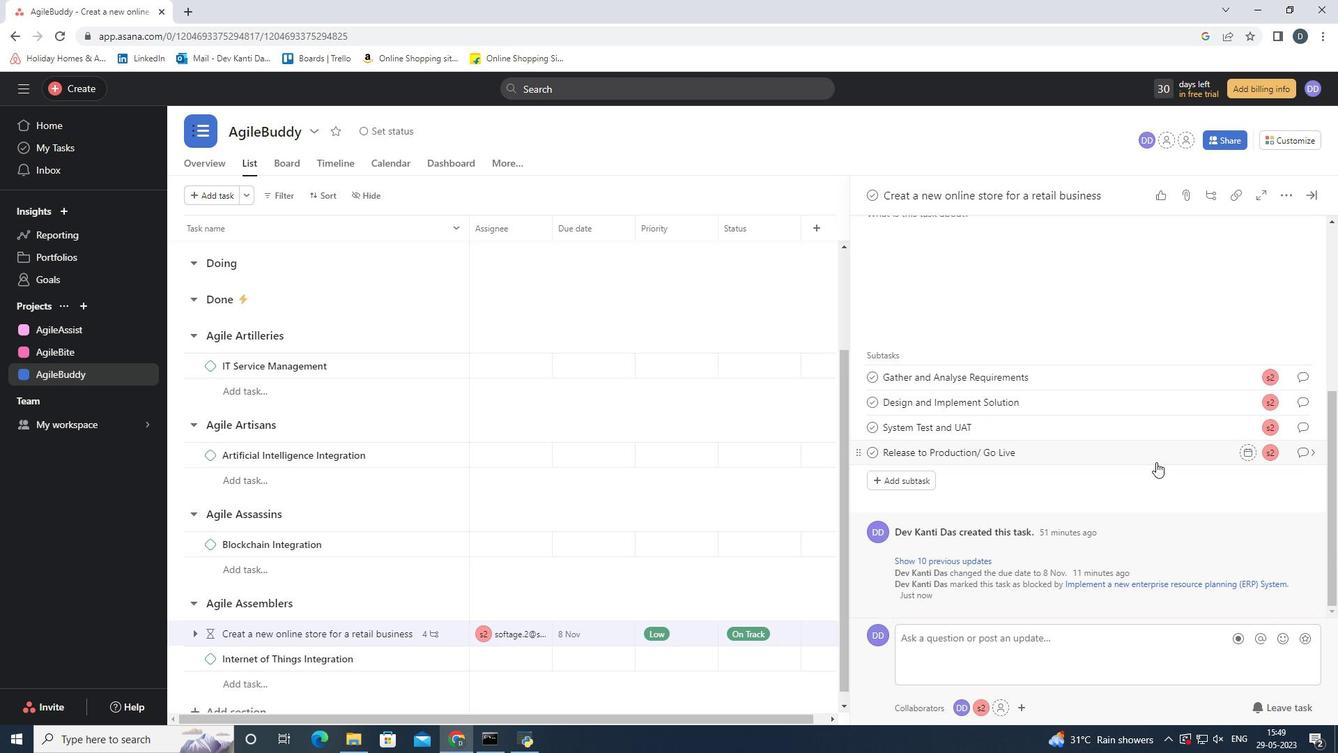 
Action: Mouse scrolled (1156, 463) with delta (0, 0)
Screenshot: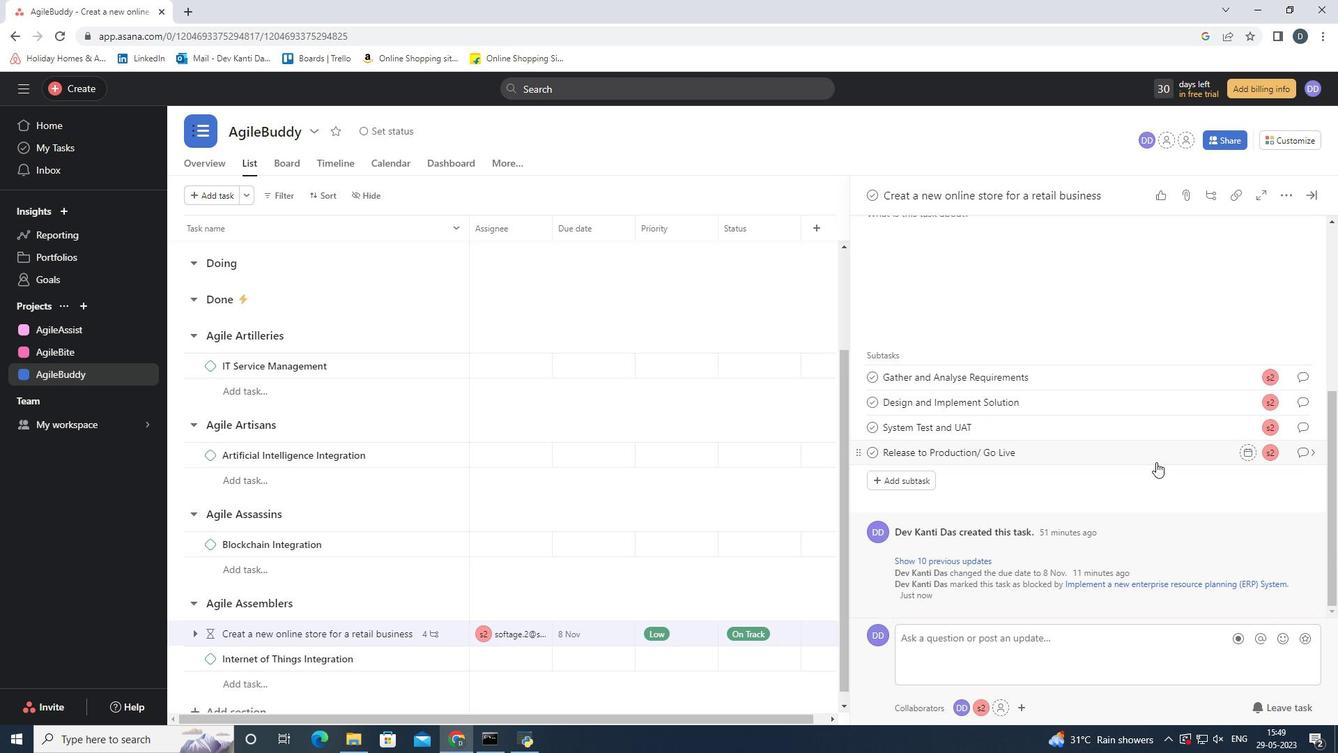 
Action: Mouse scrolled (1156, 463) with delta (0, 0)
Screenshot: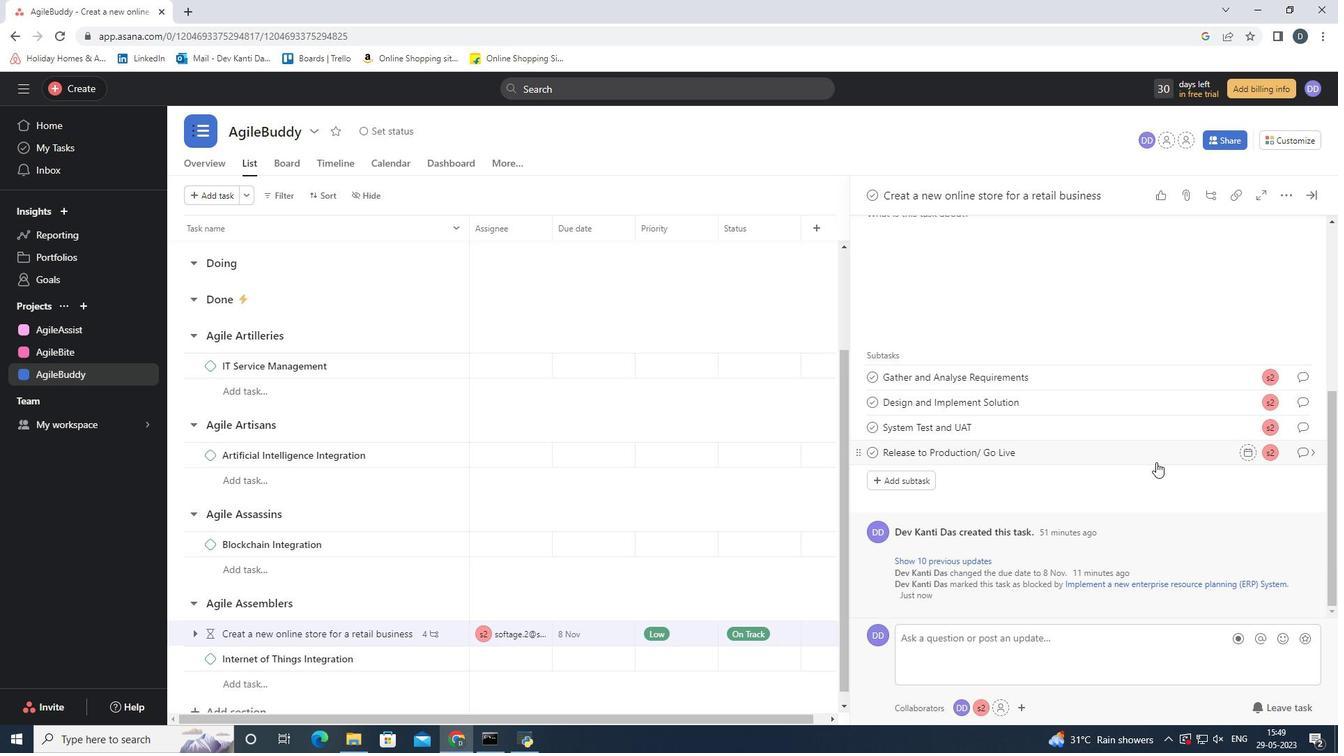 
Action: Mouse scrolled (1156, 463) with delta (0, 0)
Screenshot: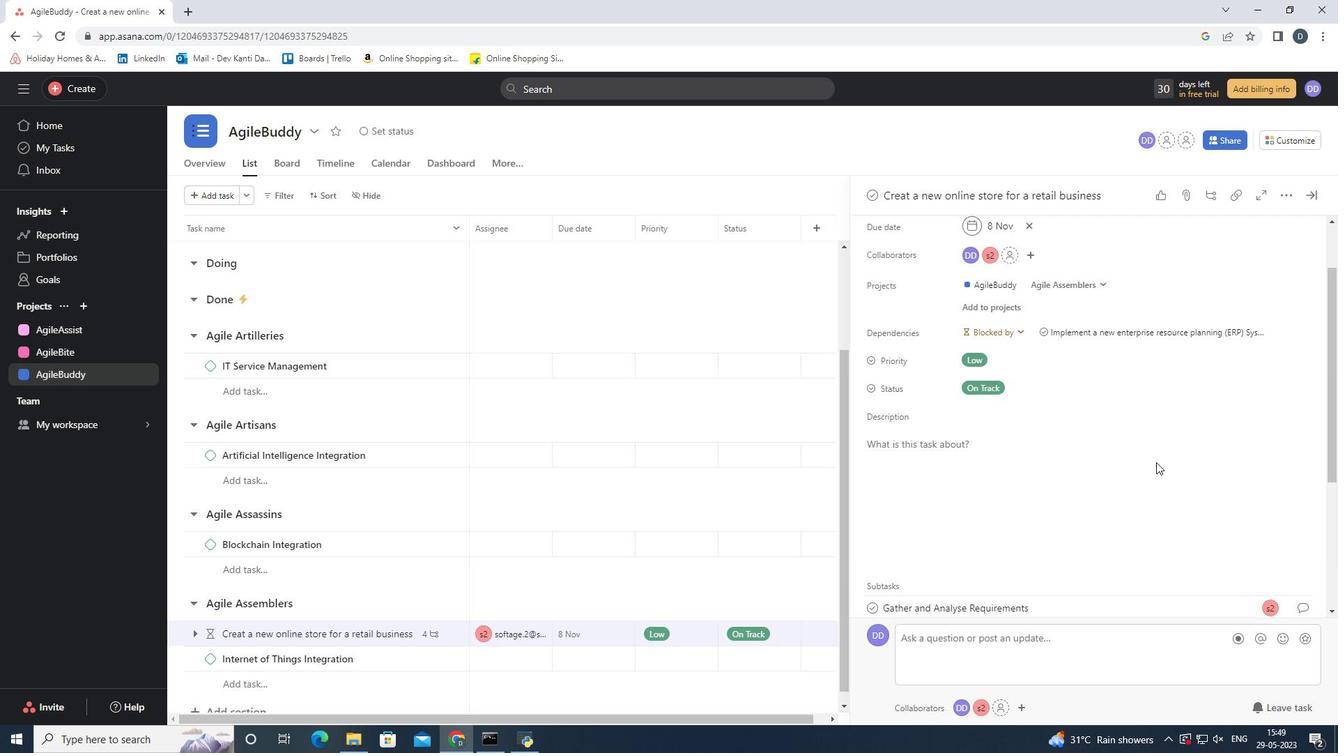
Action: Mouse scrolled (1156, 463) with delta (0, 0)
Screenshot: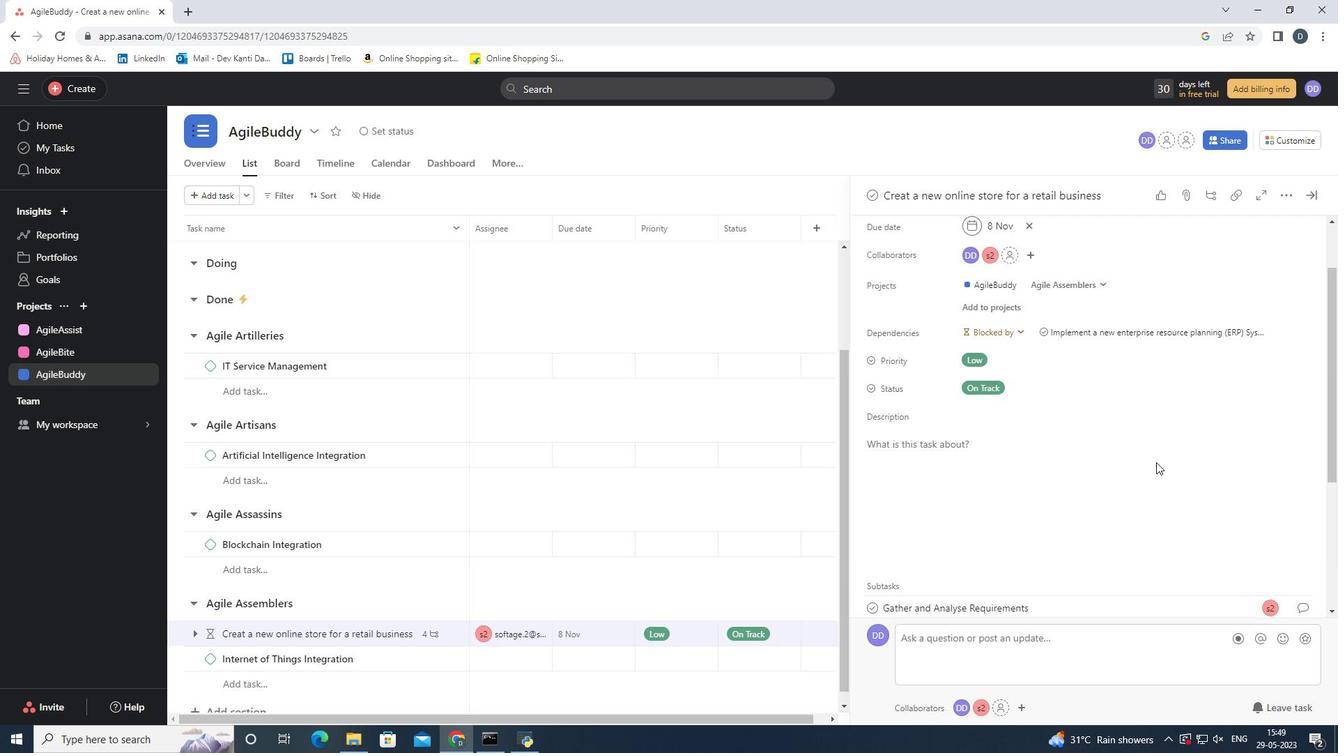 
Action: Mouse scrolled (1156, 463) with delta (0, 0)
Screenshot: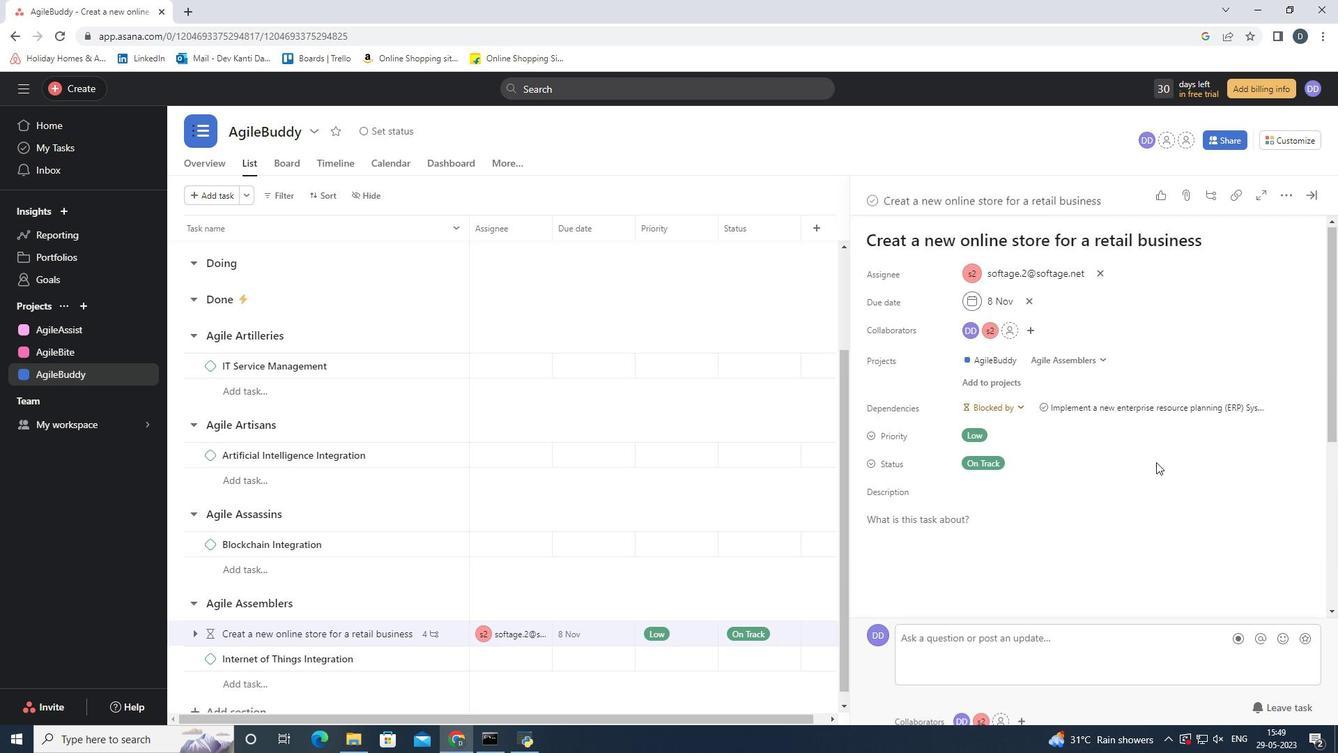 
Action: Mouse moved to (1308, 191)
Screenshot: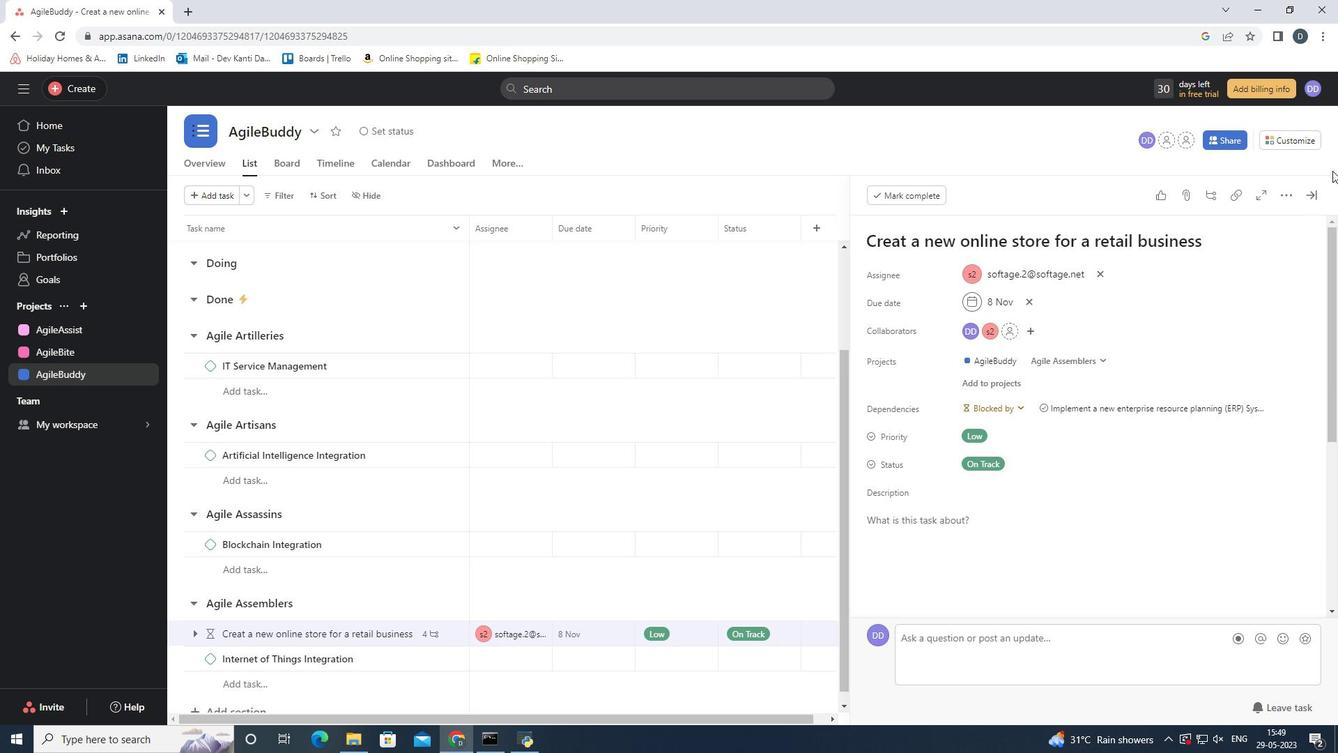 
Action: Mouse pressed left at (1308, 191)
Screenshot: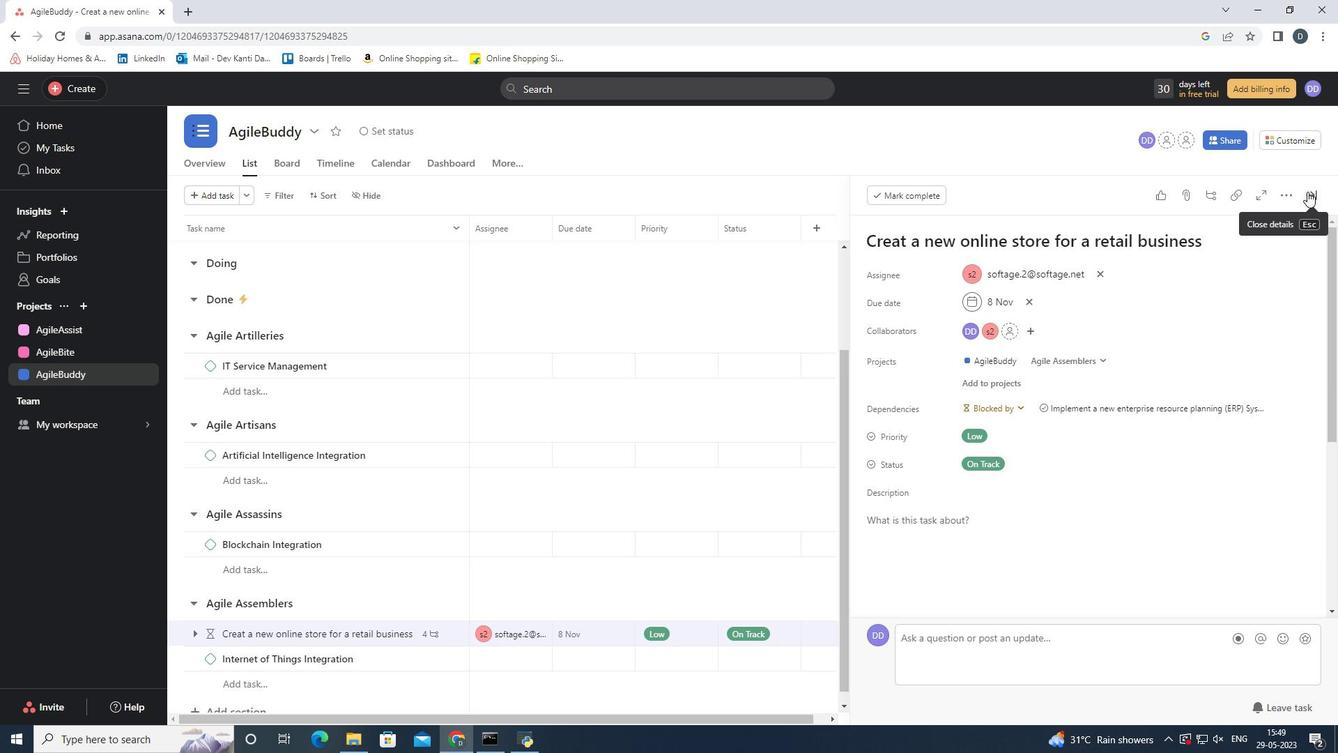 
Action: Mouse moved to (603, 632)
Screenshot: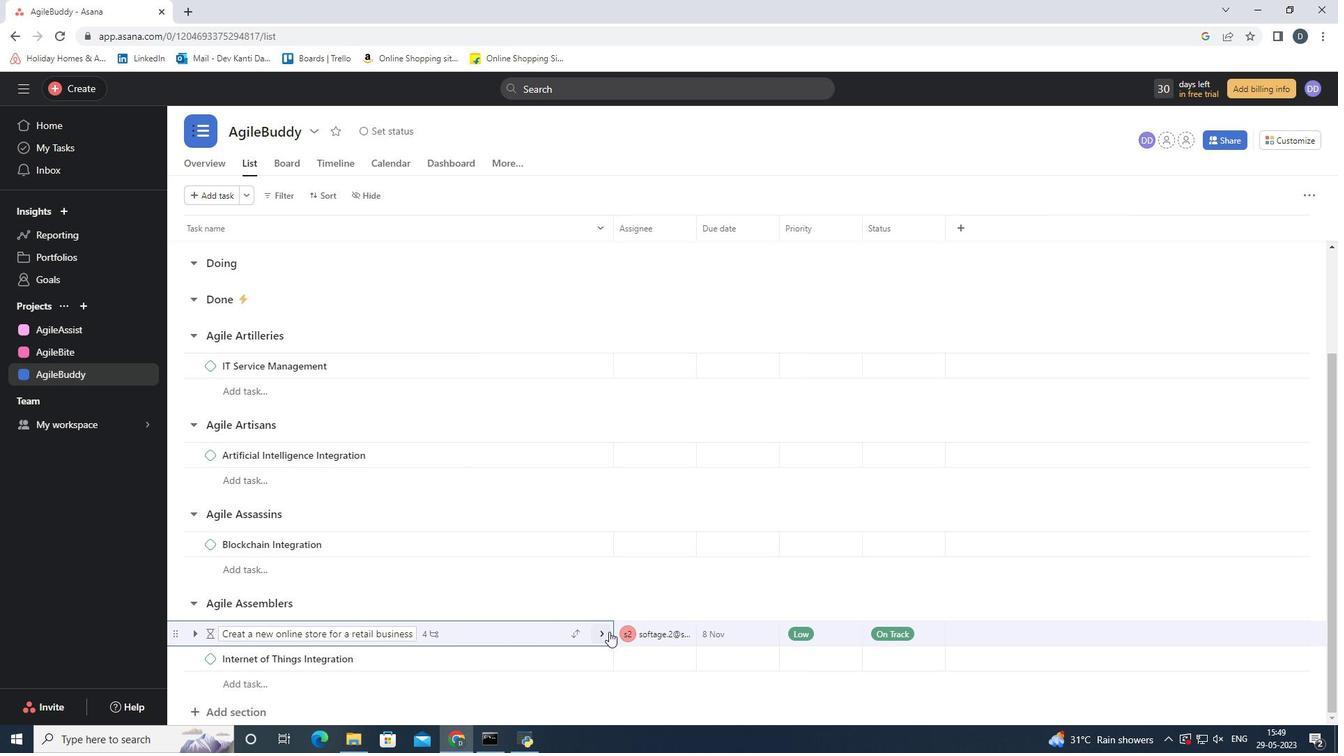 
Action: Mouse pressed left at (603, 632)
Screenshot: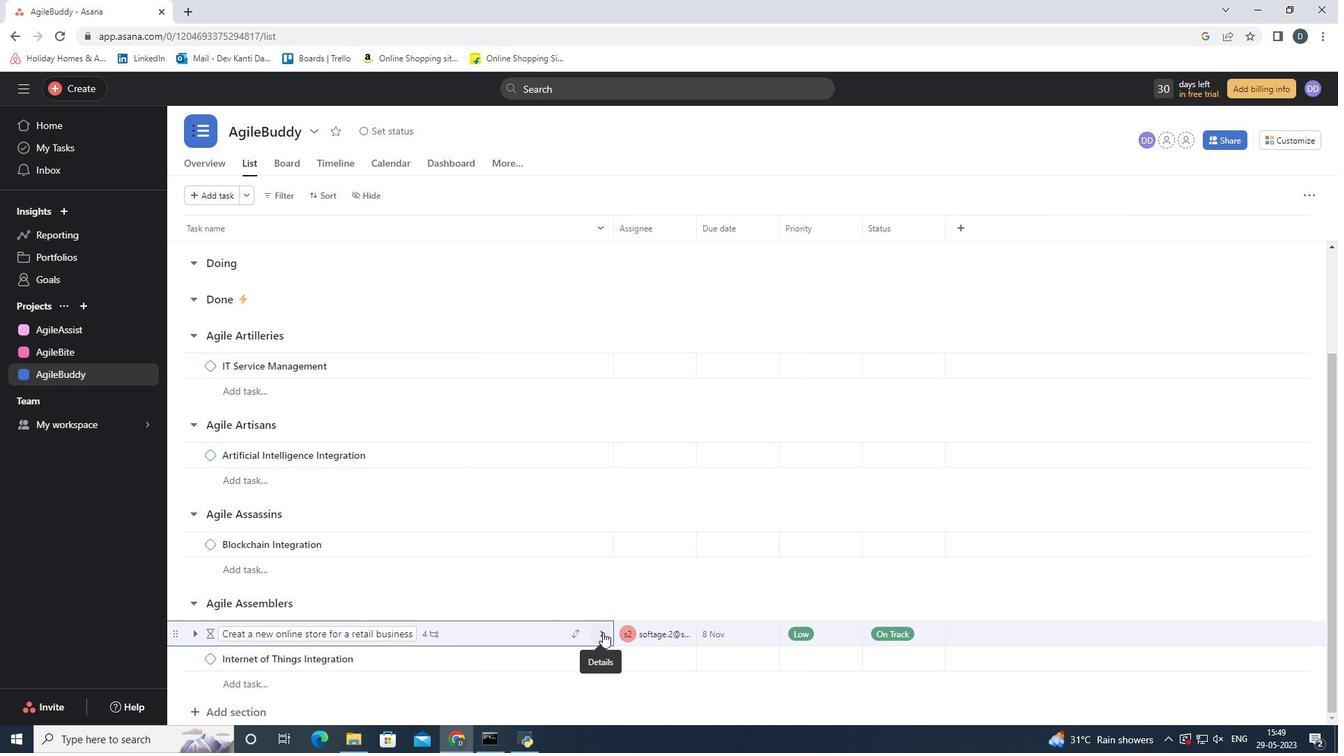 
Action: Mouse moved to (1304, 195)
Screenshot: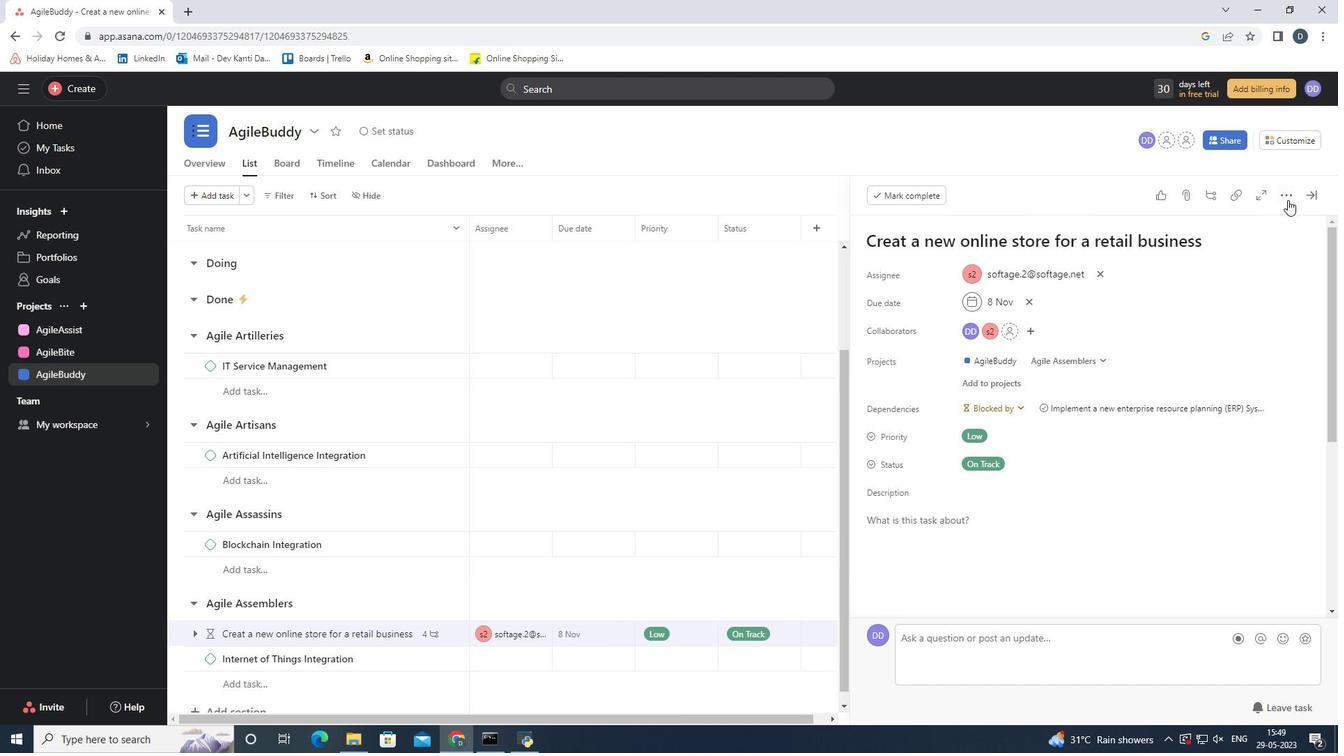 
Action: Mouse pressed left at (1304, 195)
Screenshot: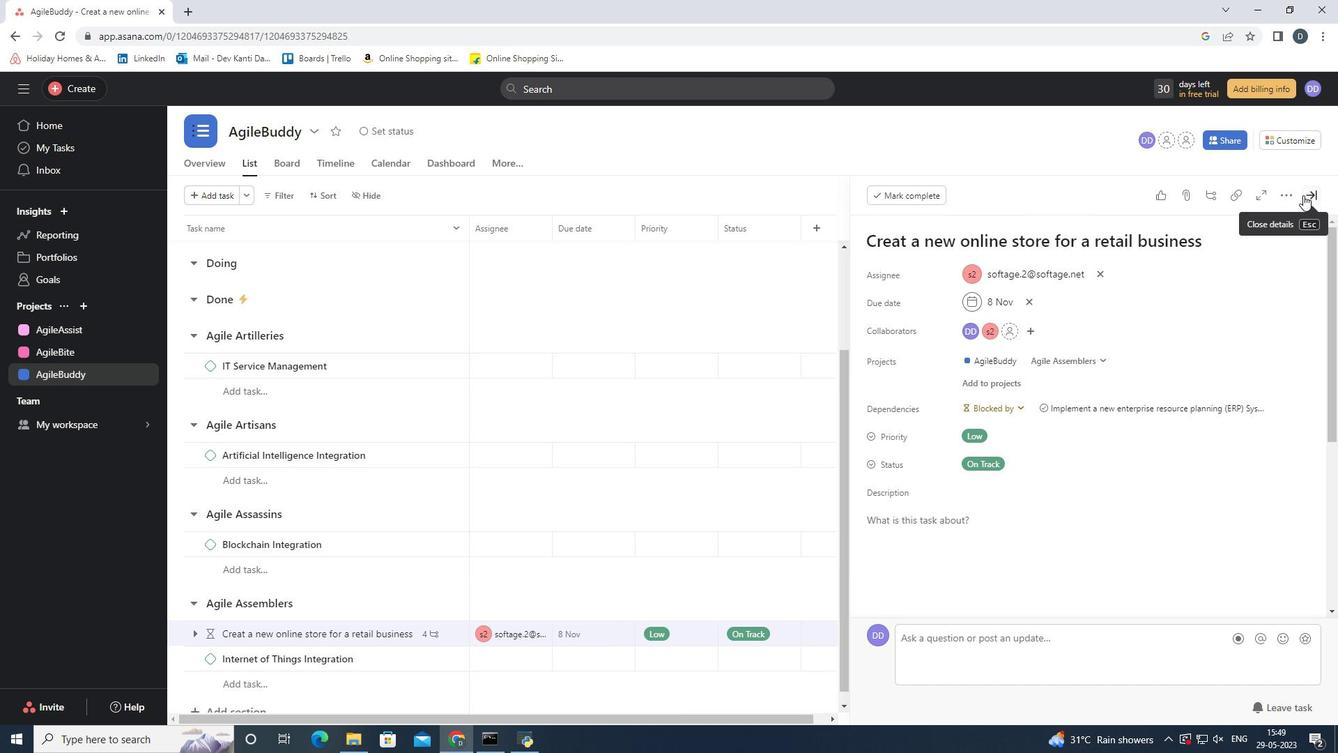 
Action: Mouse moved to (896, 522)
Screenshot: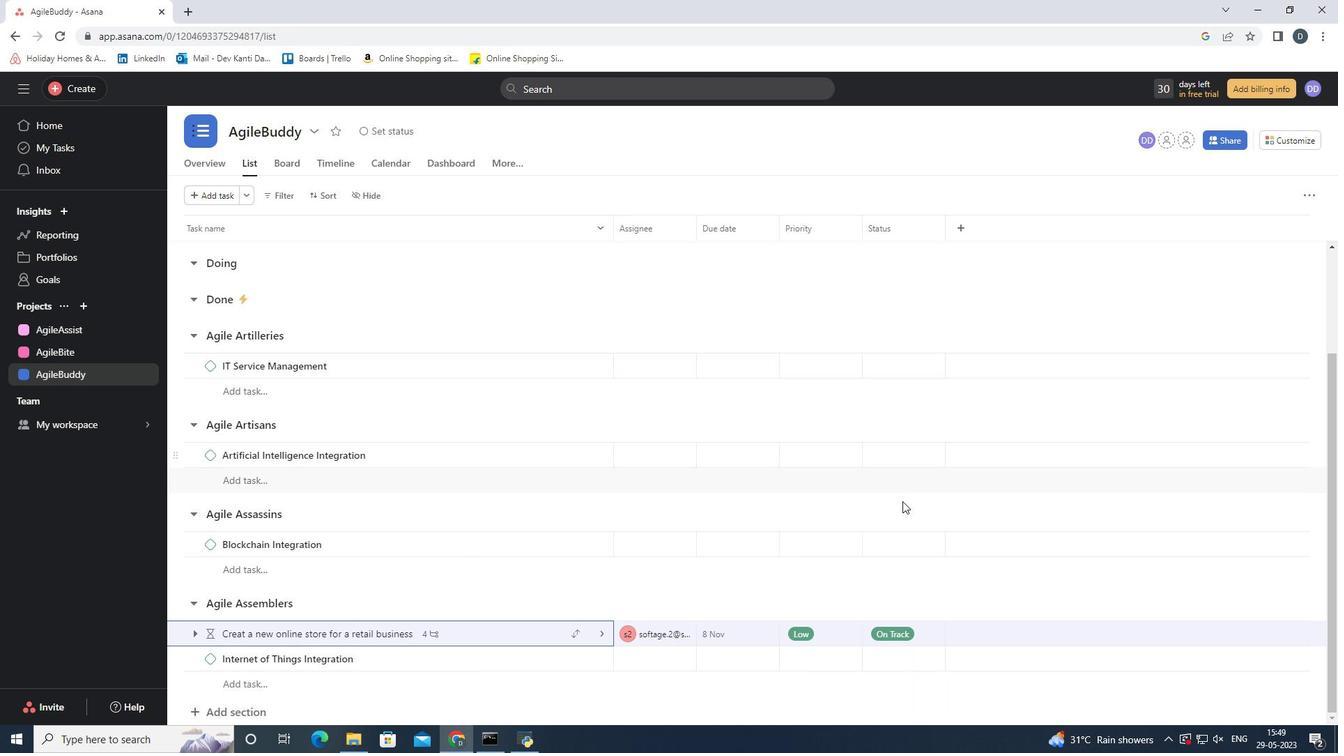 
Action: Mouse scrolled (896, 523) with delta (0, 0)
Screenshot: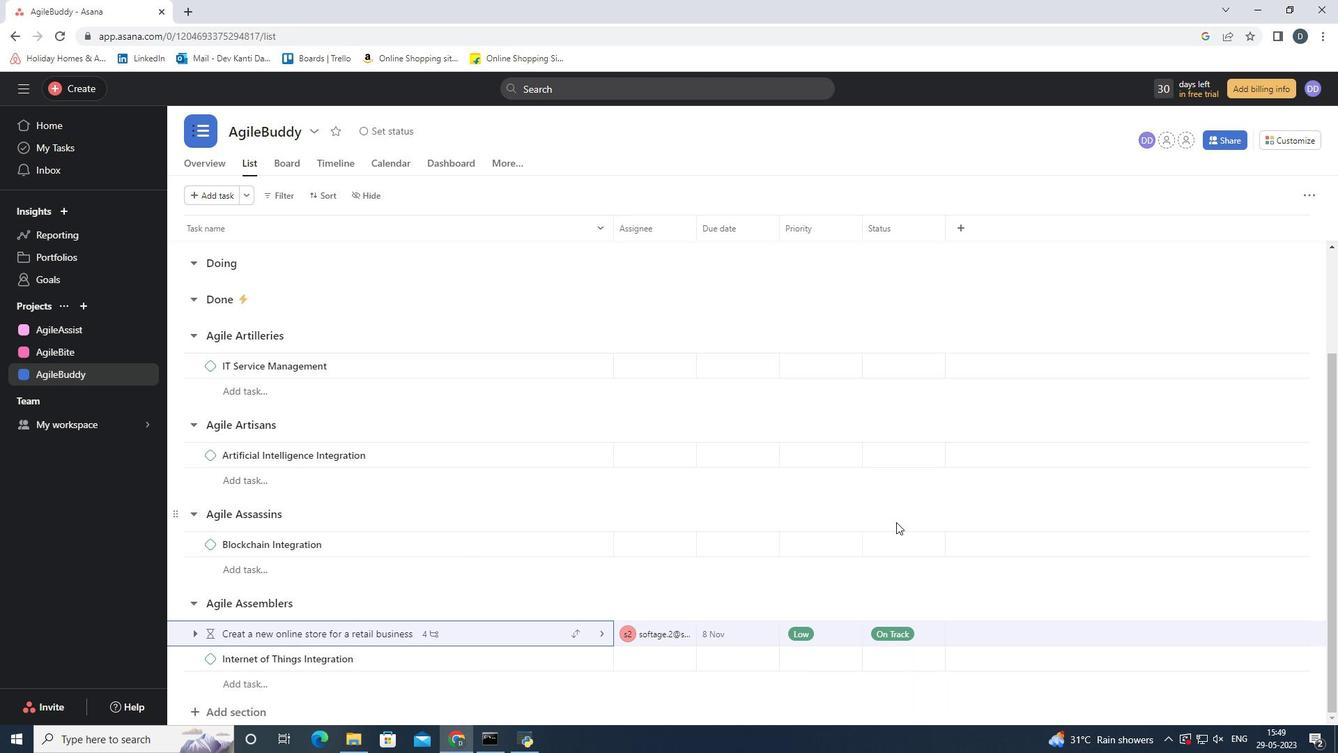 
Action: Mouse scrolled (896, 523) with delta (0, 0)
Screenshot: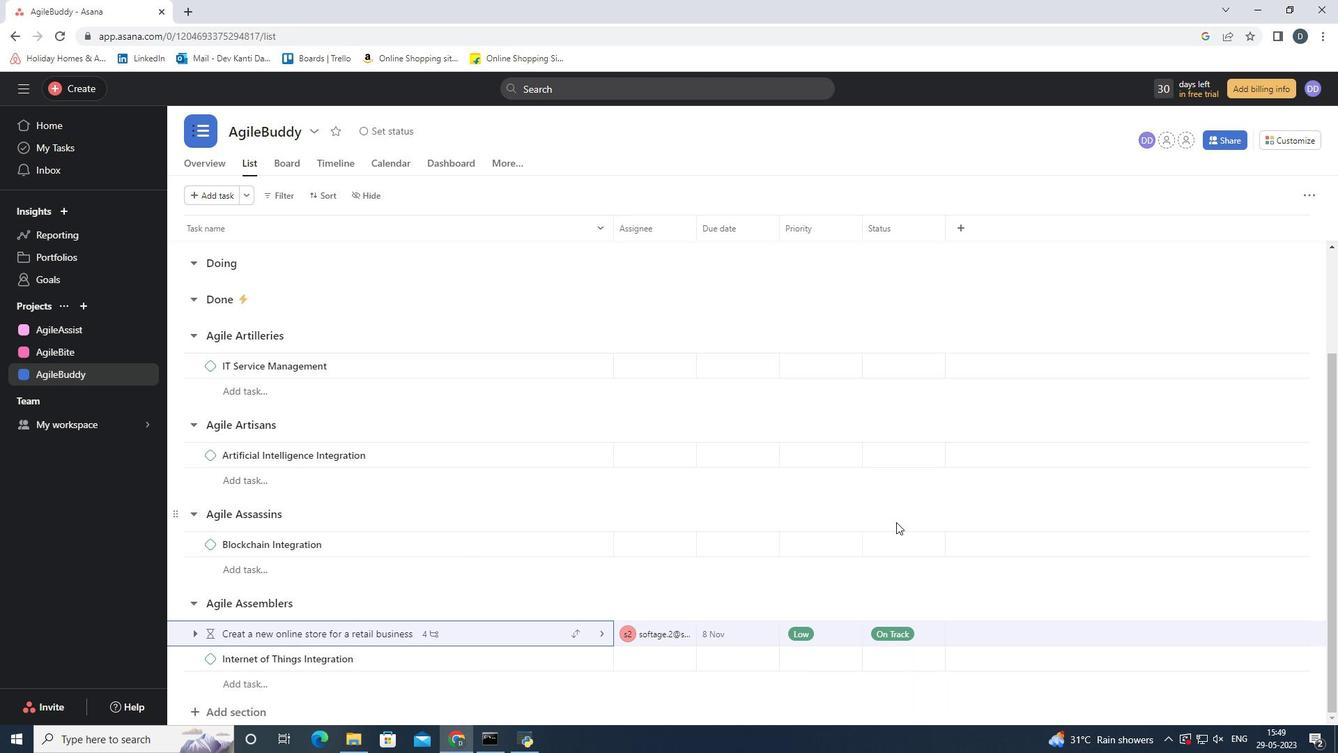 
Action: Mouse scrolled (896, 523) with delta (0, 0)
Screenshot: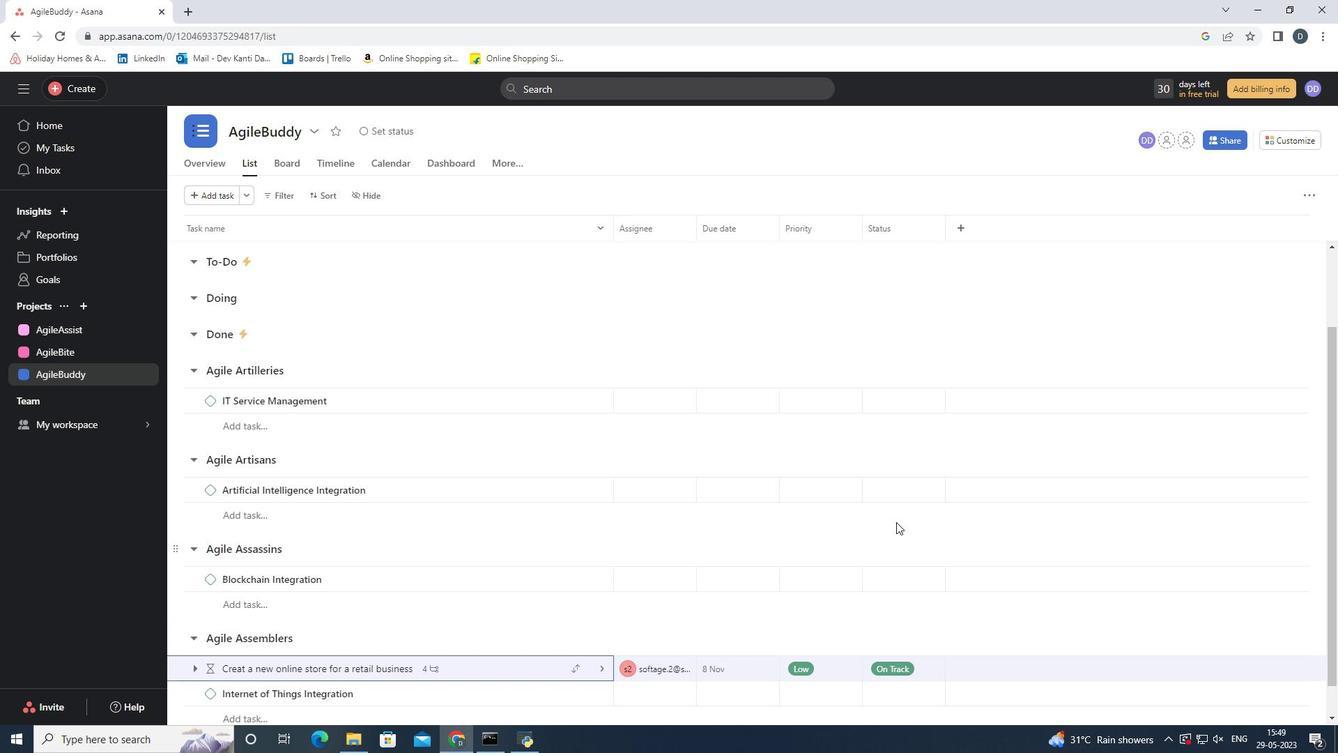 
Action: Mouse scrolled (896, 523) with delta (0, 0)
Screenshot: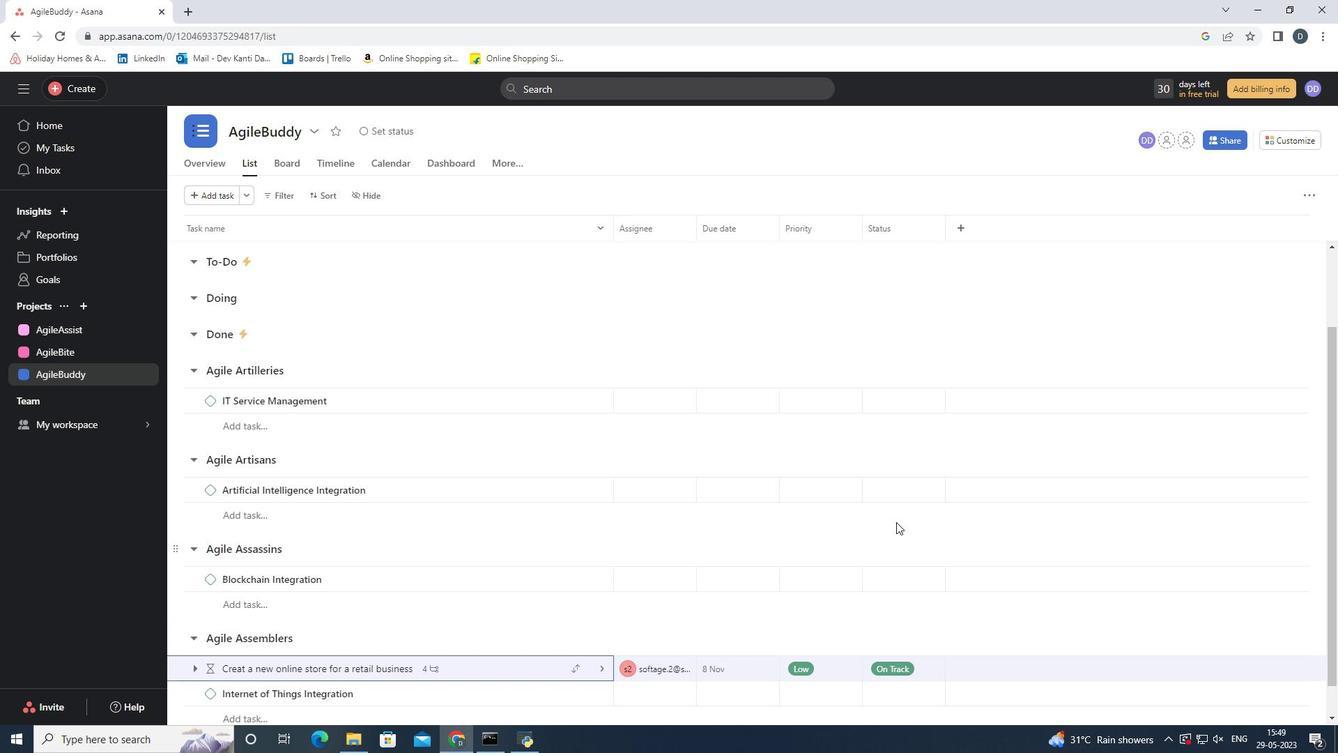 
Action: Mouse scrolled (896, 523) with delta (0, 0)
Screenshot: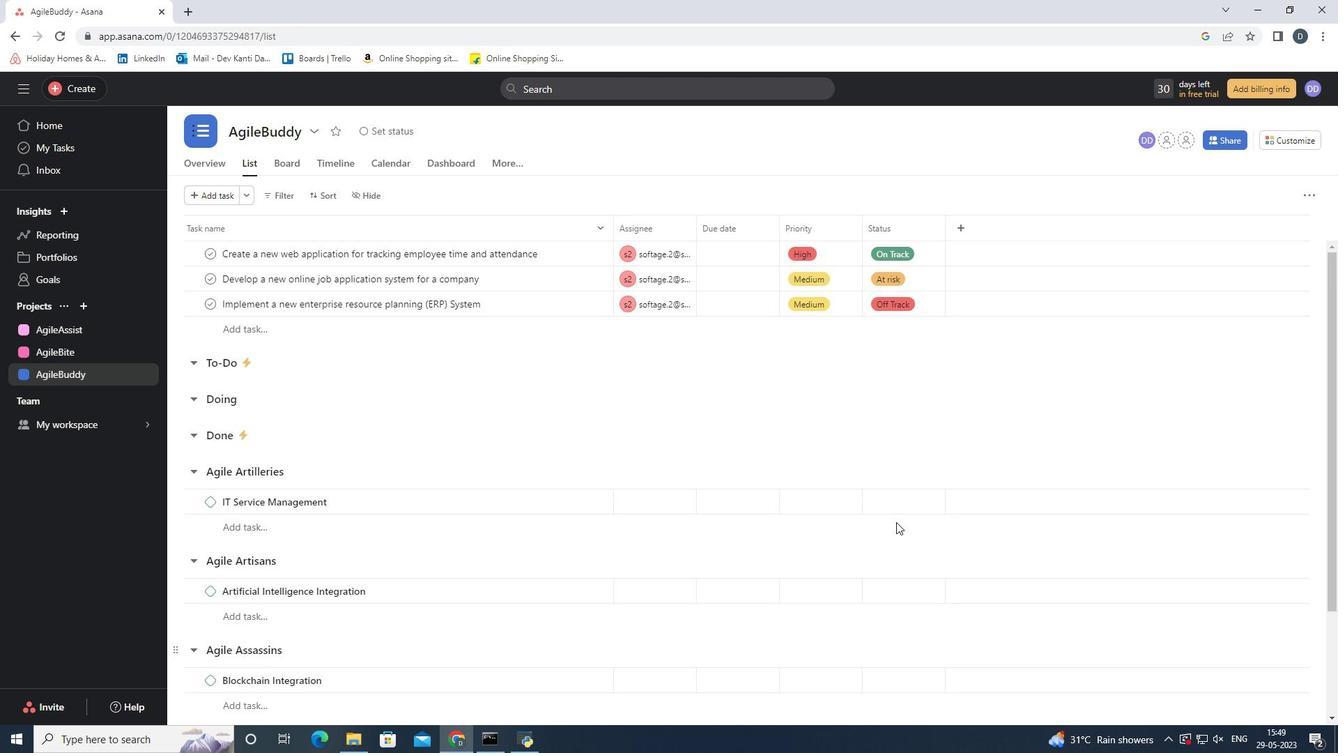 
Action: Mouse scrolled (896, 523) with delta (0, 0)
Screenshot: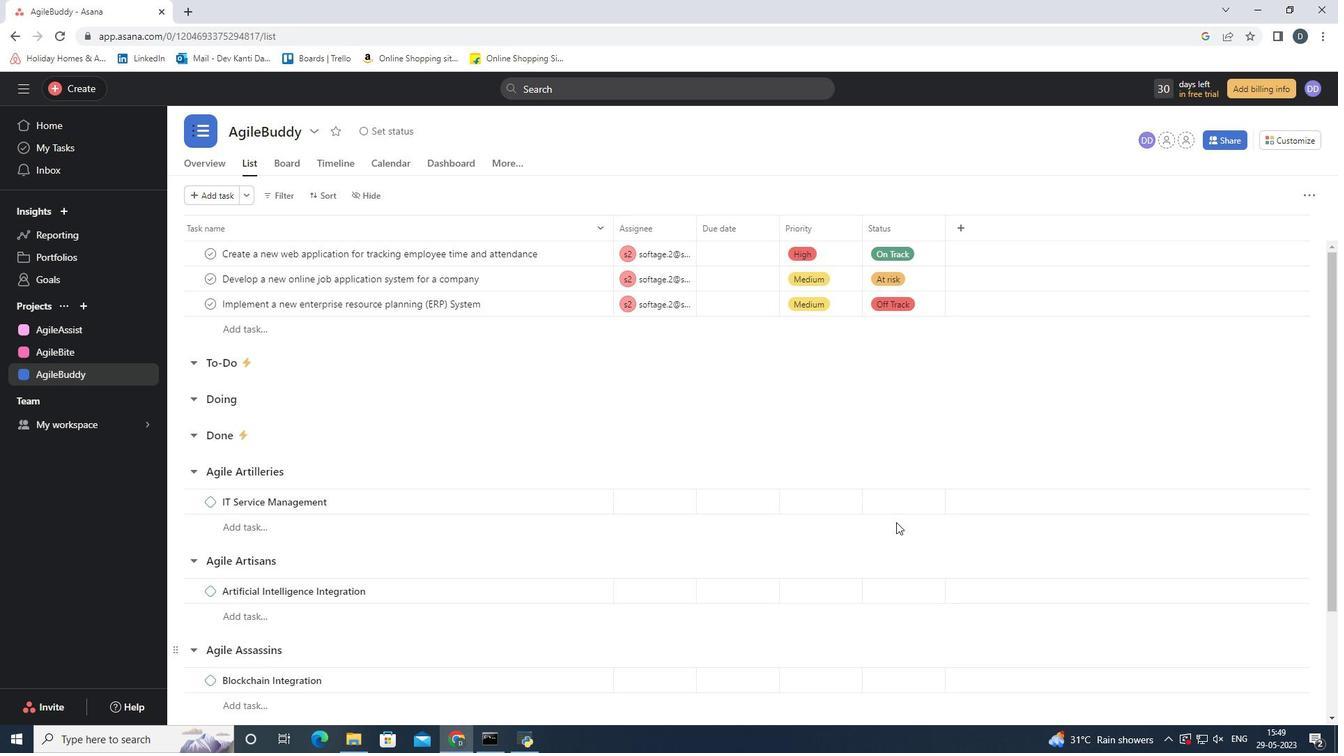 
Action: Mouse scrolled (896, 523) with delta (0, 0)
Screenshot: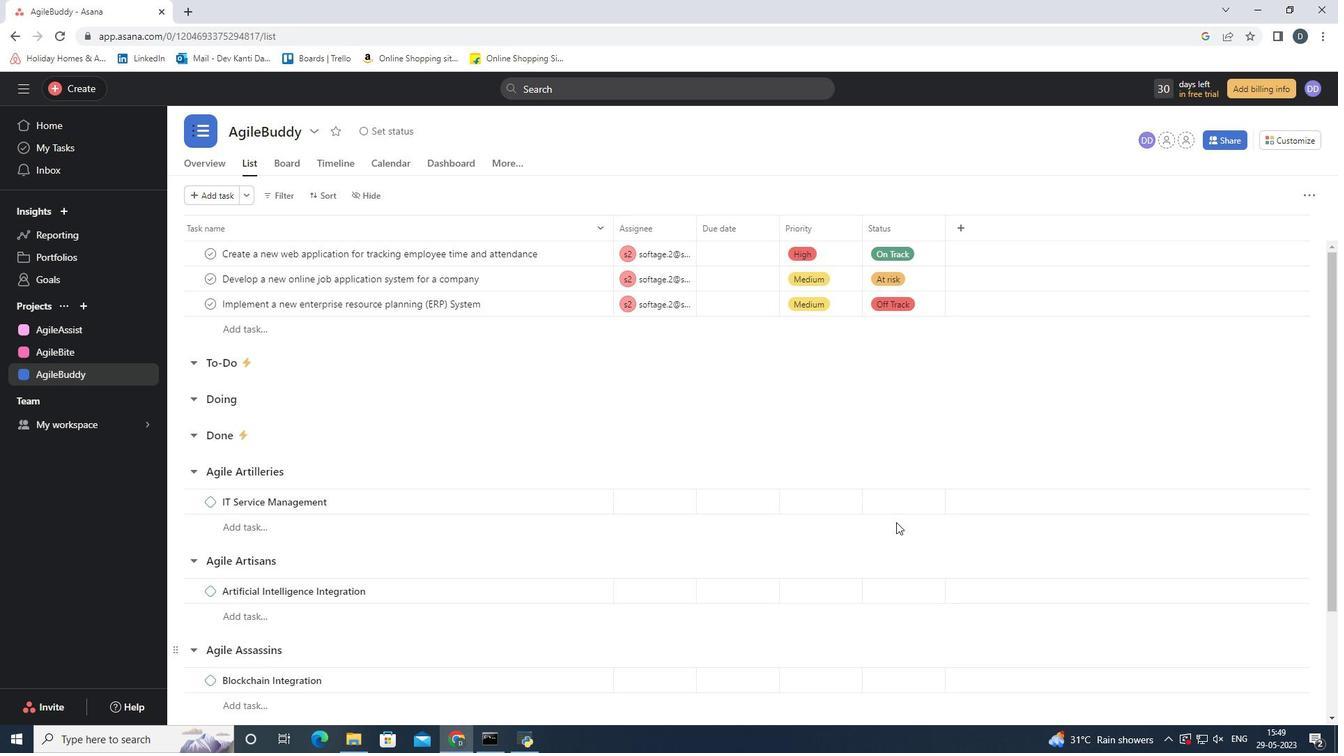 
Action: Mouse scrolled (896, 523) with delta (0, 0)
Screenshot: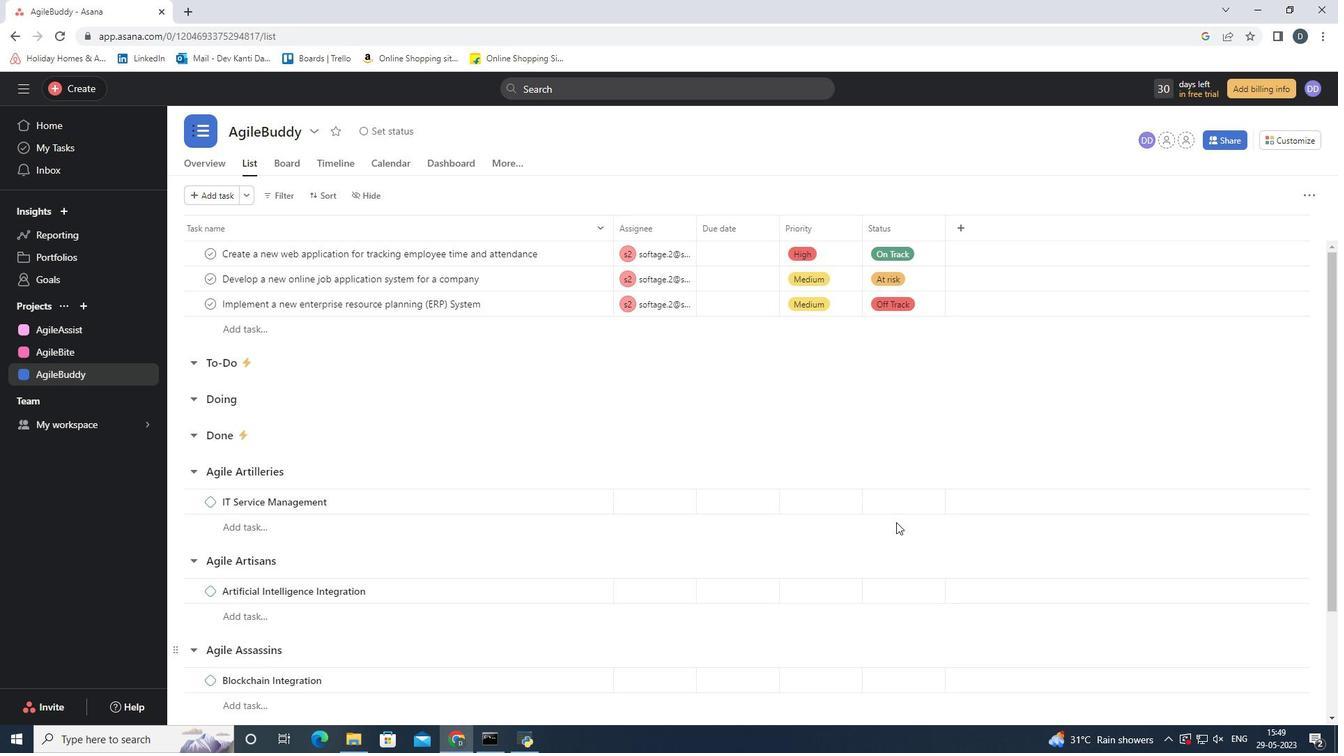 
